 Task: Look for space in Luchingu, Tanzania from 24th August, 2023 to 10th September, 2023 for 8 adults in price range Rs.12000 to Rs.15000. Place can be entire place or shared room with 4 bedrooms having 8 beds and 4 bathrooms. Property type can be house, flat, guest house. Amenities needed are: wifi, TV, free parkinig on premises, gym, breakfast. Booking option can be shelf check-in. Required host language is English.
Action: Mouse moved to (460, 87)
Screenshot: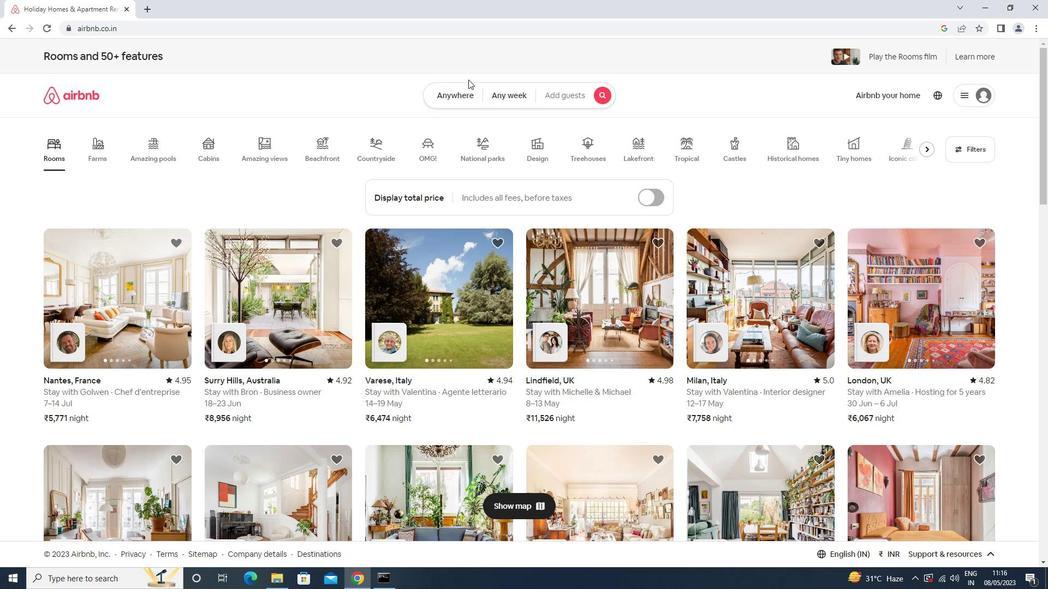
Action: Mouse pressed left at (460, 87)
Screenshot: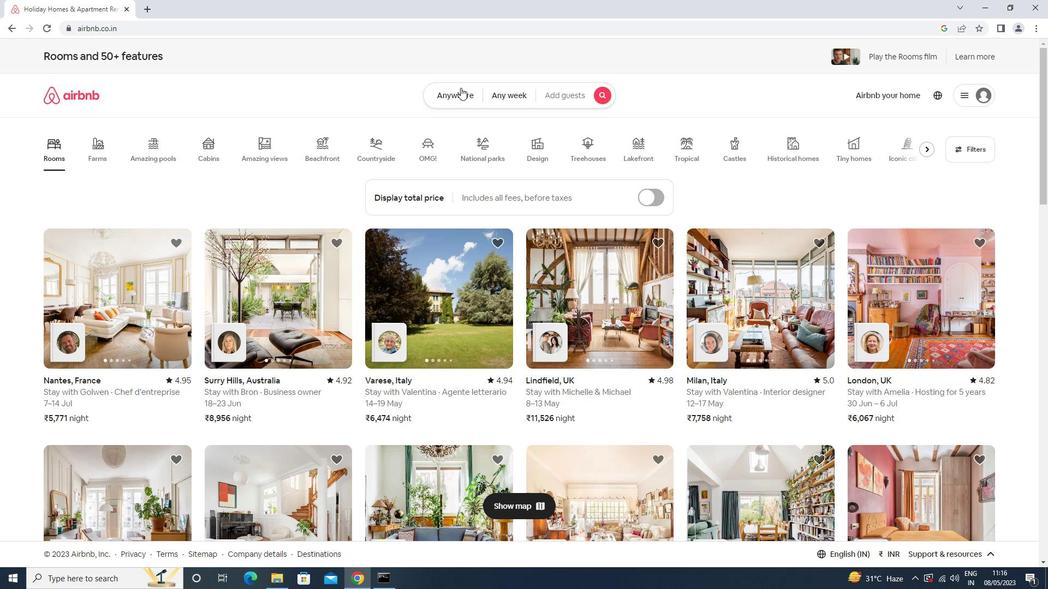 
Action: Mouse moved to (422, 135)
Screenshot: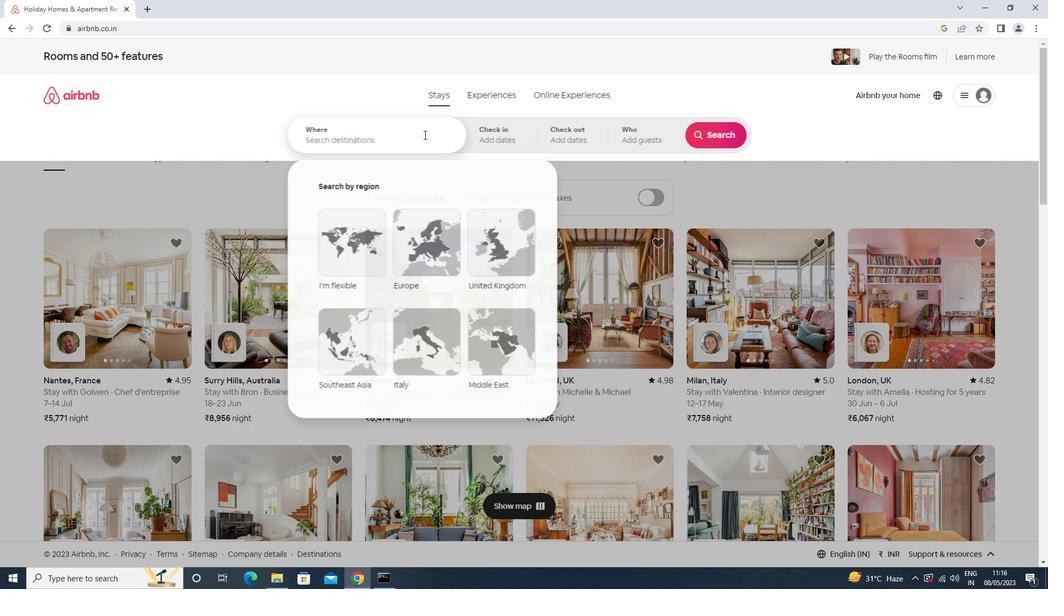 
Action: Mouse pressed left at (422, 135)
Screenshot: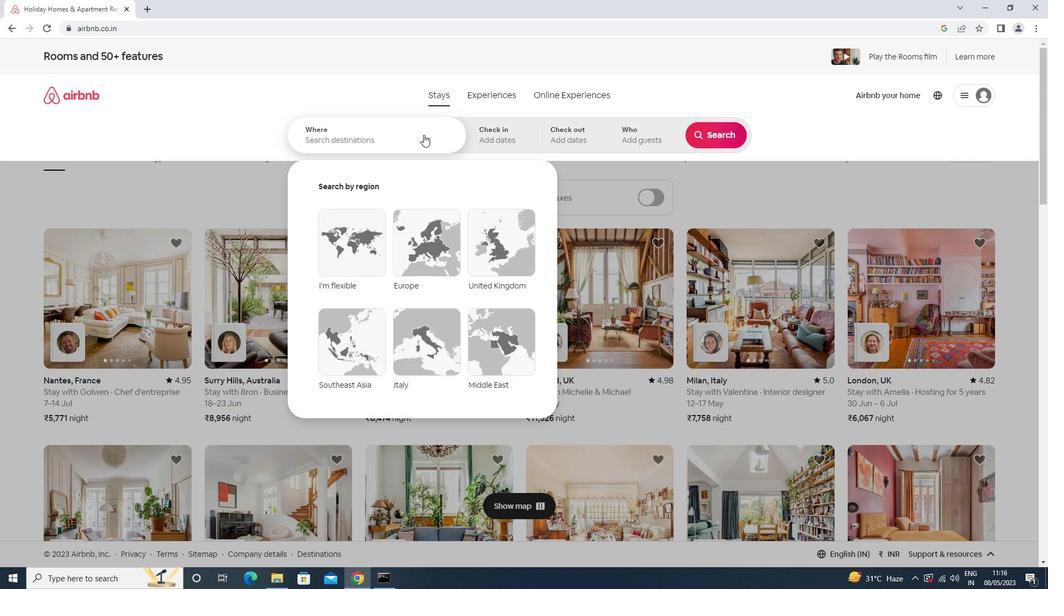 
Action: Mouse moved to (421, 135)
Screenshot: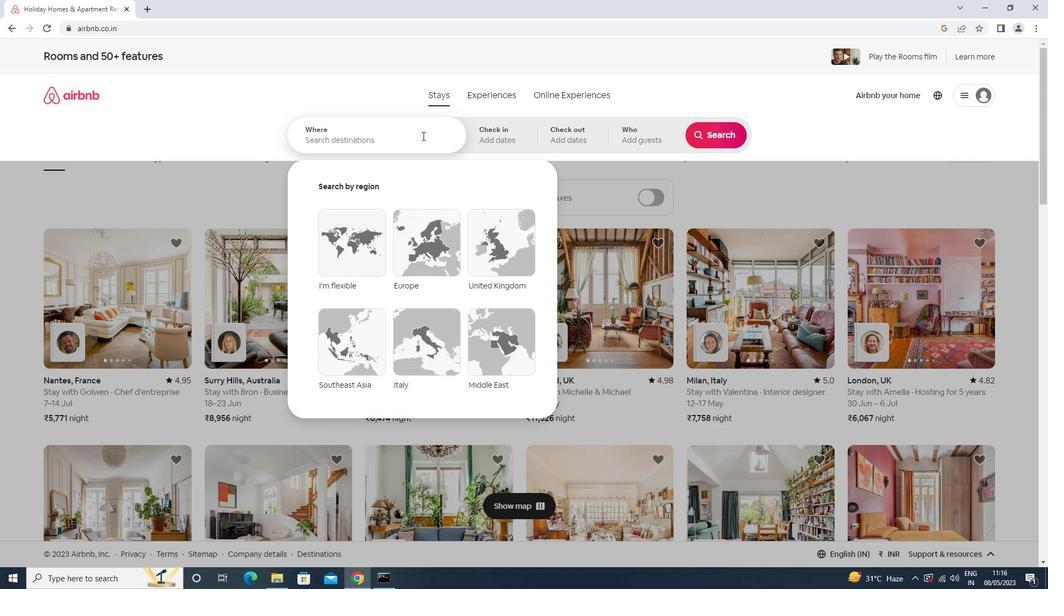 
Action: Key pressed <Key.shift><Key.shift>LUCHINGU,<Key.space><Key.shift>TANZANIA<Key.enter>
Screenshot: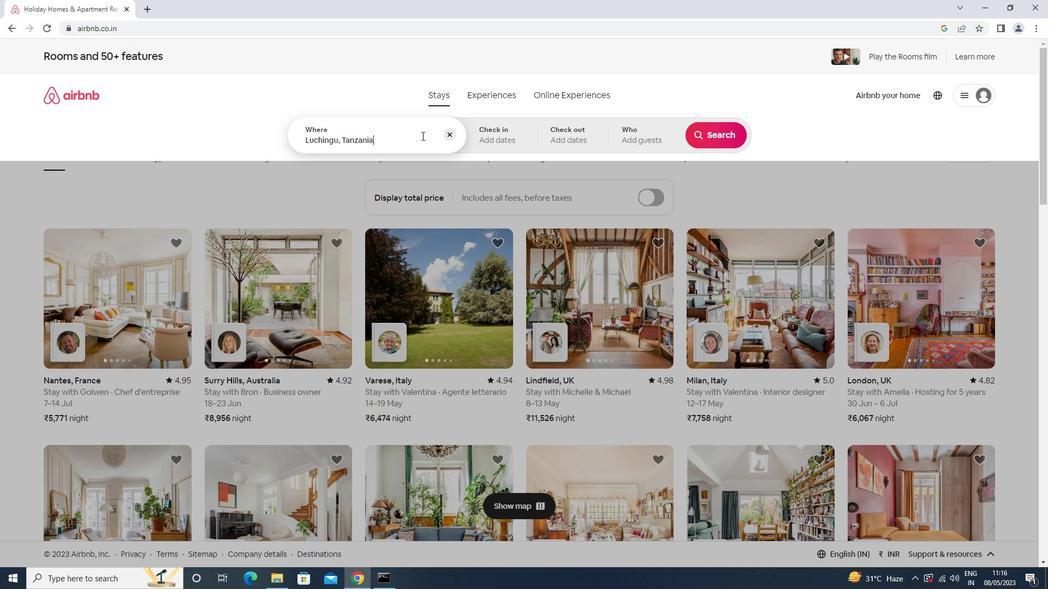 
Action: Mouse moved to (709, 222)
Screenshot: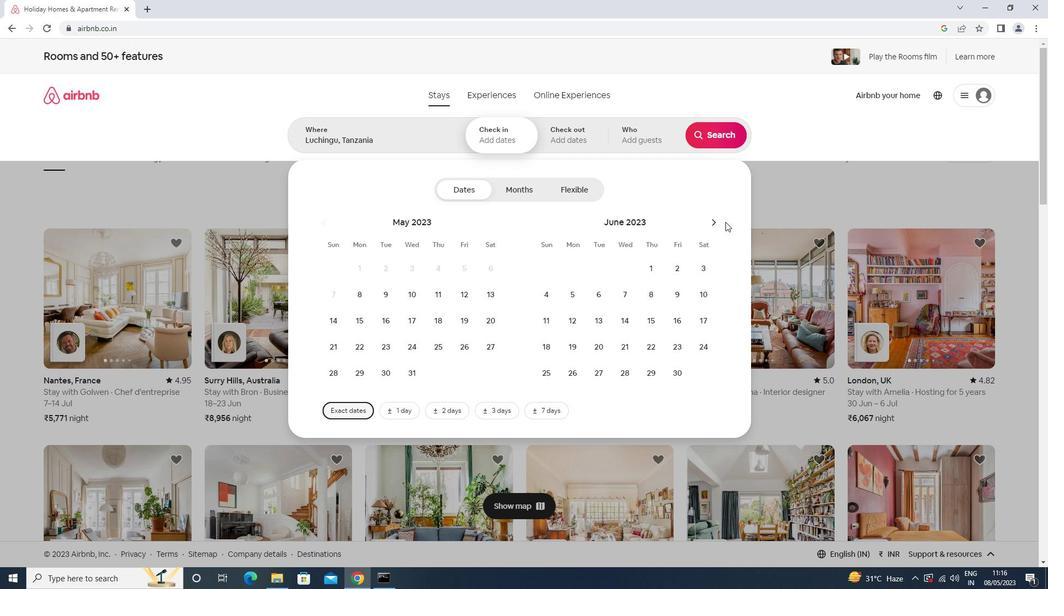 
Action: Mouse pressed left at (709, 222)
Screenshot: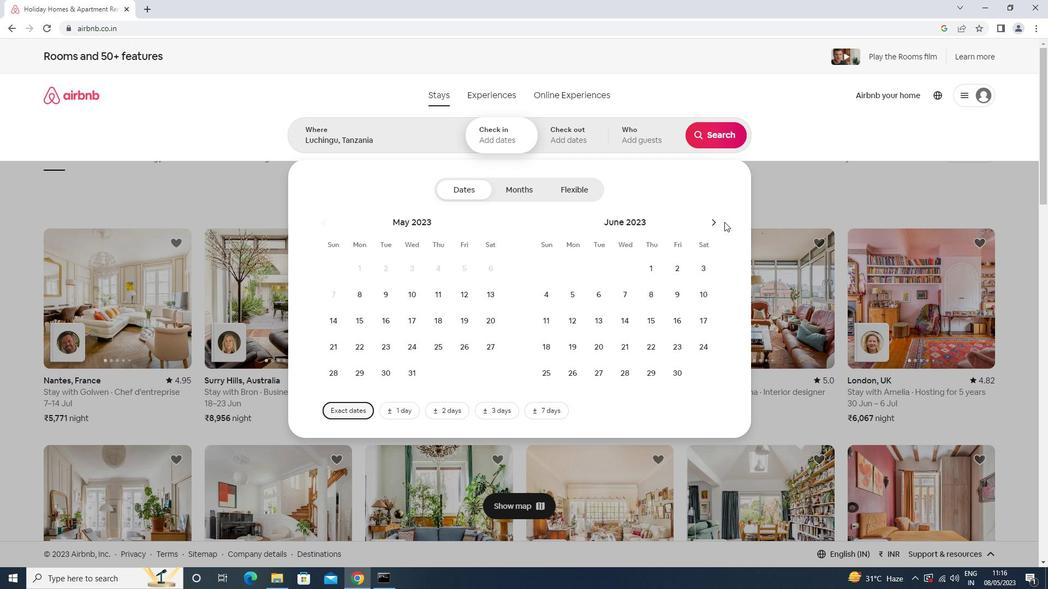
Action: Mouse moved to (711, 220)
Screenshot: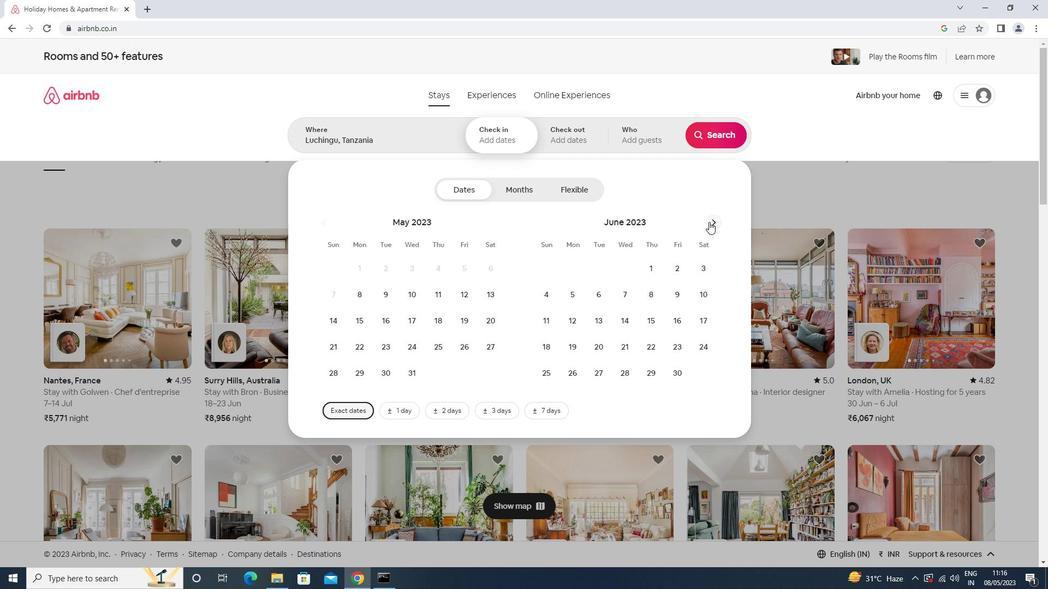 
Action: Mouse pressed left at (711, 220)
Screenshot: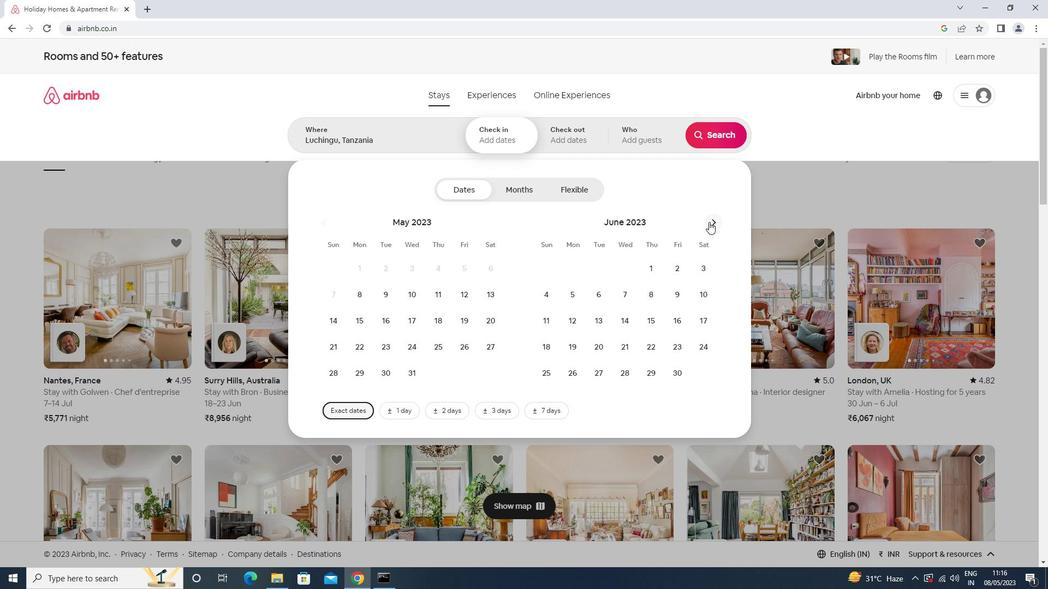 
Action: Mouse pressed left at (711, 220)
Screenshot: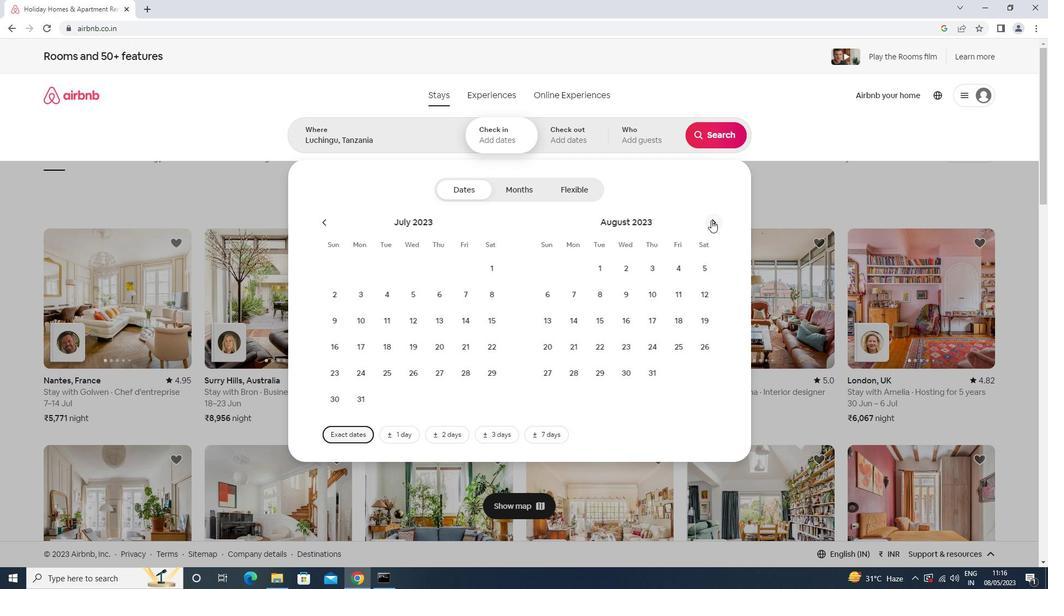 
Action: Mouse moved to (434, 346)
Screenshot: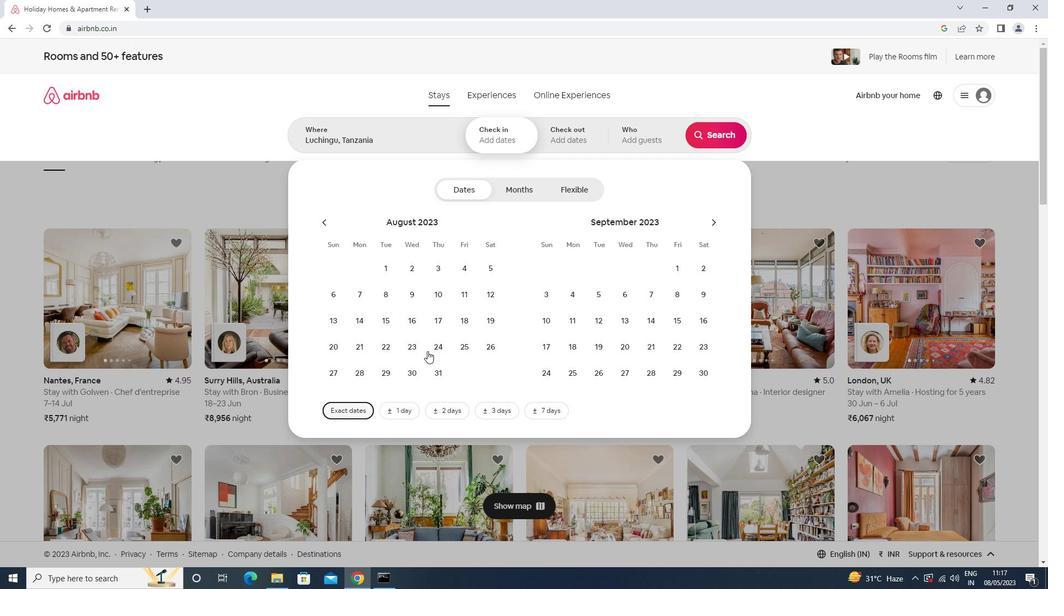 
Action: Mouse pressed left at (434, 346)
Screenshot: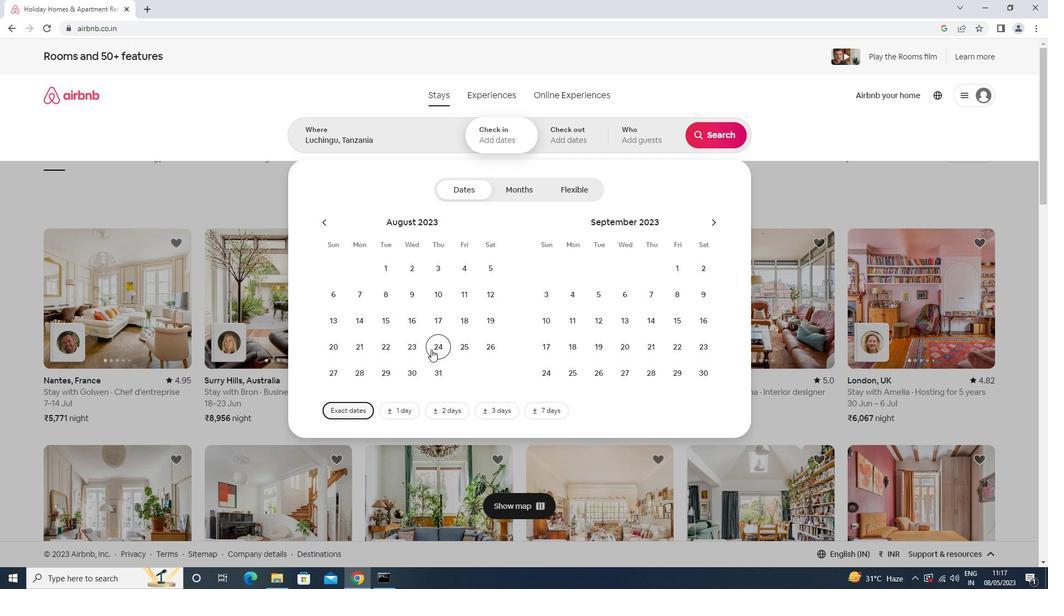 
Action: Mouse moved to (548, 320)
Screenshot: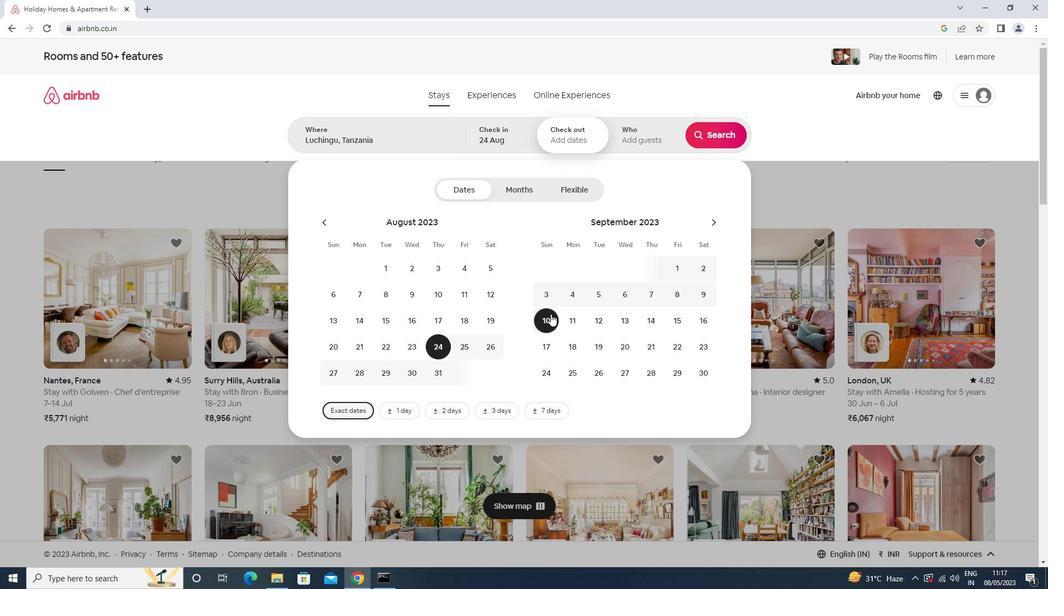 
Action: Mouse pressed left at (548, 320)
Screenshot: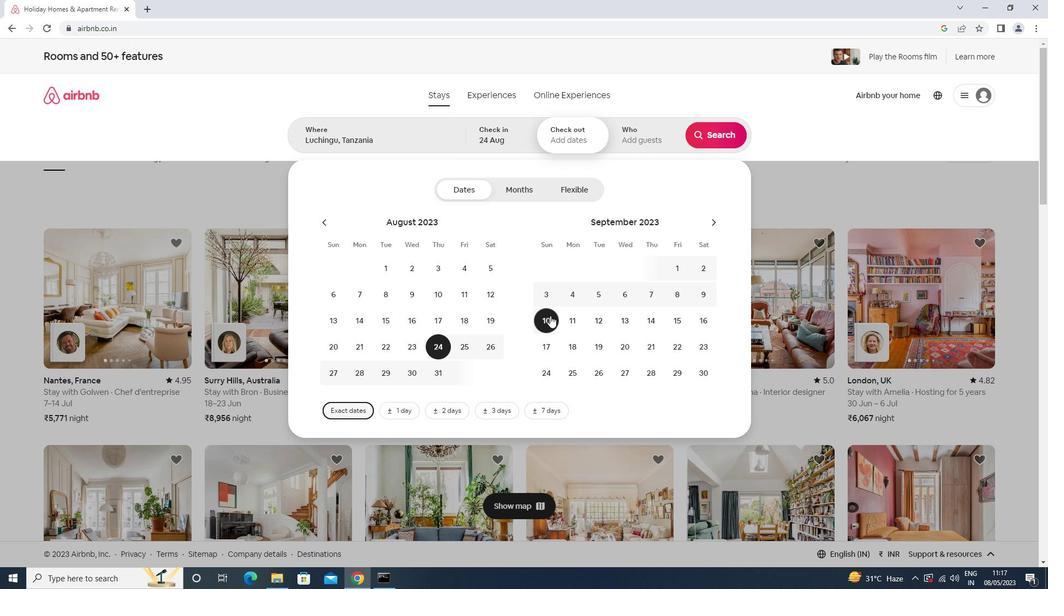
Action: Mouse moved to (644, 143)
Screenshot: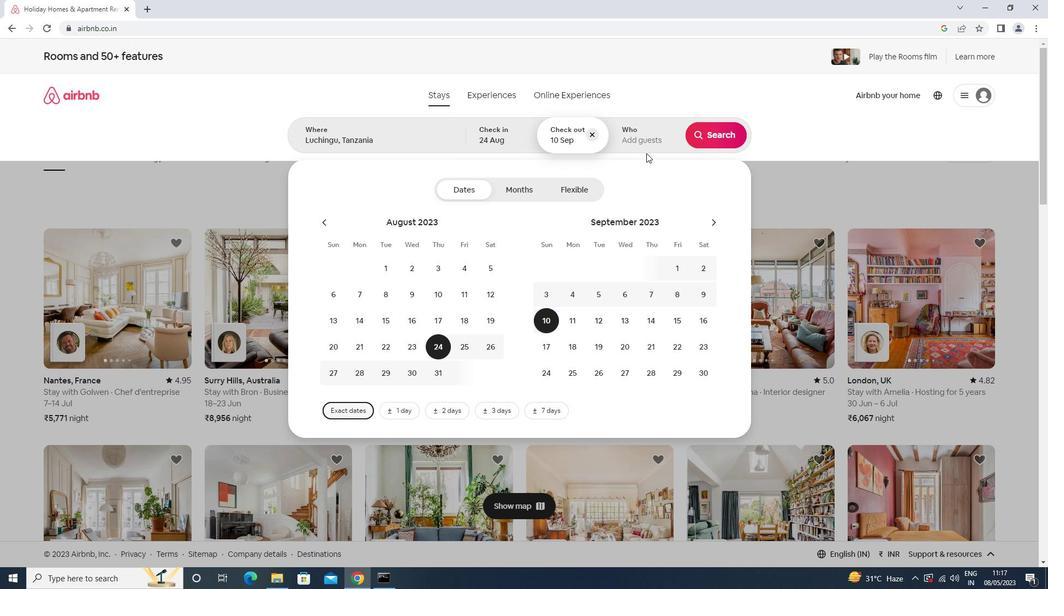 
Action: Mouse pressed left at (644, 143)
Screenshot: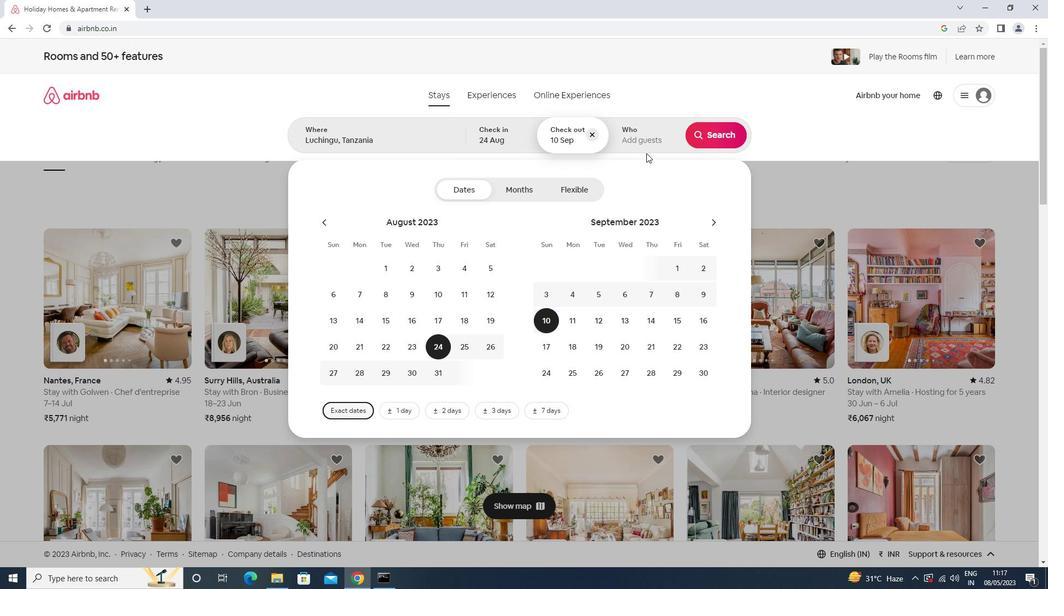
Action: Mouse moved to (721, 195)
Screenshot: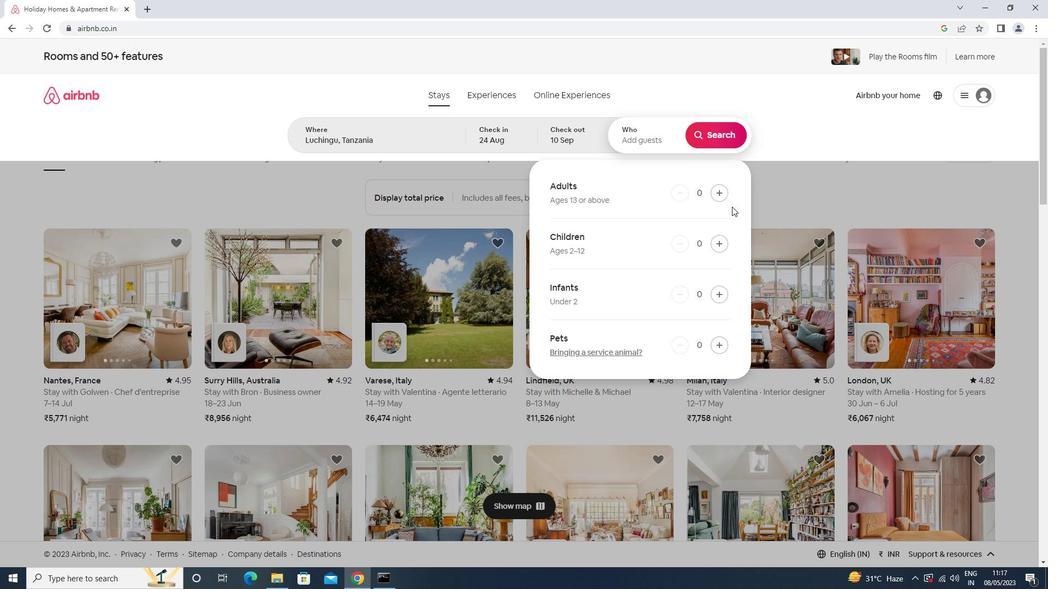 
Action: Mouse pressed left at (721, 195)
Screenshot: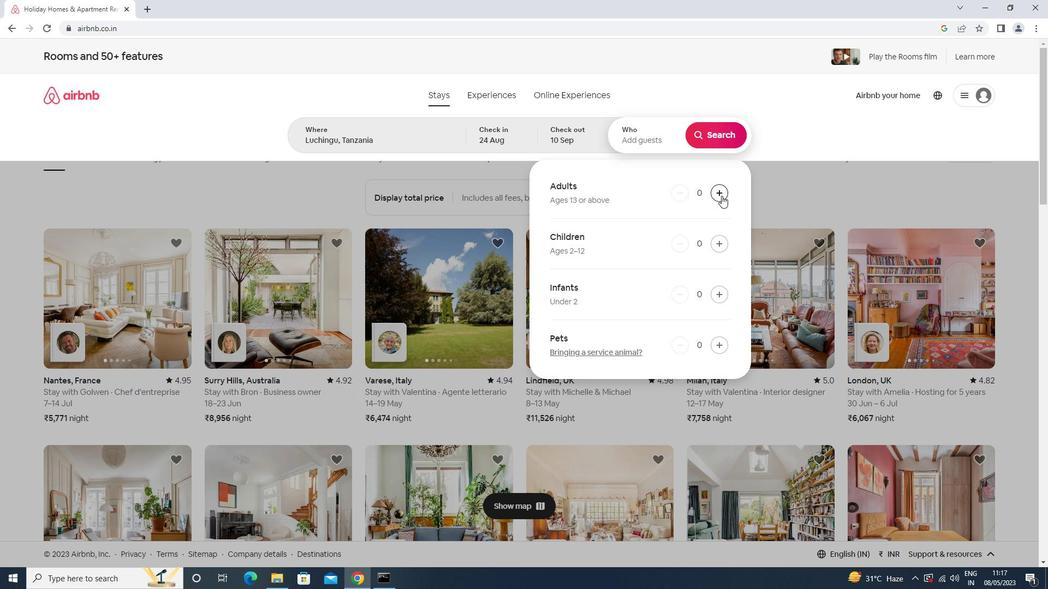 
Action: Mouse pressed left at (721, 195)
Screenshot: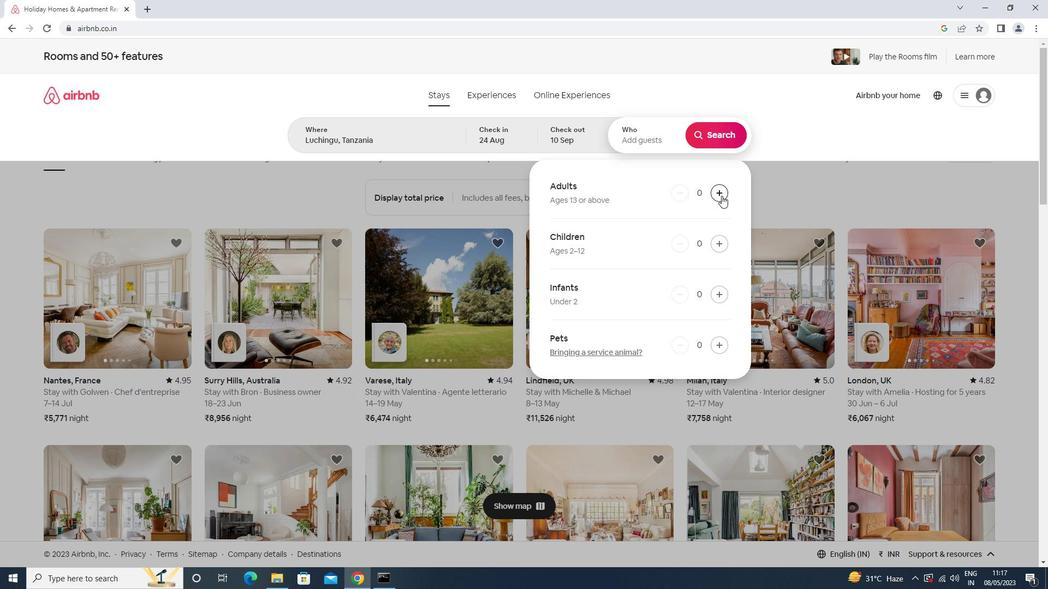 
Action: Mouse pressed left at (721, 195)
Screenshot: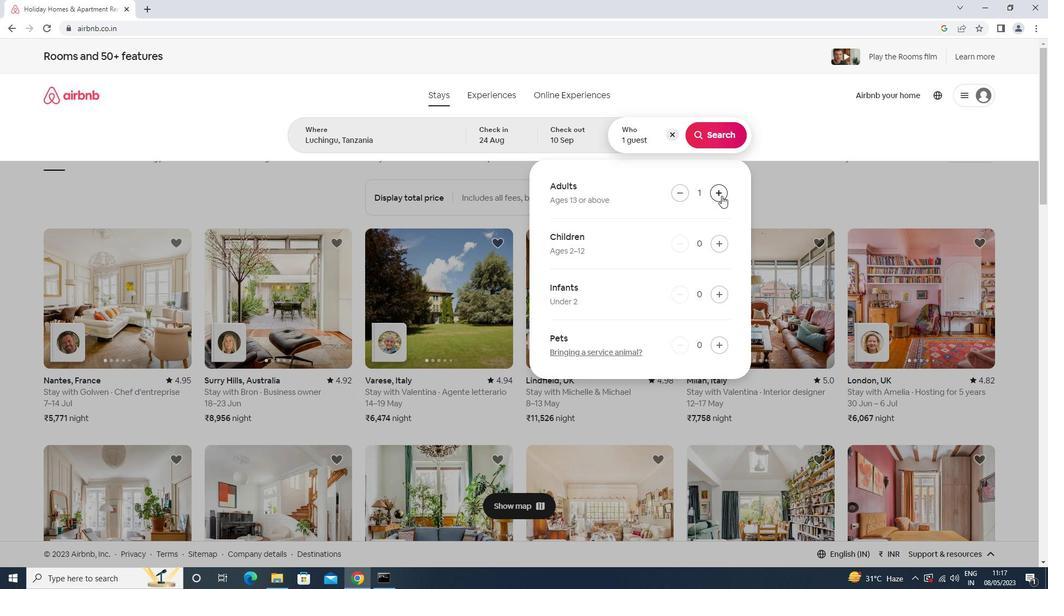 
Action: Mouse pressed left at (721, 195)
Screenshot: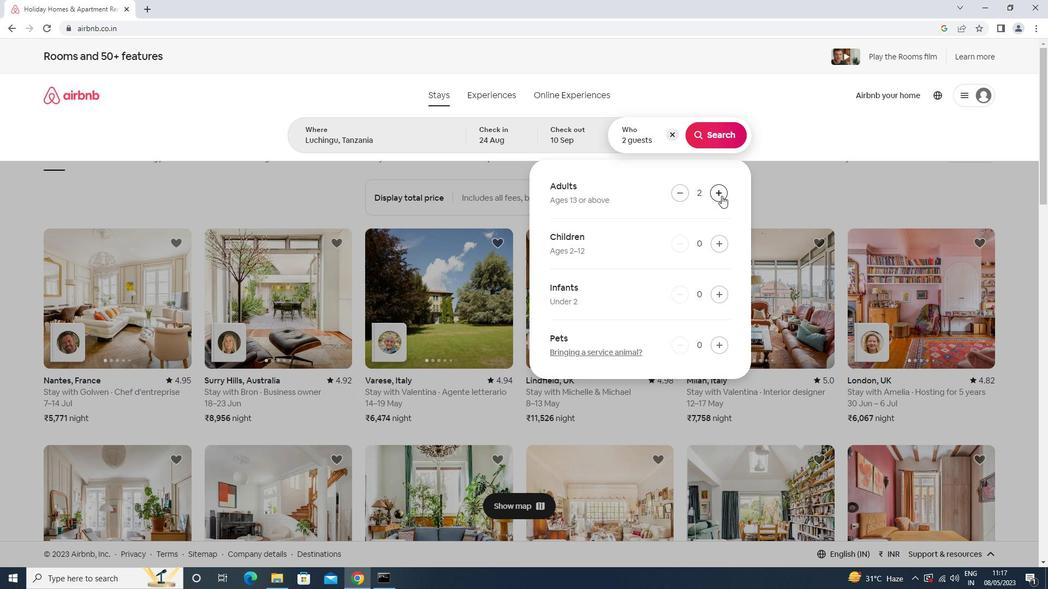 
Action: Mouse pressed left at (721, 195)
Screenshot: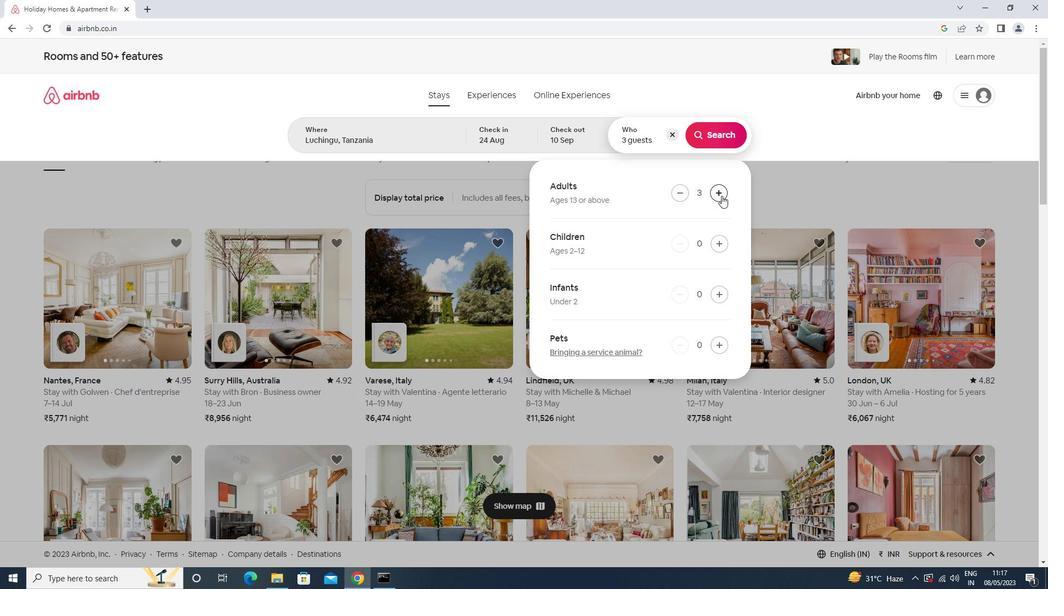 
Action: Mouse pressed left at (721, 195)
Screenshot: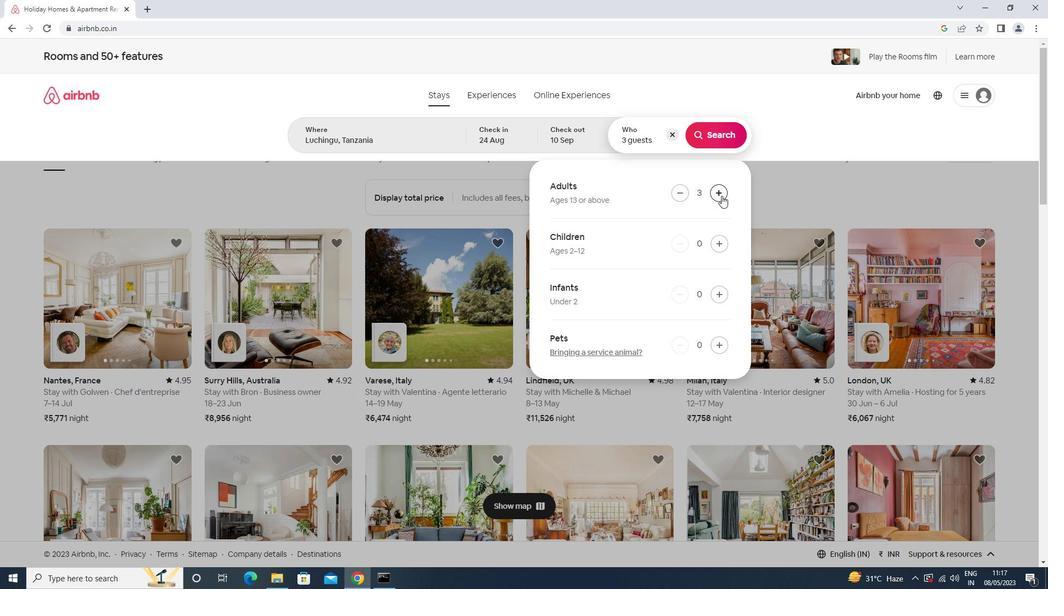 
Action: Mouse pressed left at (721, 195)
Screenshot: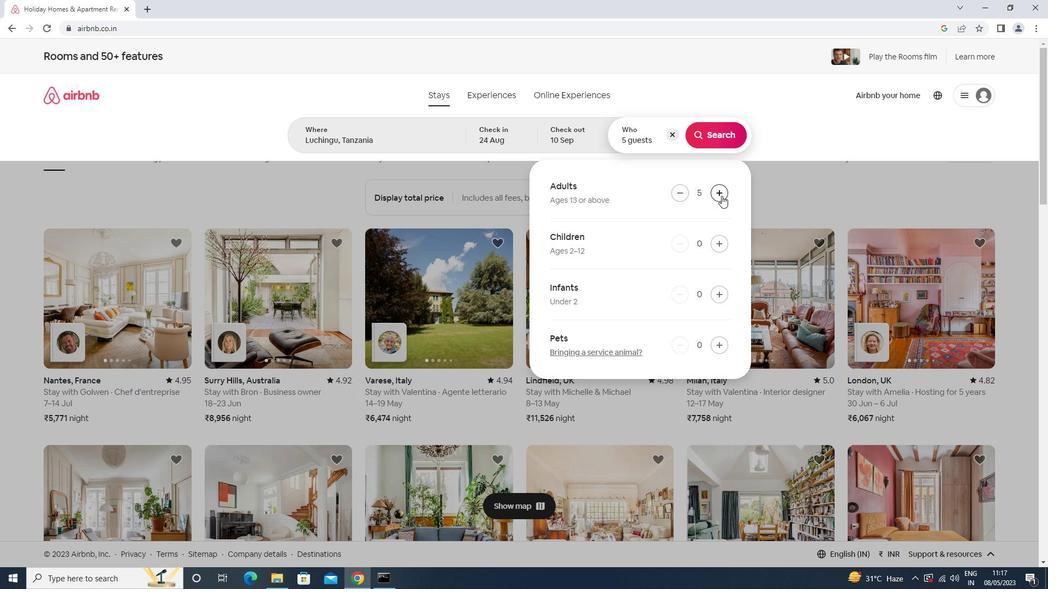 
Action: Mouse pressed left at (721, 195)
Screenshot: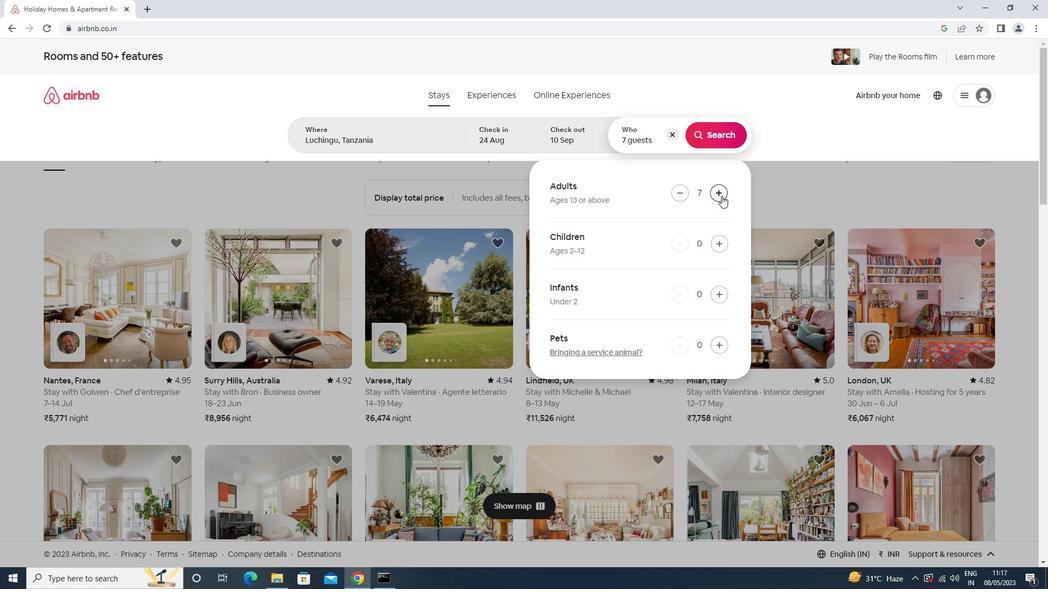
Action: Mouse moved to (700, 141)
Screenshot: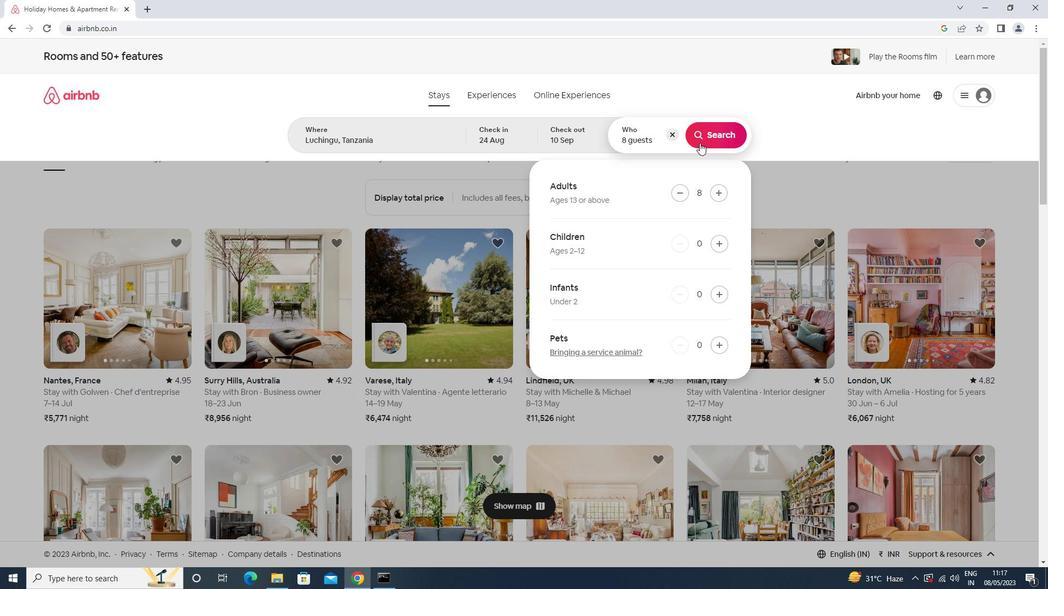 
Action: Mouse pressed left at (700, 141)
Screenshot: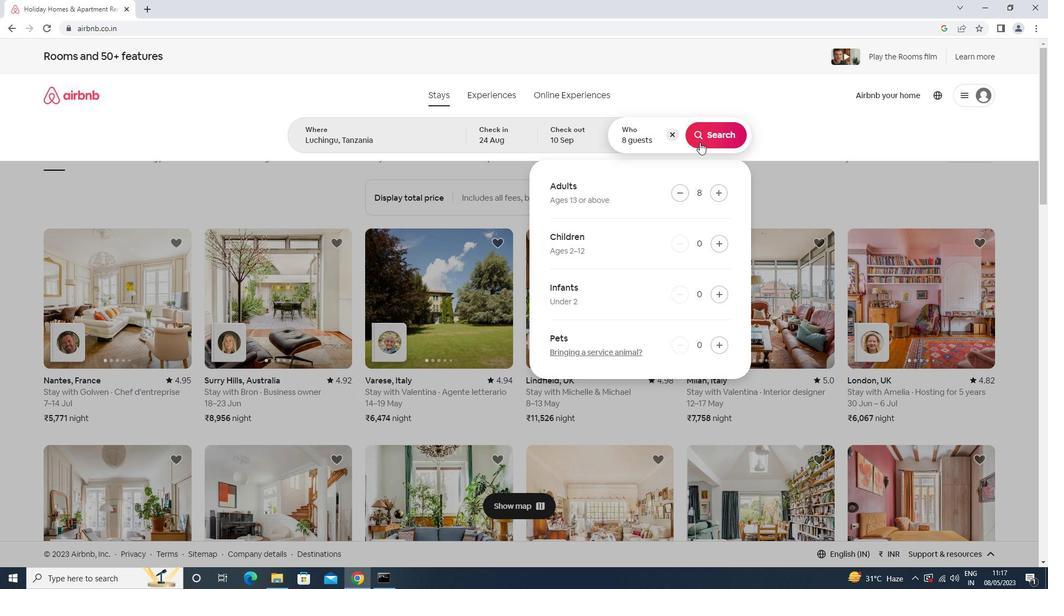 
Action: Mouse moved to (1006, 105)
Screenshot: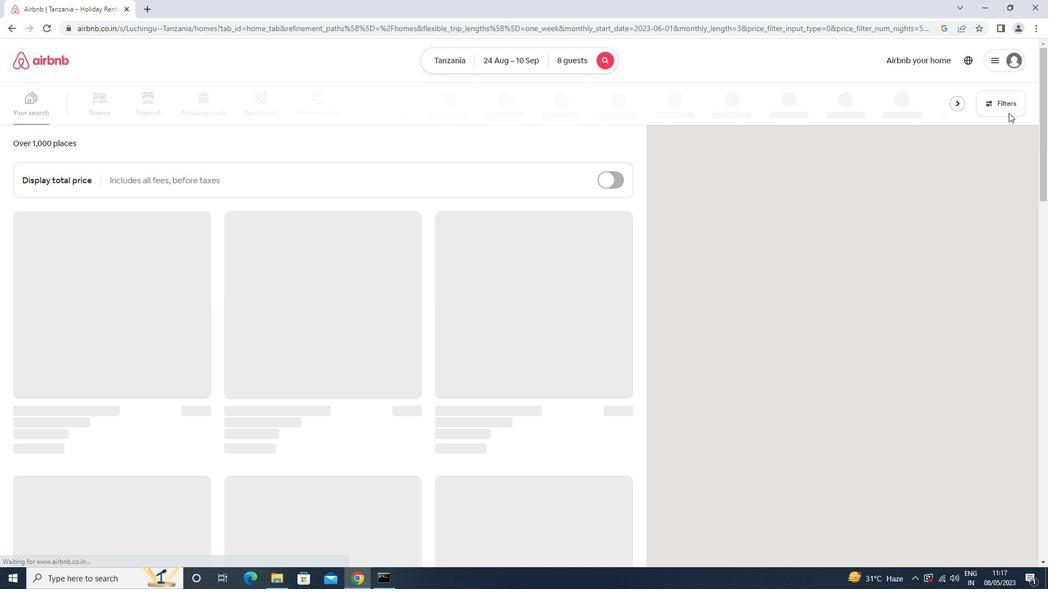 
Action: Mouse pressed left at (1006, 105)
Screenshot: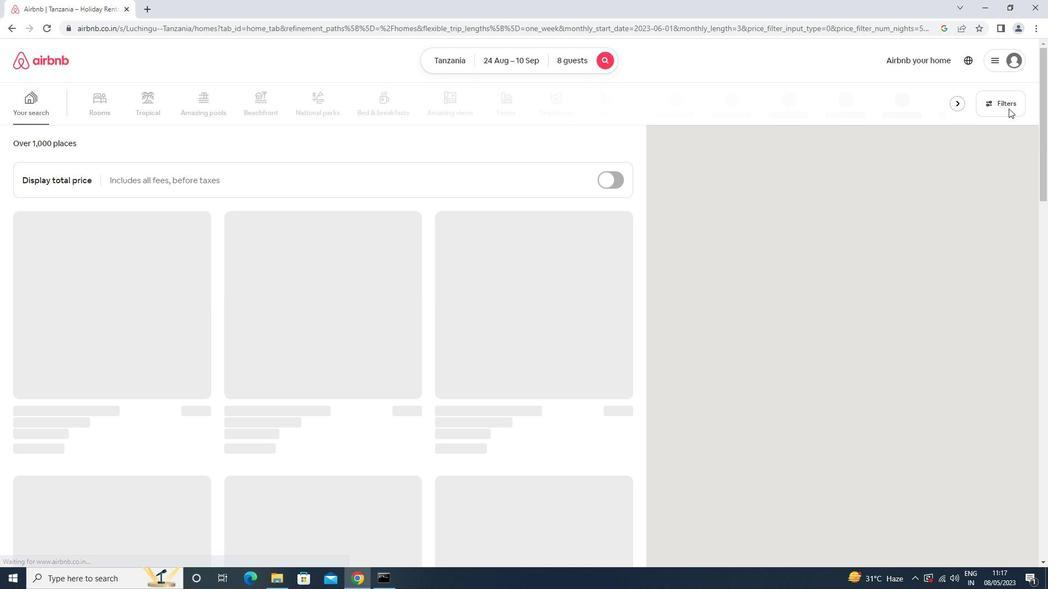 
Action: Mouse moved to (431, 371)
Screenshot: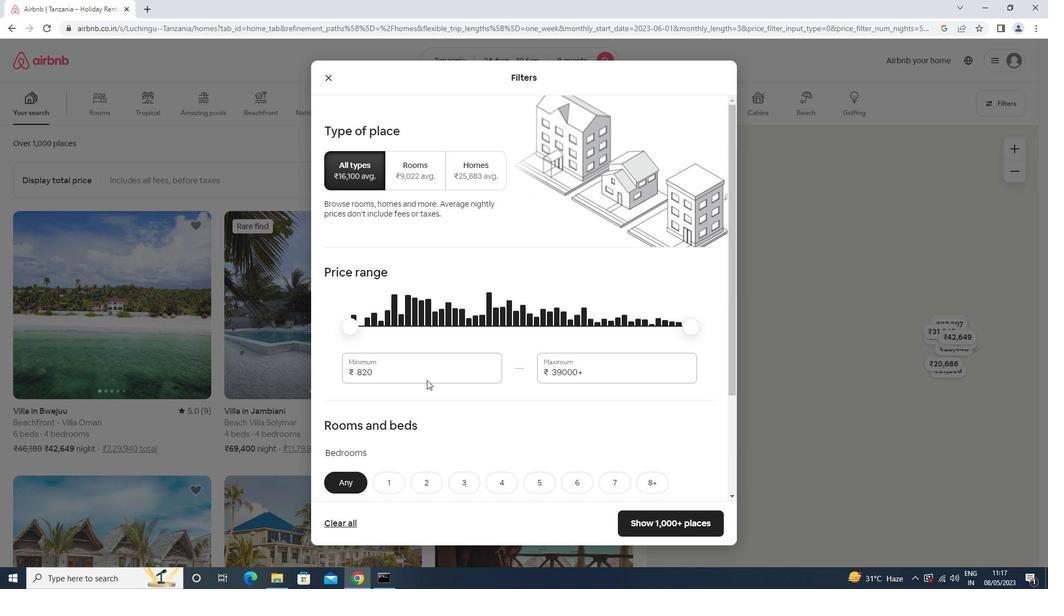 
Action: Mouse pressed left at (431, 371)
Screenshot: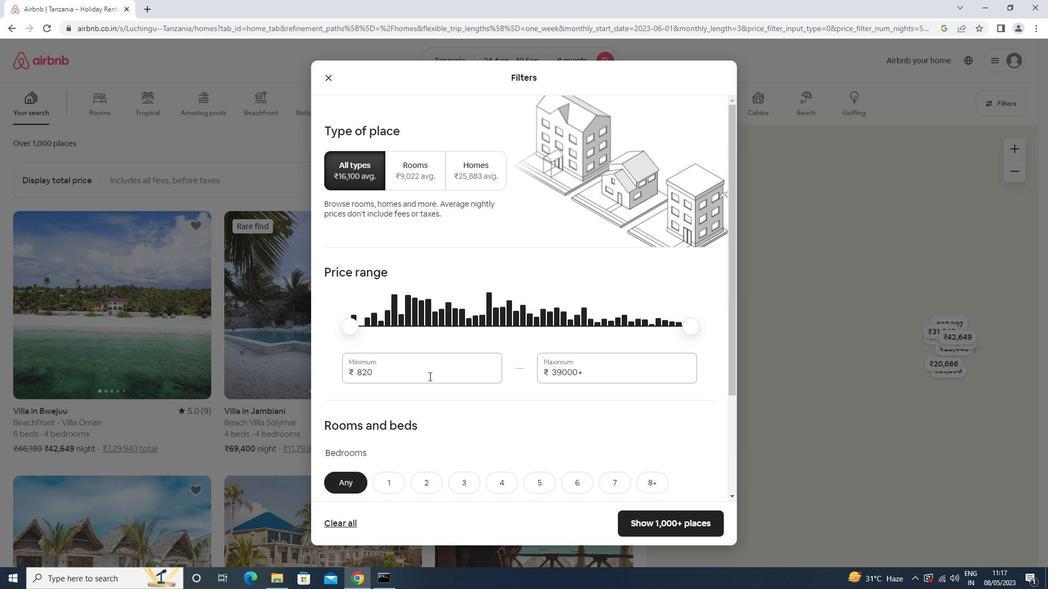 
Action: Key pressed <Key.backspace><Key.backspace><Key.backspace>12000<Key.tab>15000
Screenshot: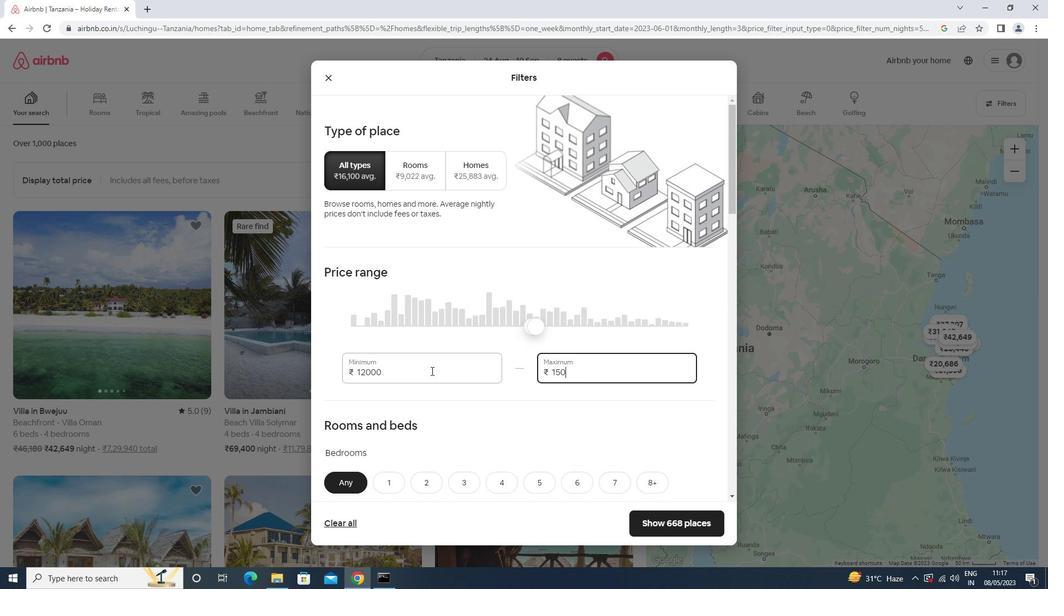 
Action: Mouse moved to (431, 372)
Screenshot: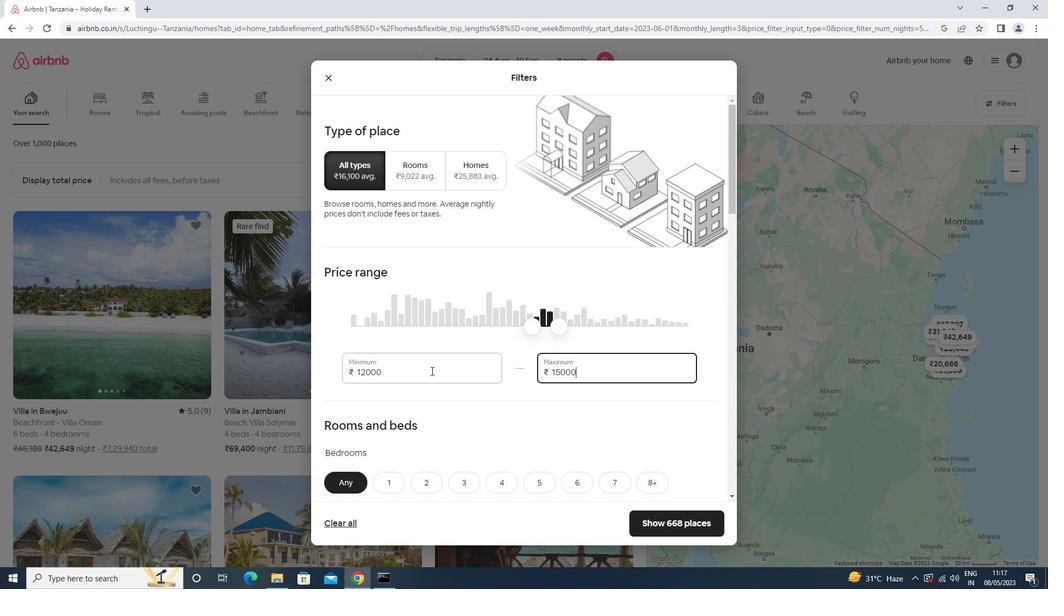 
Action: Mouse scrolled (431, 371) with delta (0, 0)
Screenshot: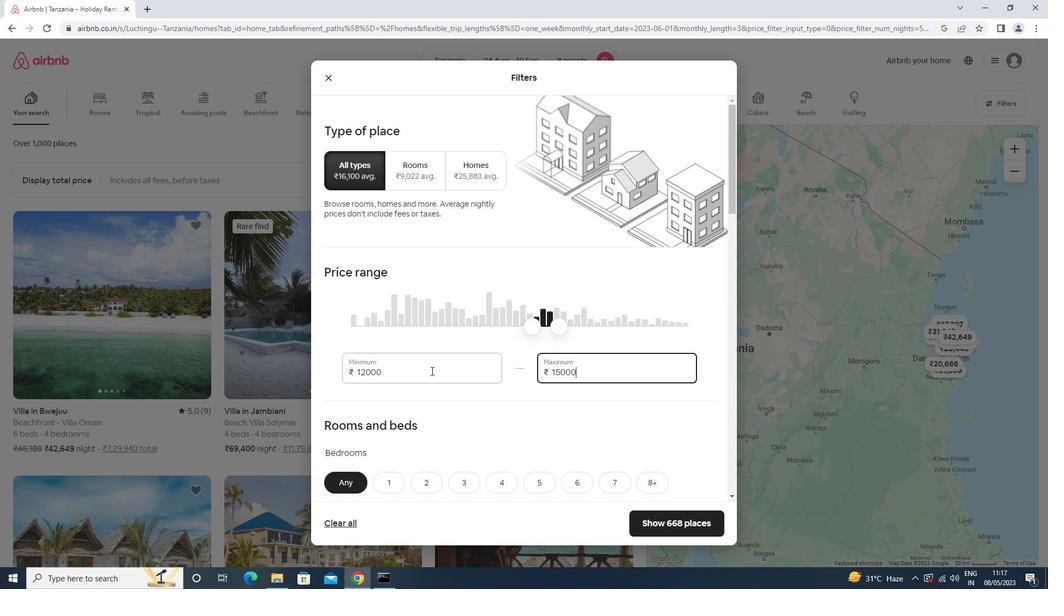 
Action: Mouse moved to (431, 372)
Screenshot: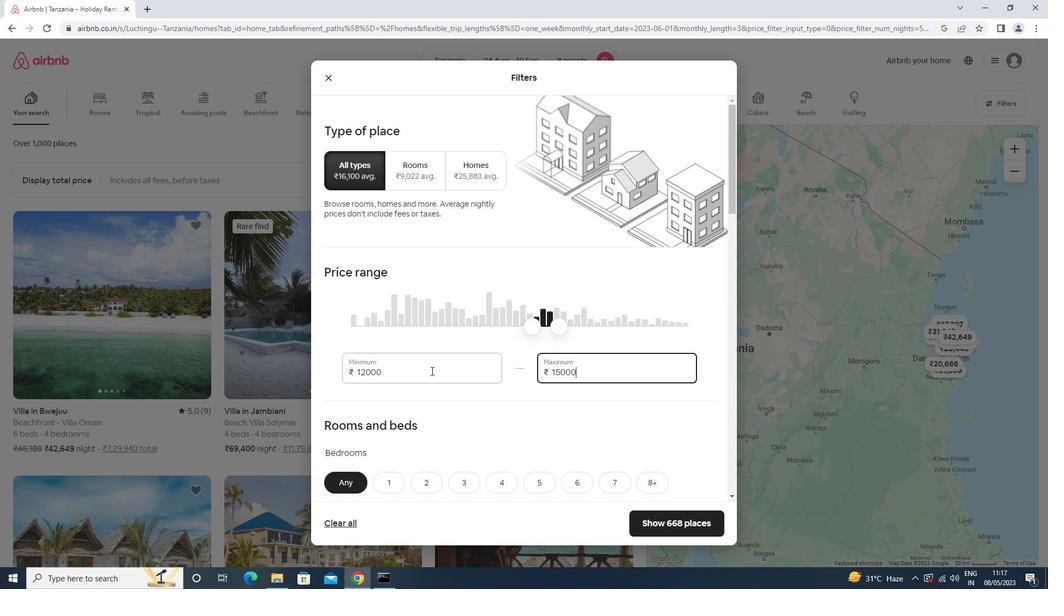 
Action: Mouse scrolled (431, 372) with delta (0, 0)
Screenshot: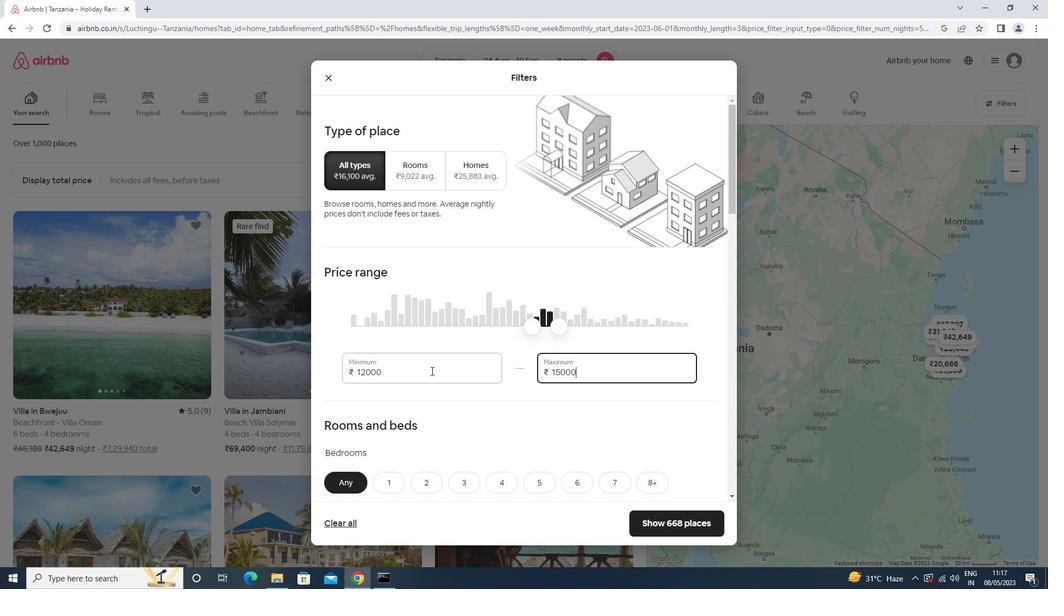 
Action: Mouse moved to (431, 373)
Screenshot: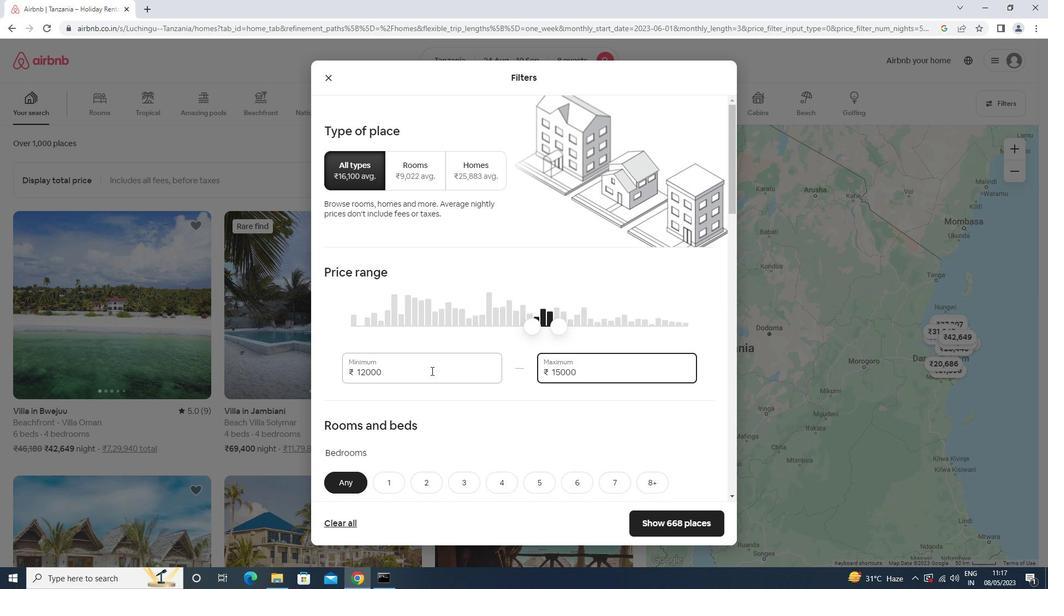 
Action: Mouse scrolled (431, 372) with delta (0, 0)
Screenshot: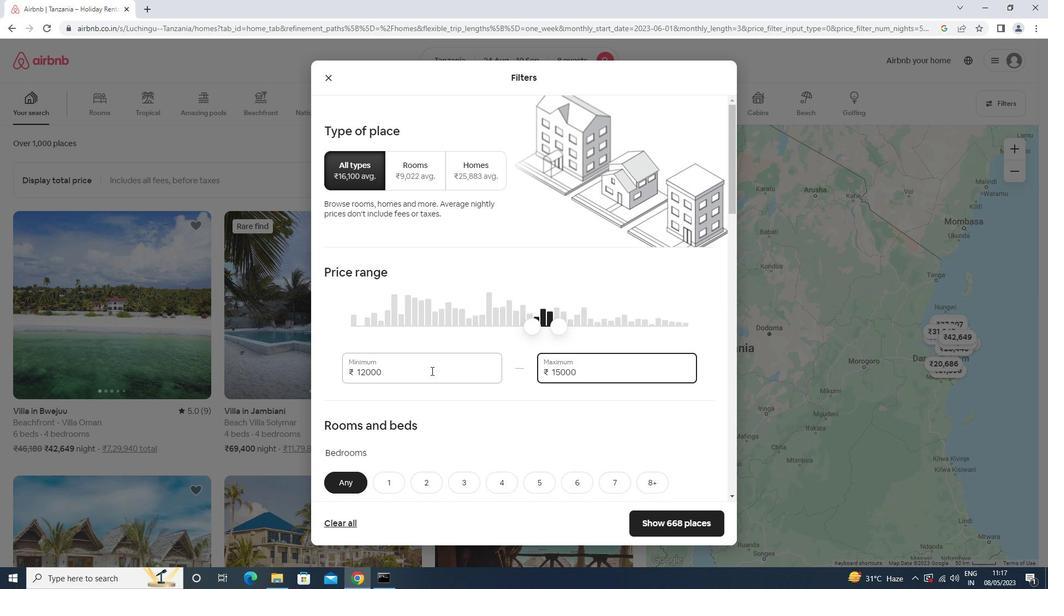 
Action: Mouse moved to (500, 321)
Screenshot: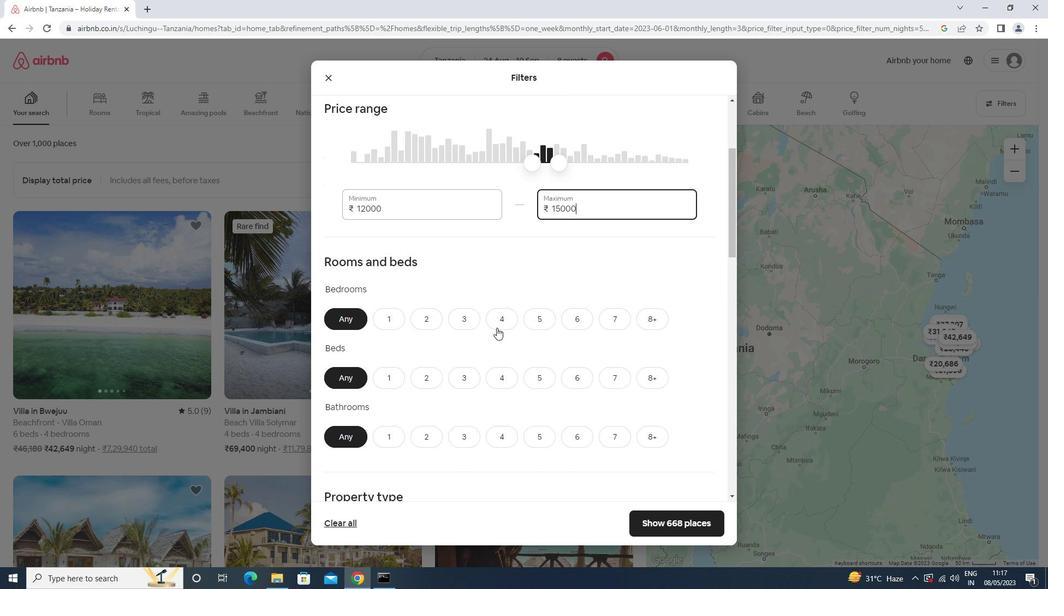 
Action: Mouse pressed left at (500, 321)
Screenshot: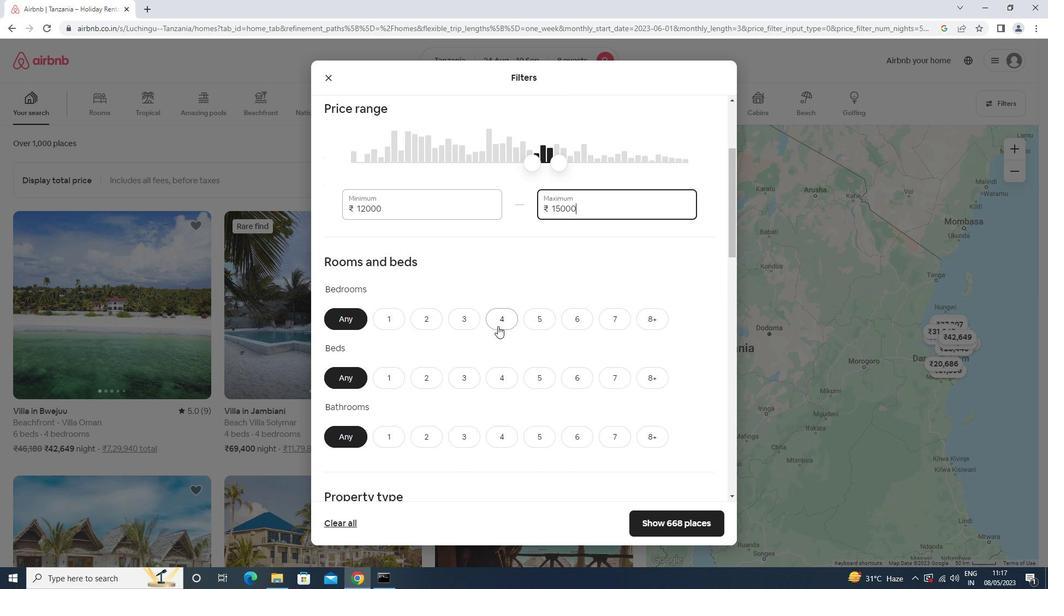 
Action: Mouse moved to (654, 375)
Screenshot: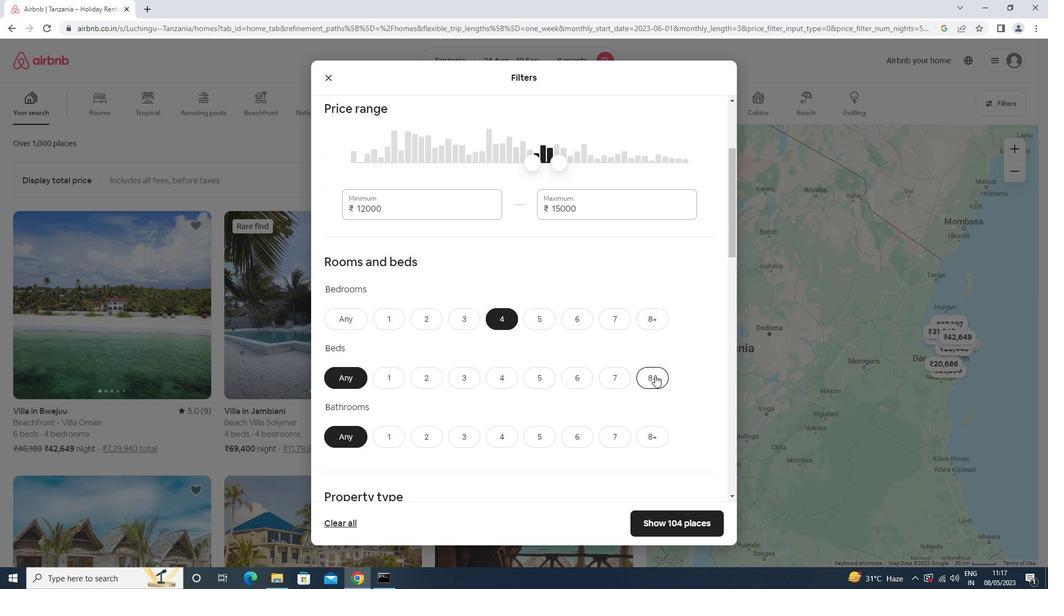 
Action: Mouse pressed left at (654, 375)
Screenshot: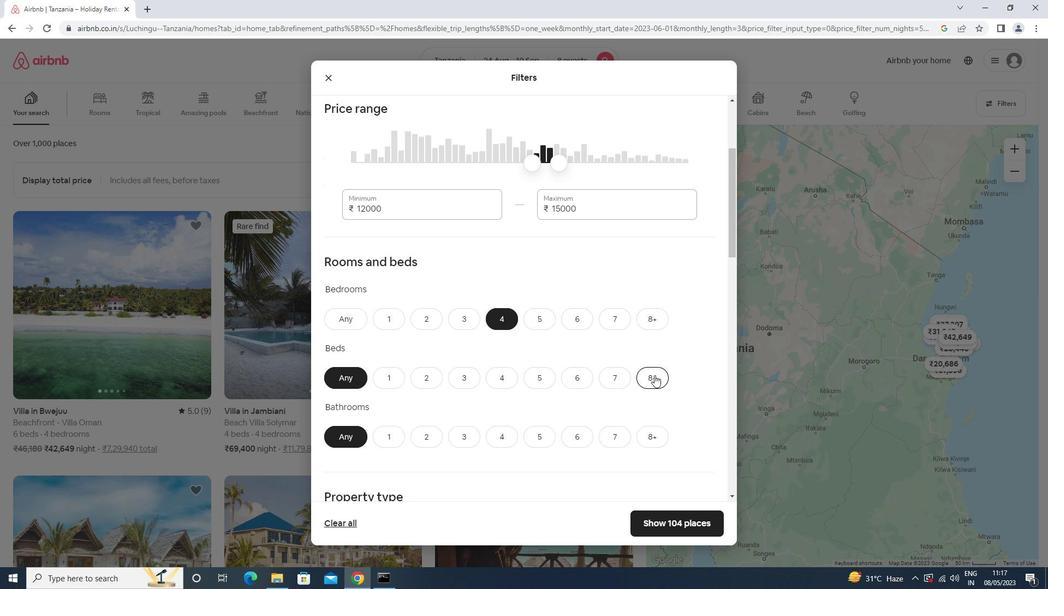 
Action: Mouse moved to (501, 438)
Screenshot: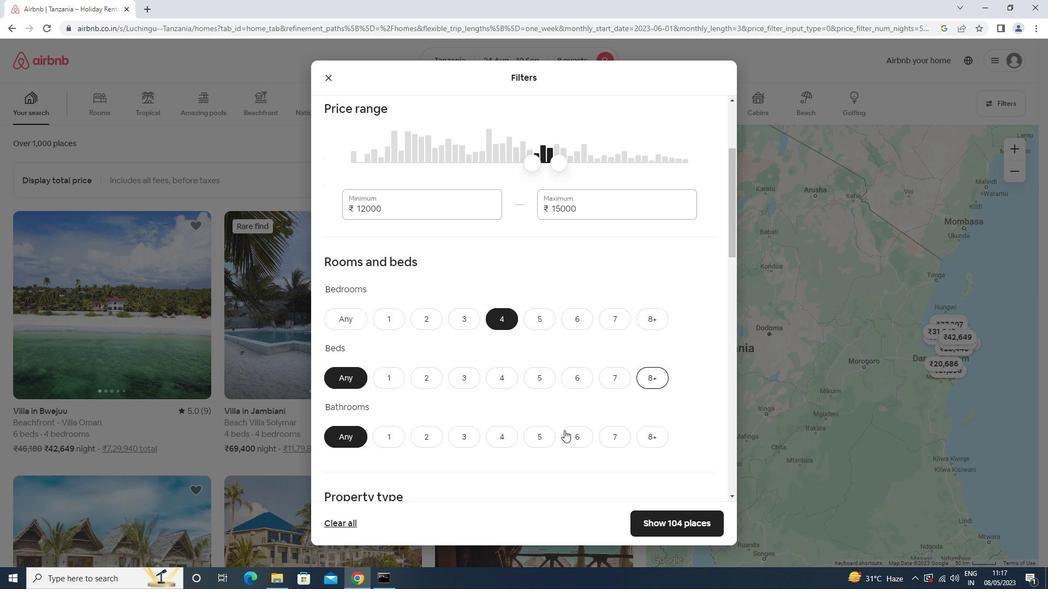 
Action: Mouse pressed left at (501, 438)
Screenshot: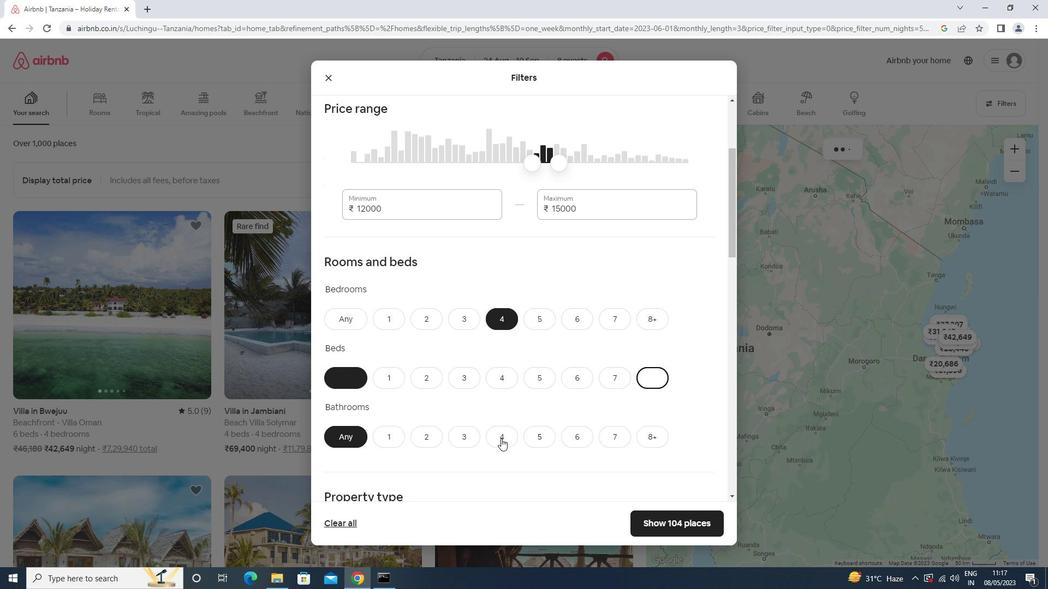 
Action: Mouse moved to (465, 354)
Screenshot: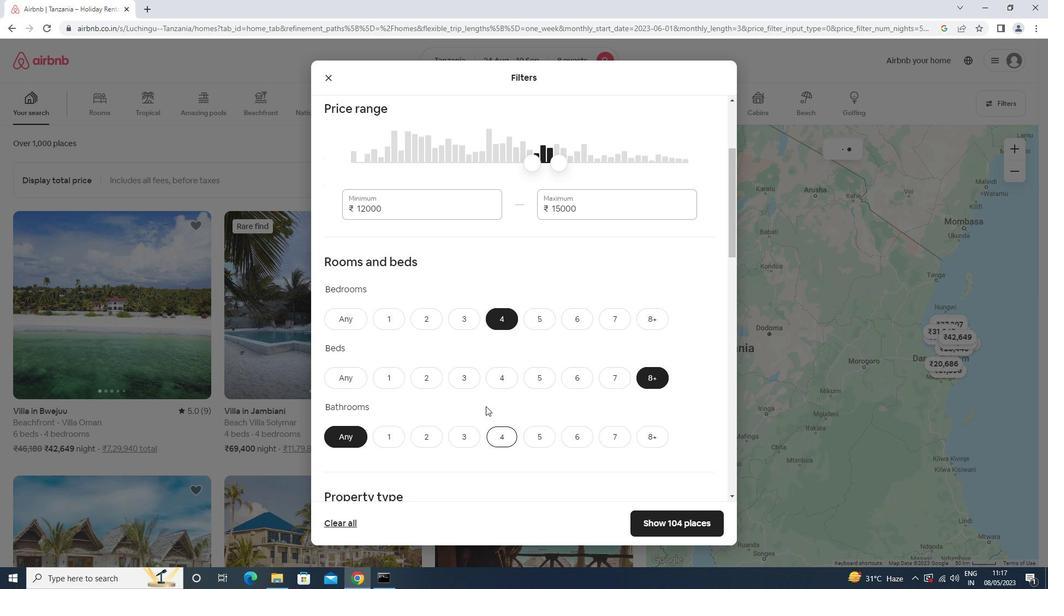 
Action: Mouse scrolled (465, 353) with delta (0, 0)
Screenshot: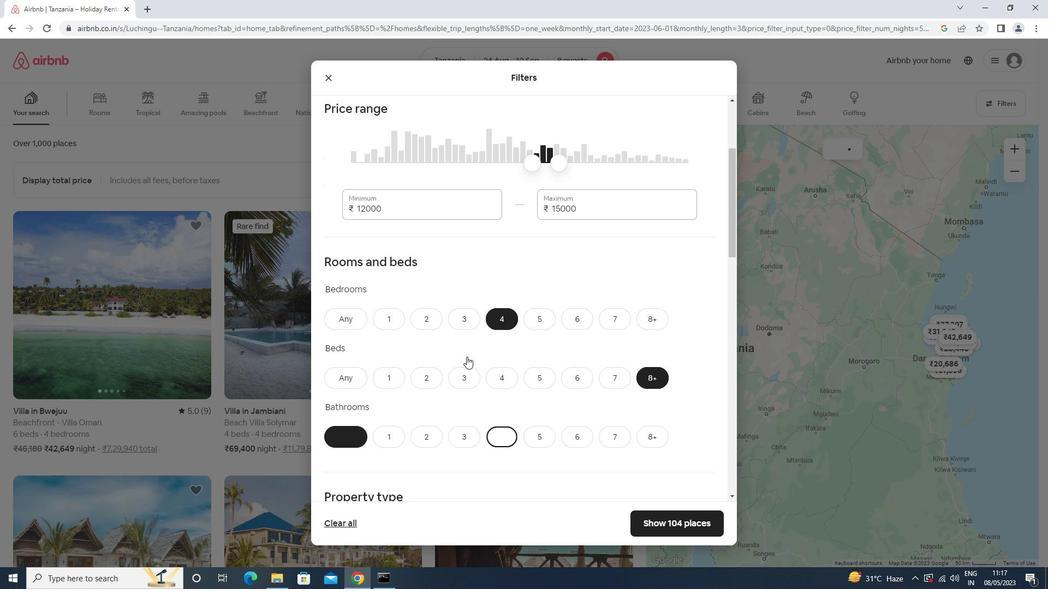 
Action: Mouse scrolled (465, 353) with delta (0, 0)
Screenshot: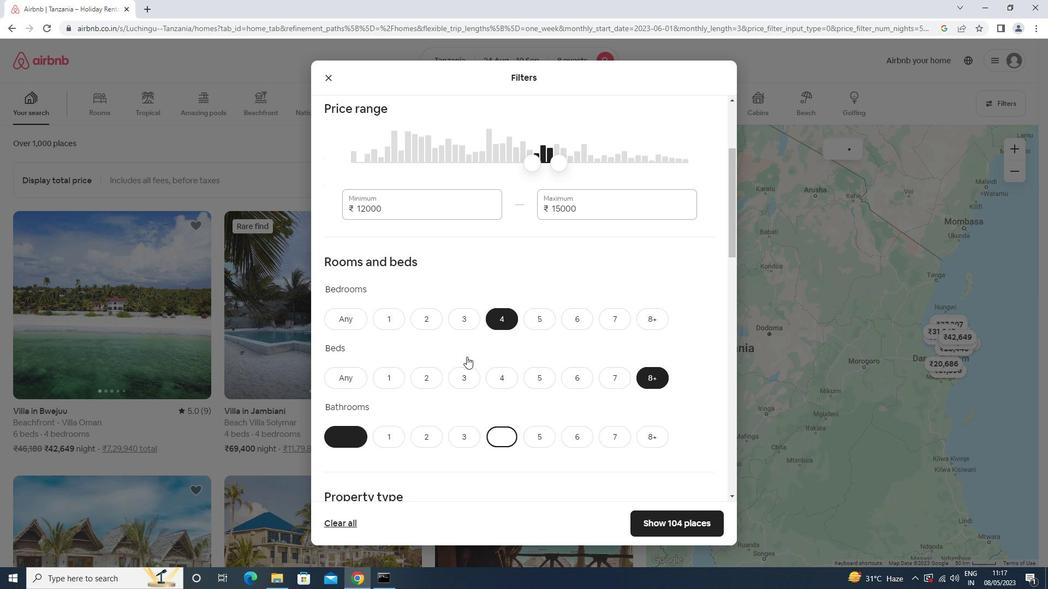 
Action: Mouse moved to (465, 354)
Screenshot: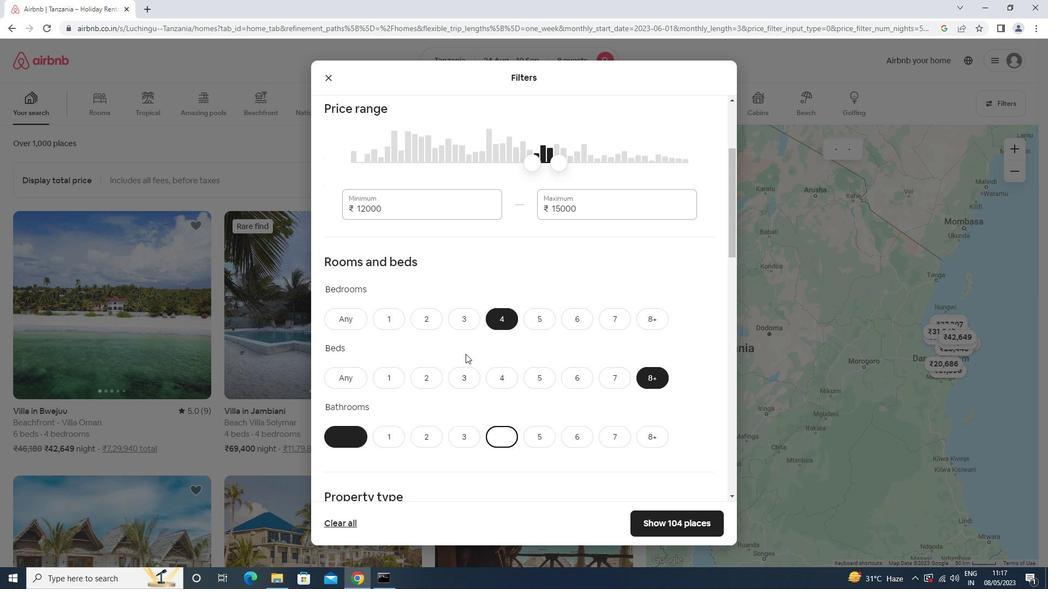 
Action: Mouse scrolled (465, 353) with delta (0, 0)
Screenshot: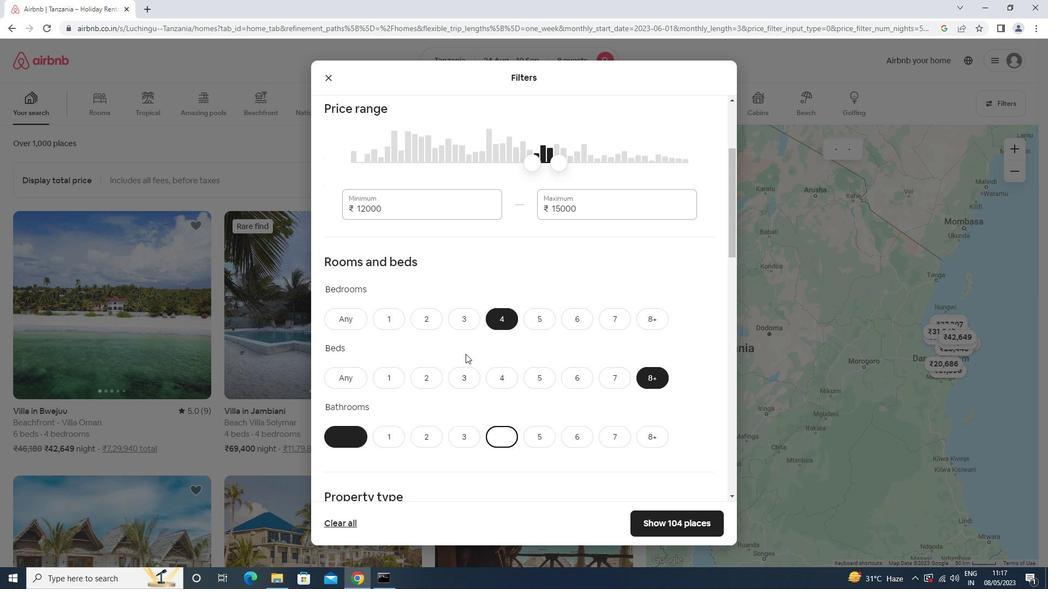 
Action: Mouse moved to (464, 356)
Screenshot: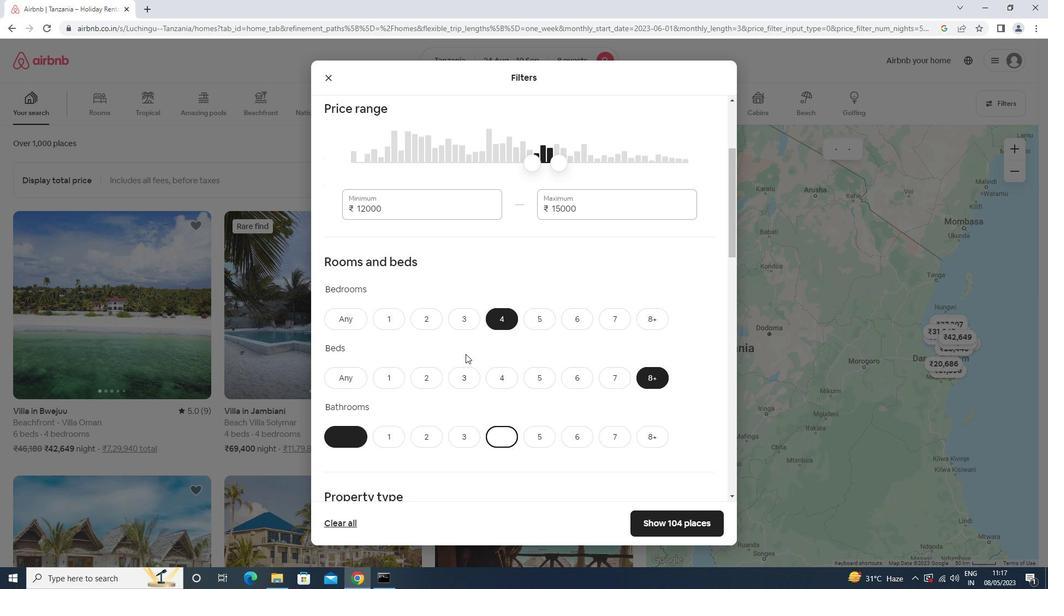 
Action: Mouse scrolled (464, 355) with delta (0, 0)
Screenshot: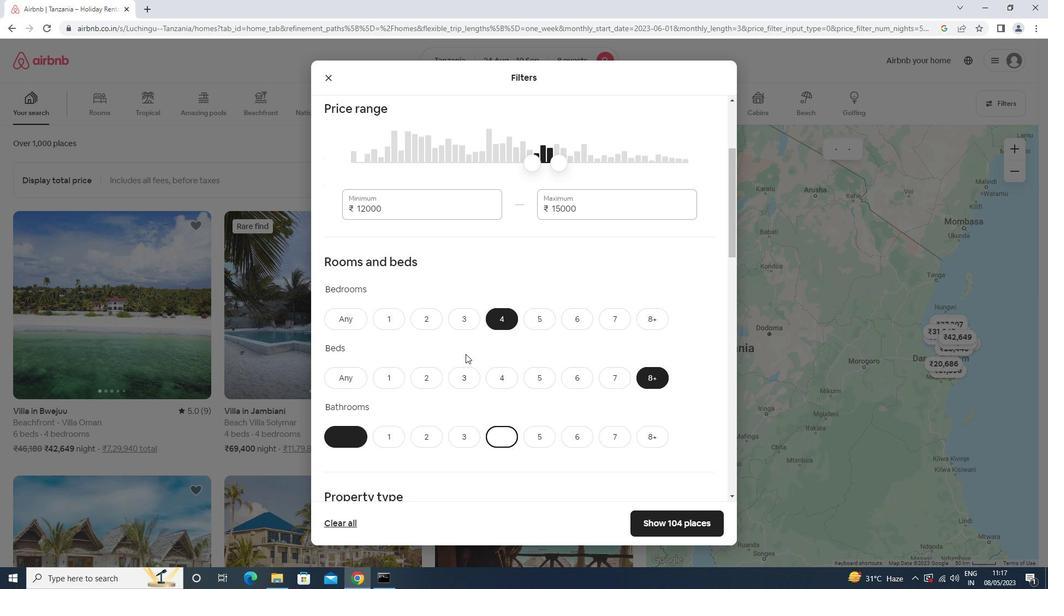 
Action: Mouse moved to (385, 342)
Screenshot: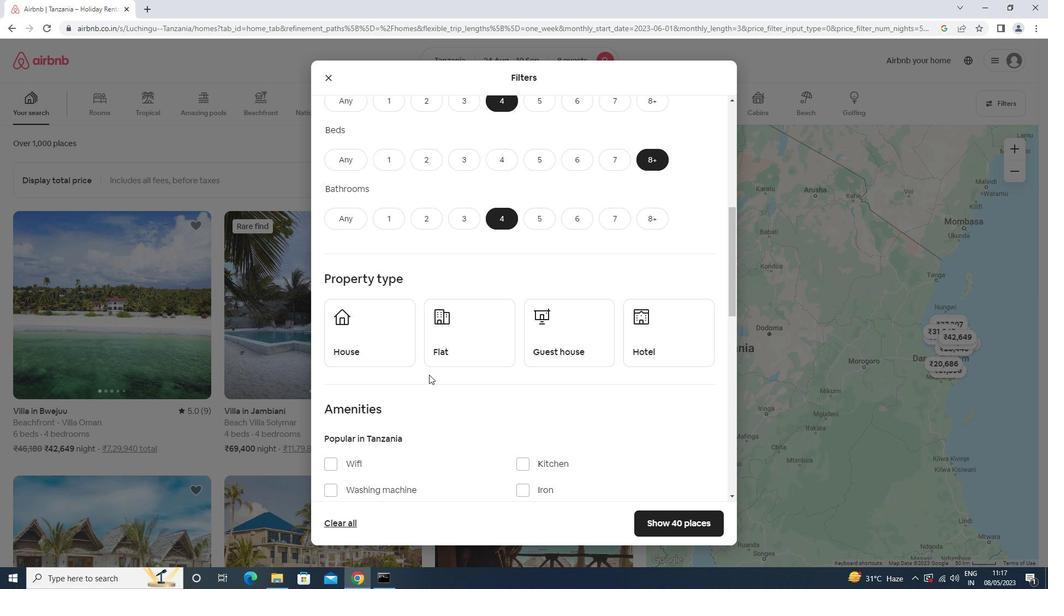 
Action: Mouse pressed left at (385, 342)
Screenshot: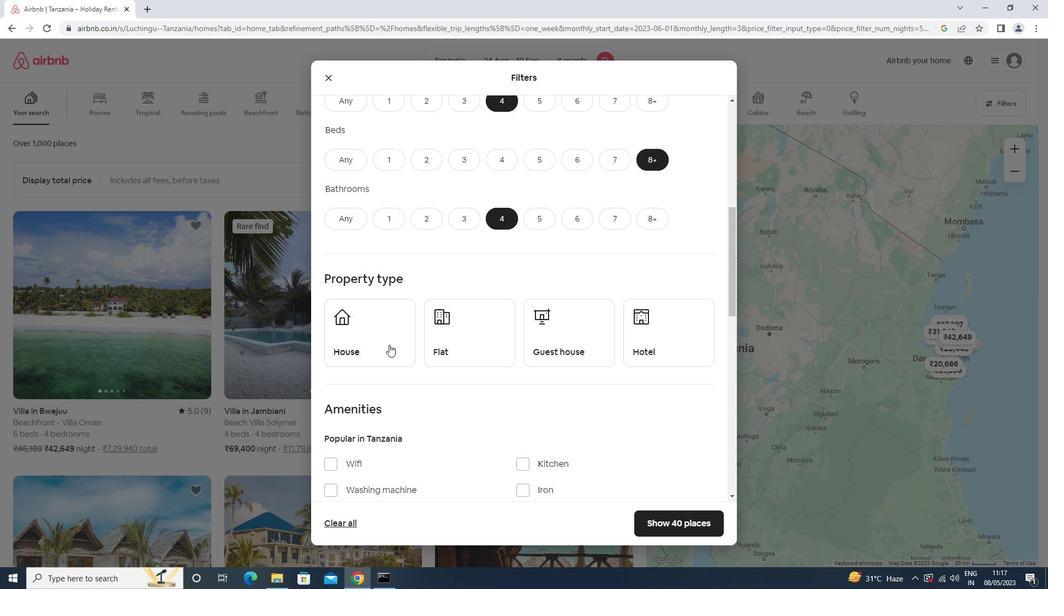 
Action: Mouse moved to (469, 352)
Screenshot: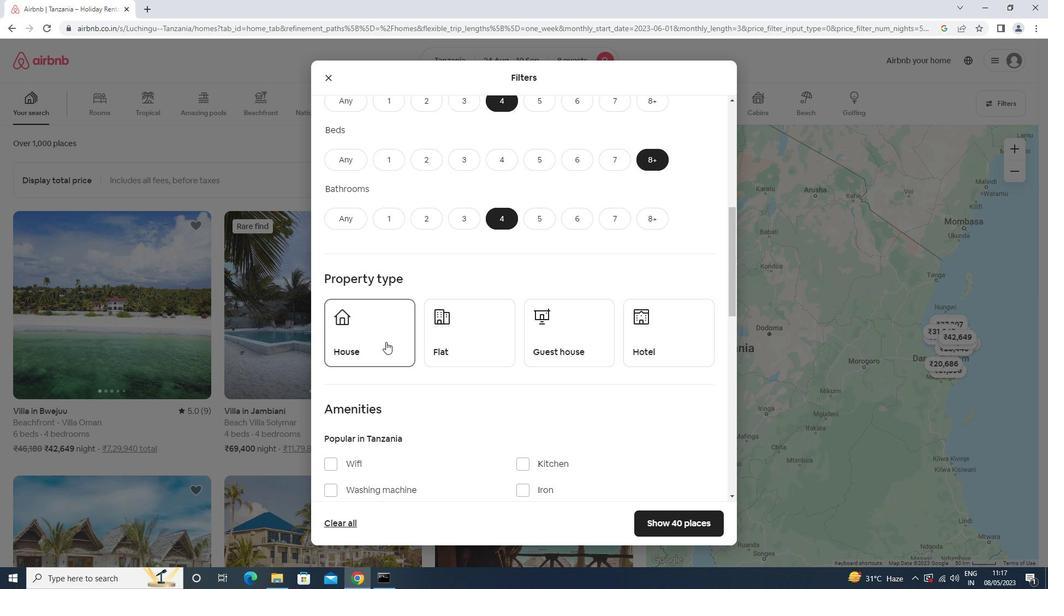 
Action: Mouse pressed left at (469, 352)
Screenshot: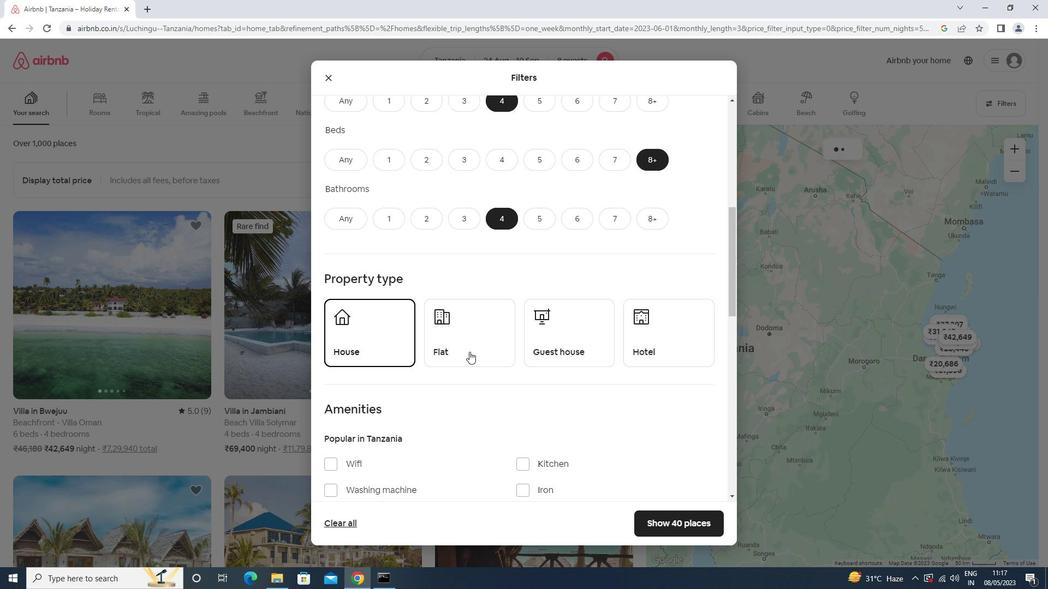
Action: Mouse moved to (557, 350)
Screenshot: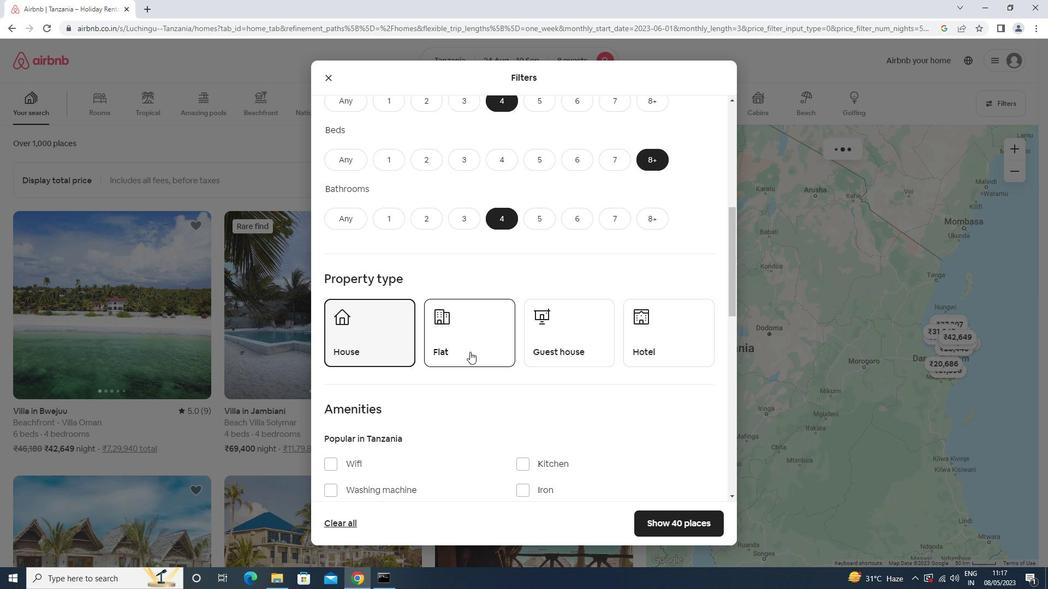 
Action: Mouse pressed left at (557, 350)
Screenshot: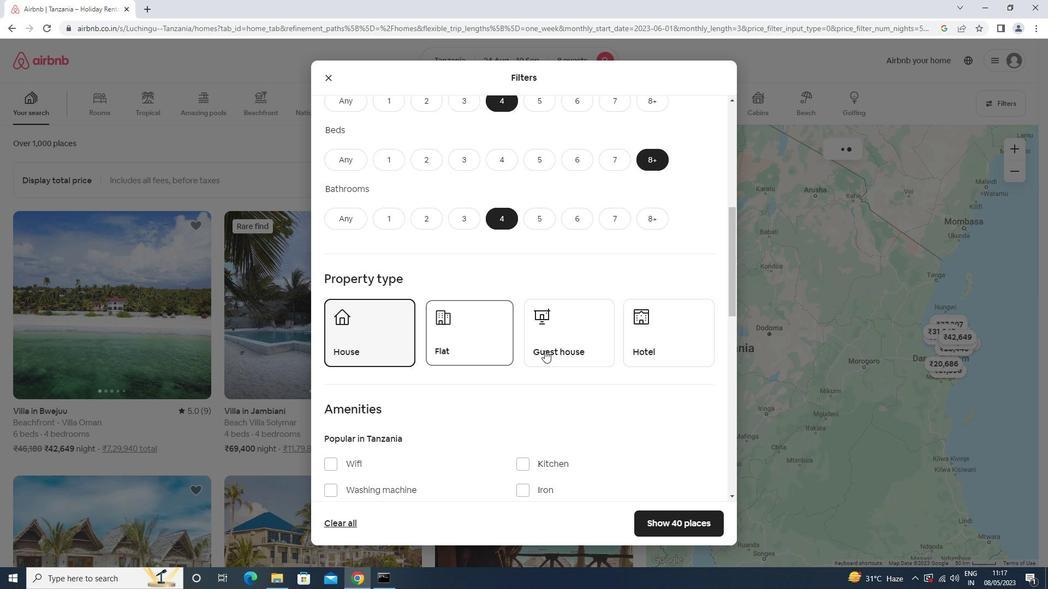 
Action: Mouse moved to (560, 348)
Screenshot: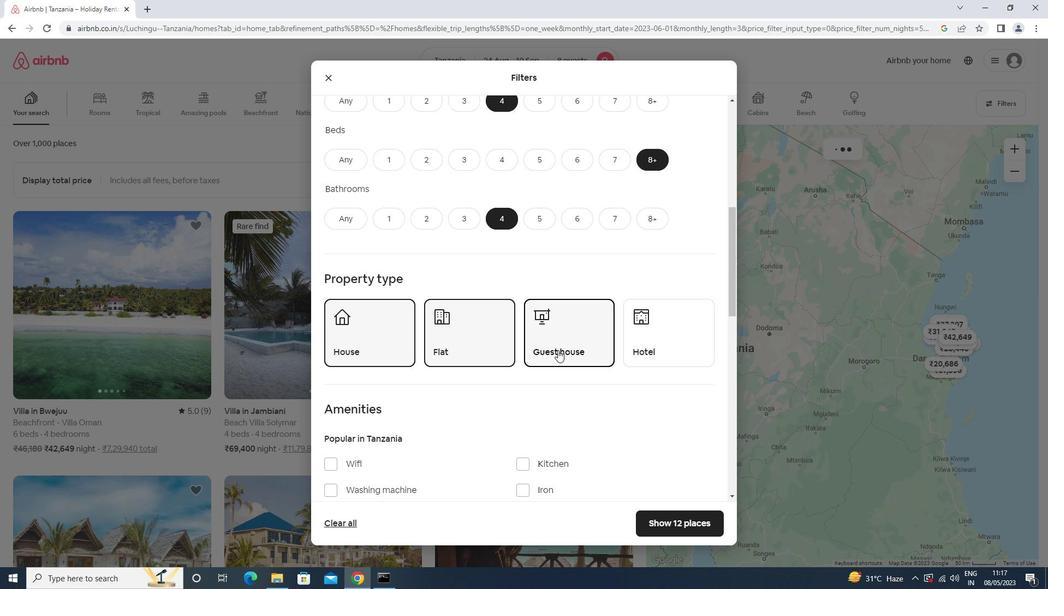 
Action: Mouse scrolled (560, 348) with delta (0, 0)
Screenshot: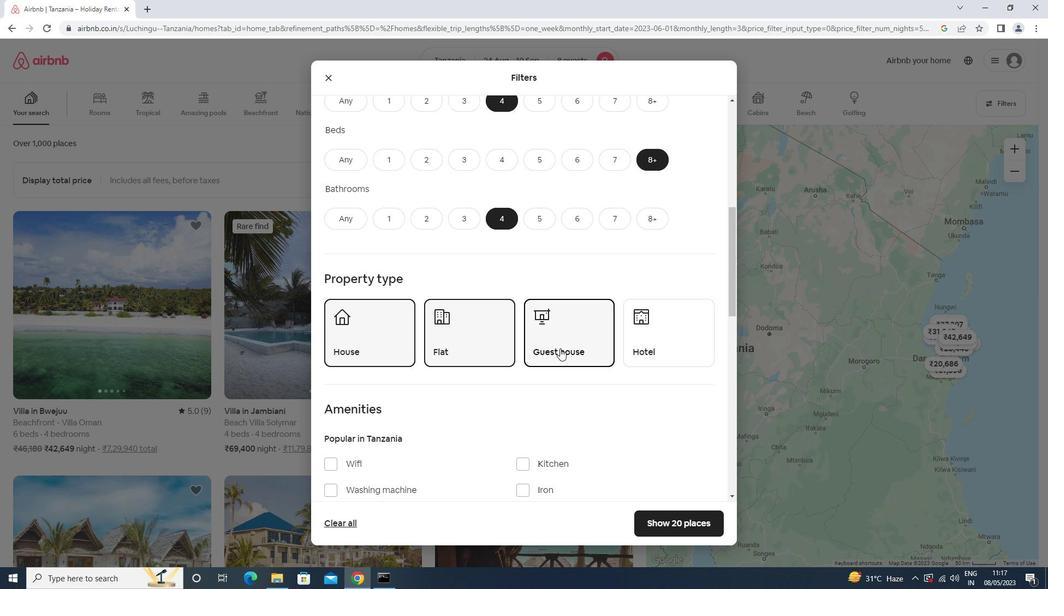
Action: Mouse moved to (560, 349)
Screenshot: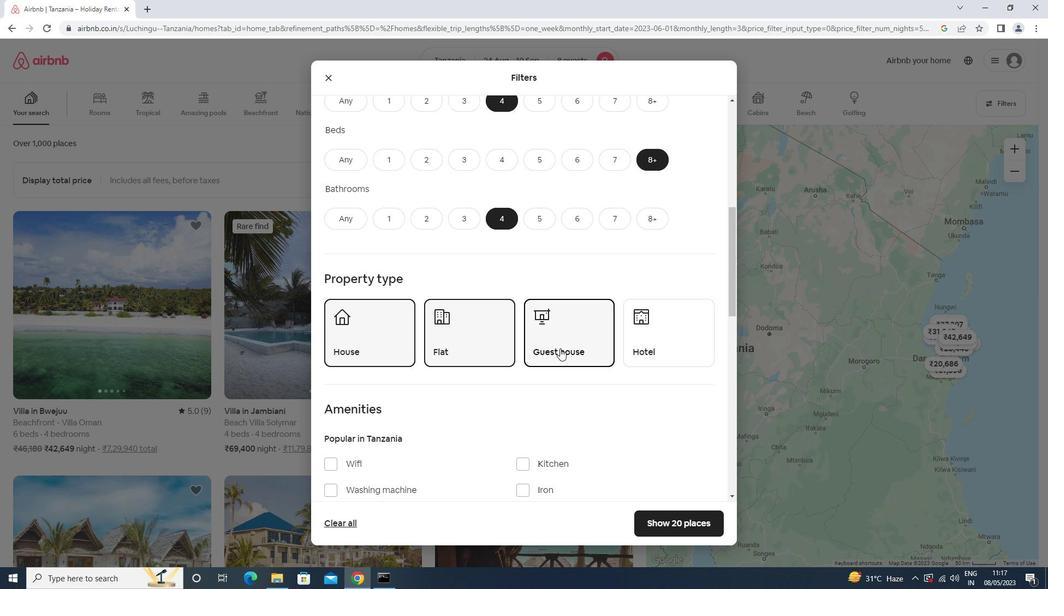 
Action: Mouse scrolled (560, 349) with delta (0, 0)
Screenshot: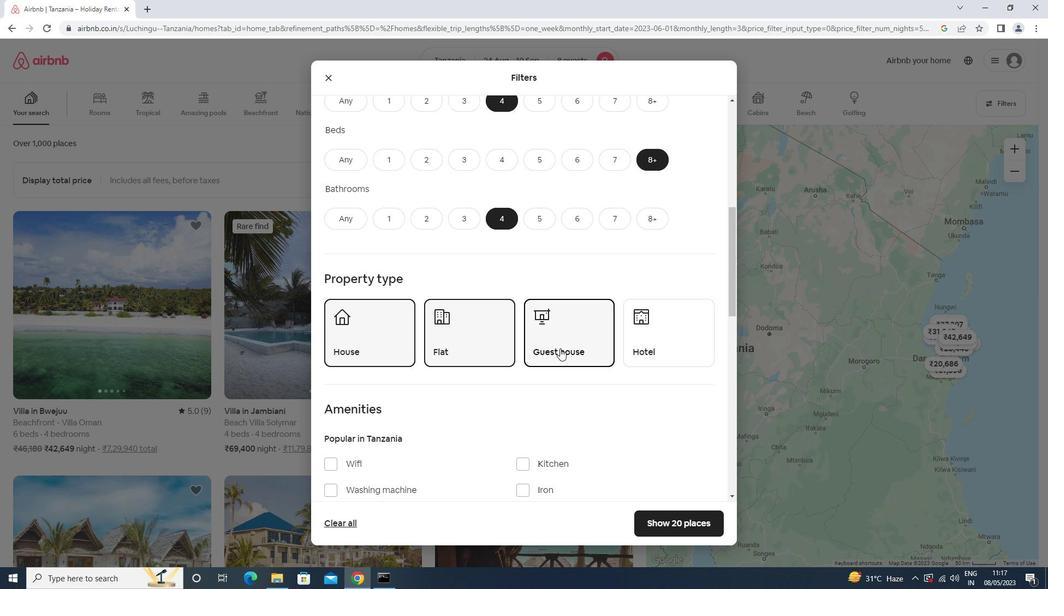 
Action: Mouse moved to (558, 350)
Screenshot: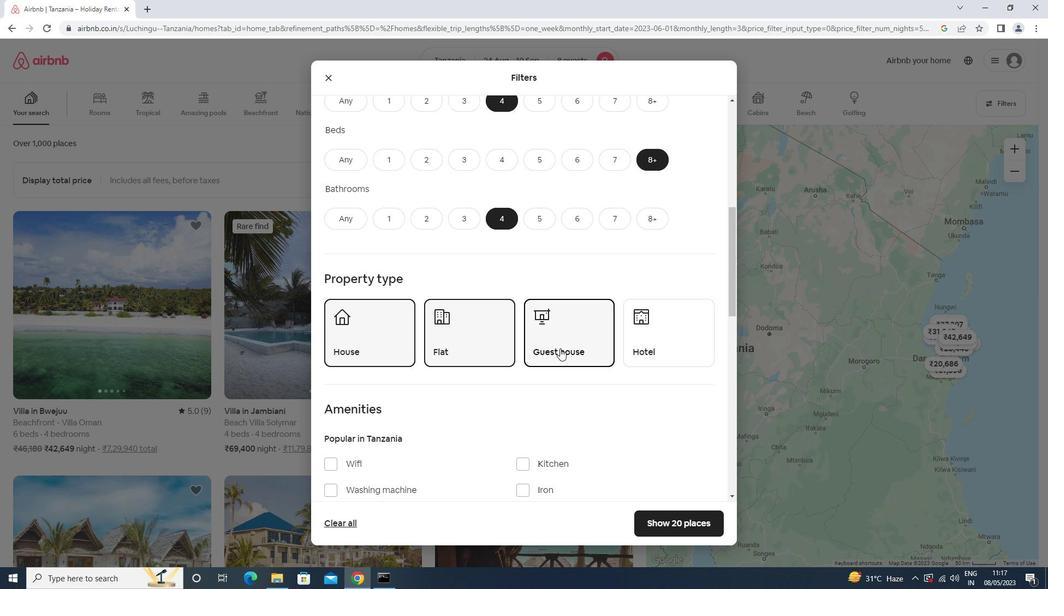 
Action: Mouse scrolled (558, 350) with delta (0, 0)
Screenshot: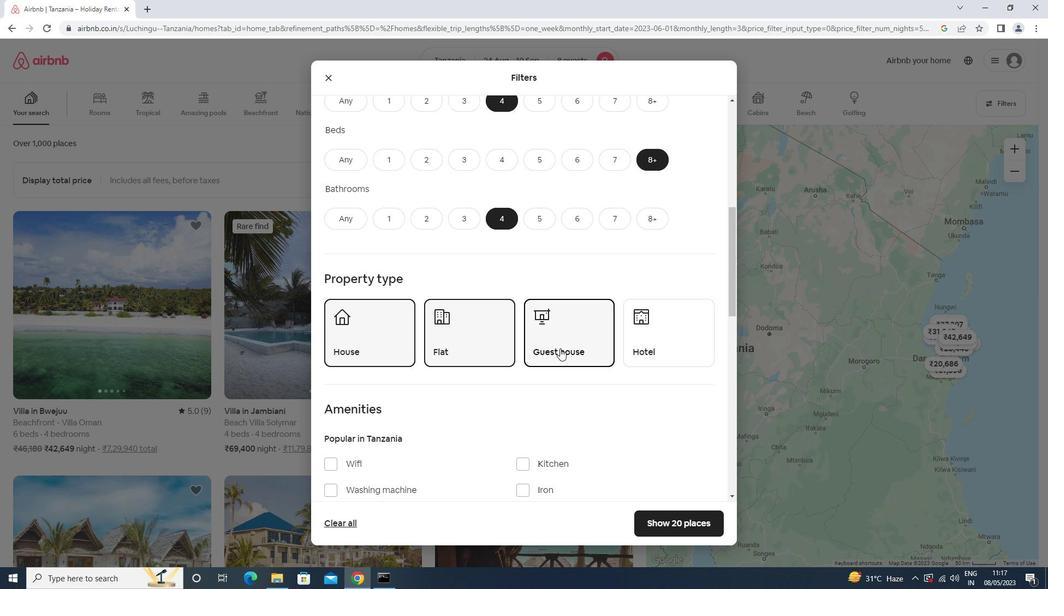 
Action: Mouse moved to (381, 295)
Screenshot: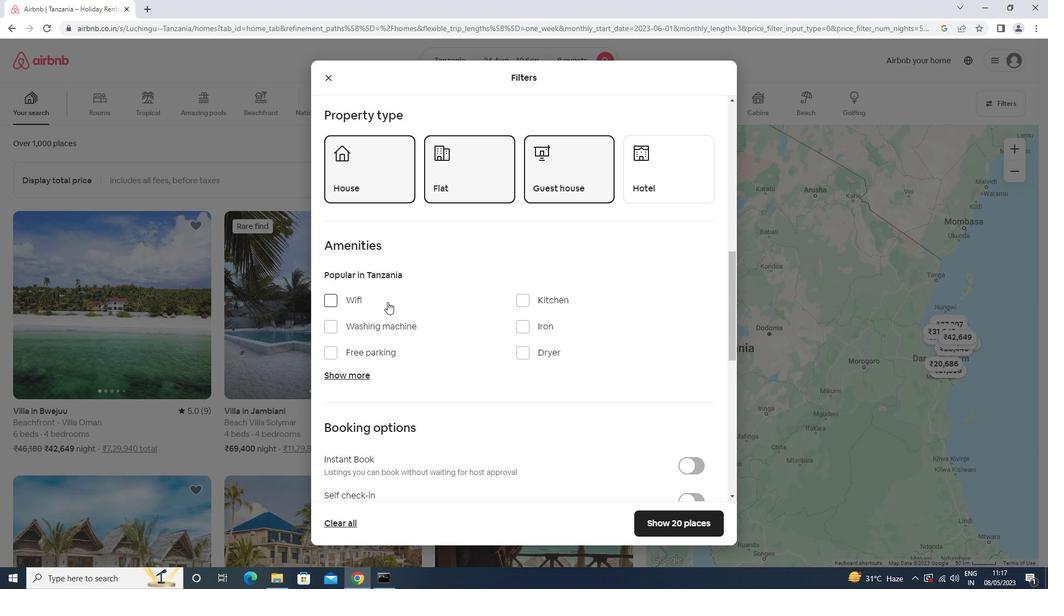
Action: Mouse pressed left at (381, 295)
Screenshot: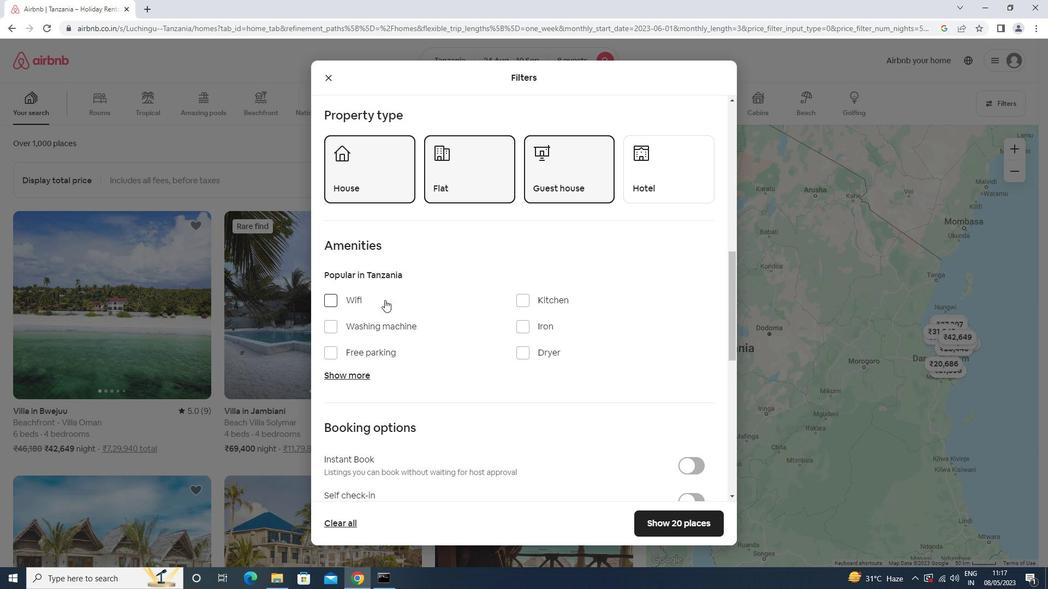 
Action: Mouse moved to (375, 348)
Screenshot: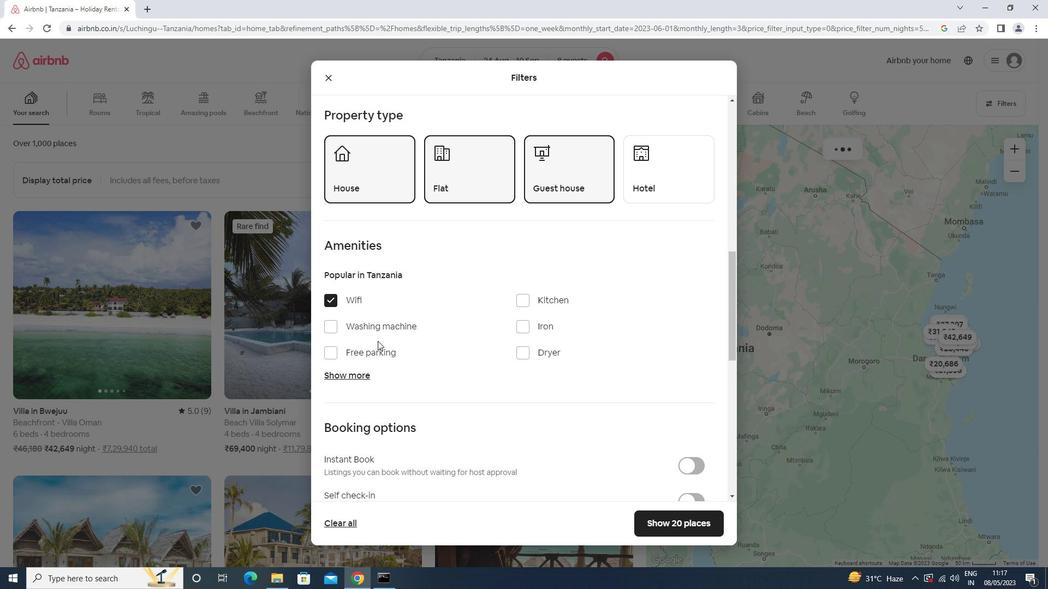 
Action: Mouse pressed left at (375, 348)
Screenshot: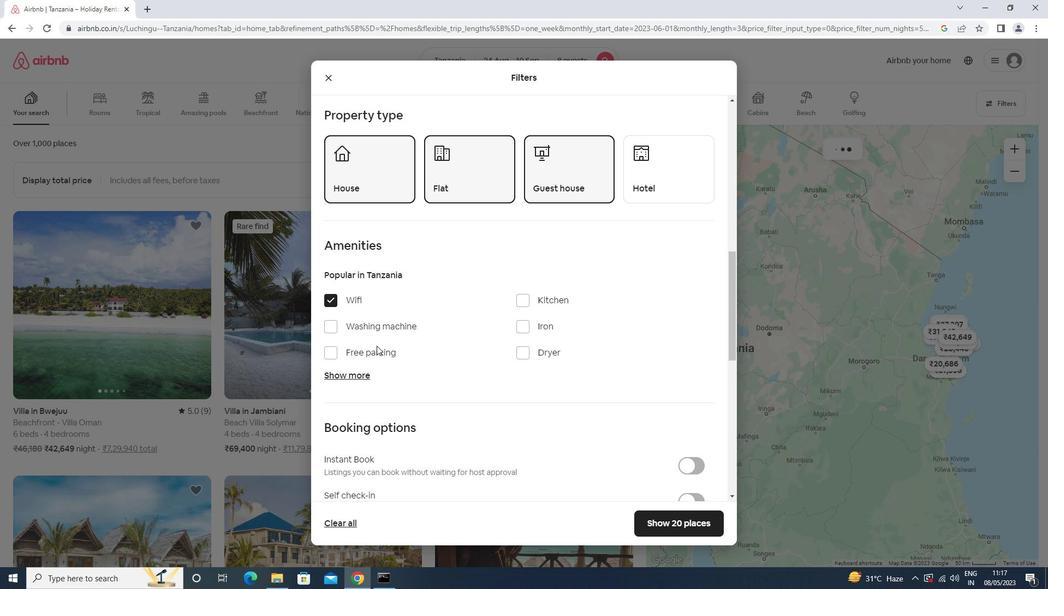 
Action: Mouse moved to (358, 375)
Screenshot: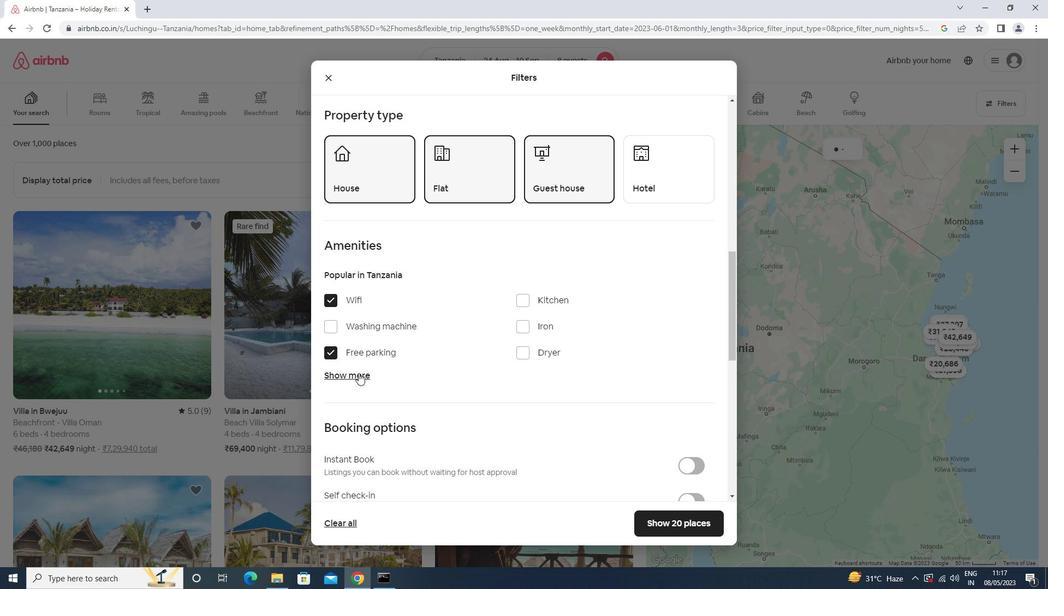 
Action: Mouse pressed left at (358, 375)
Screenshot: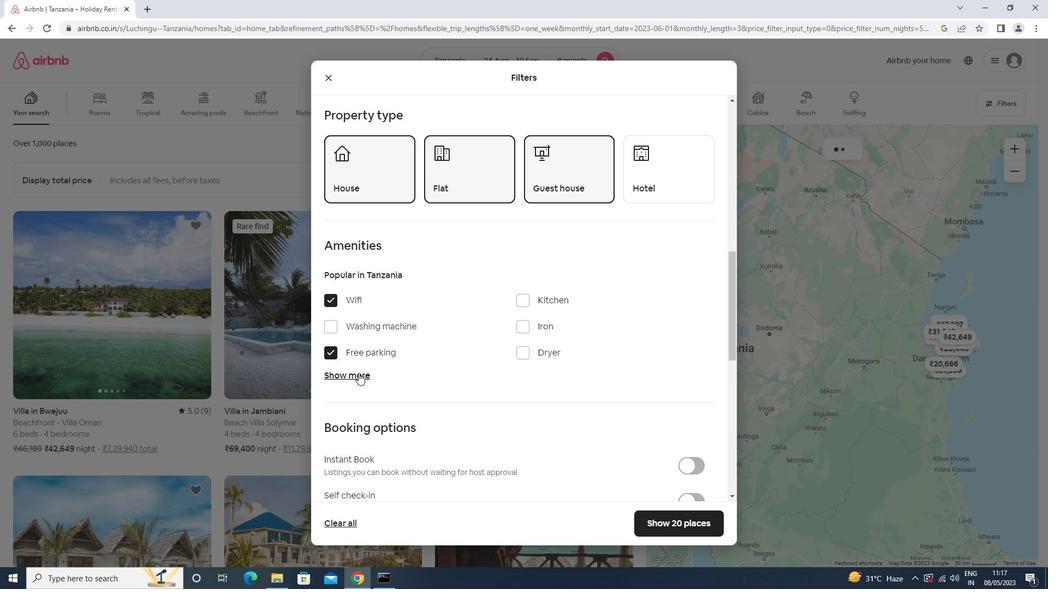 
Action: Mouse moved to (415, 342)
Screenshot: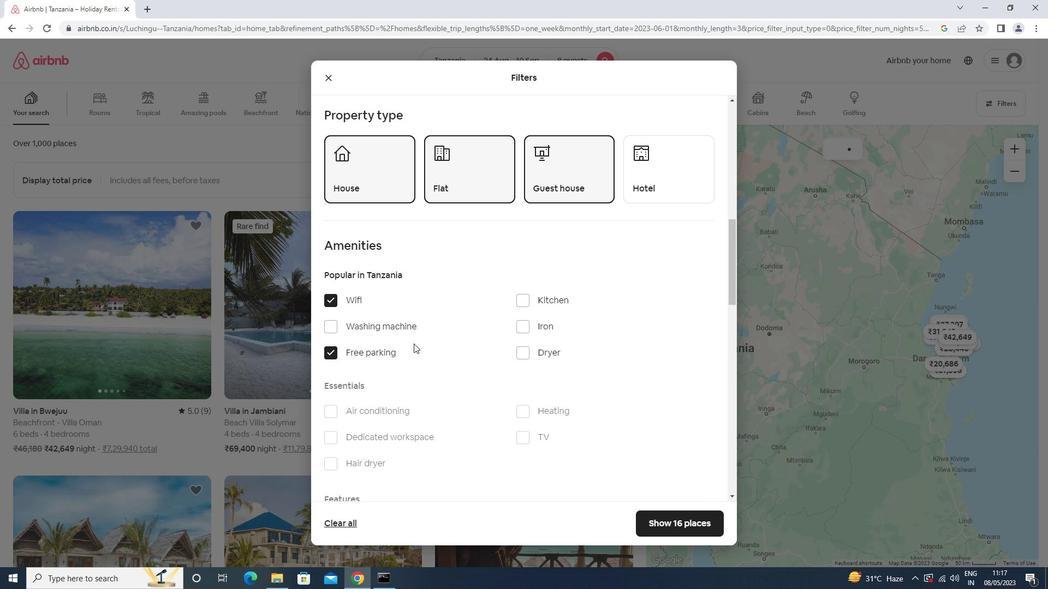 
Action: Mouse scrolled (415, 341) with delta (0, 0)
Screenshot: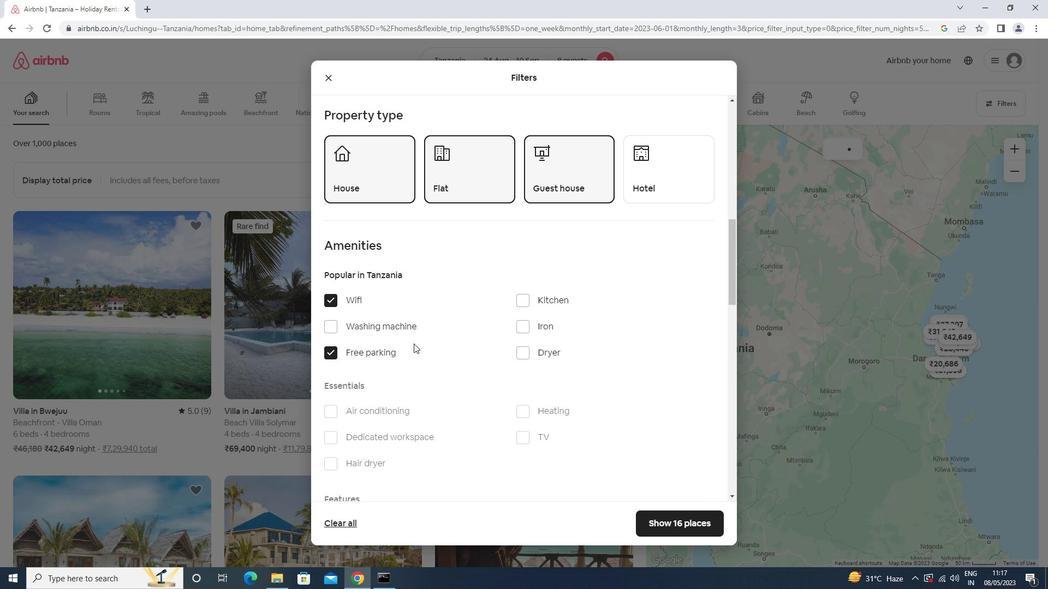 
Action: Mouse scrolled (415, 341) with delta (0, 0)
Screenshot: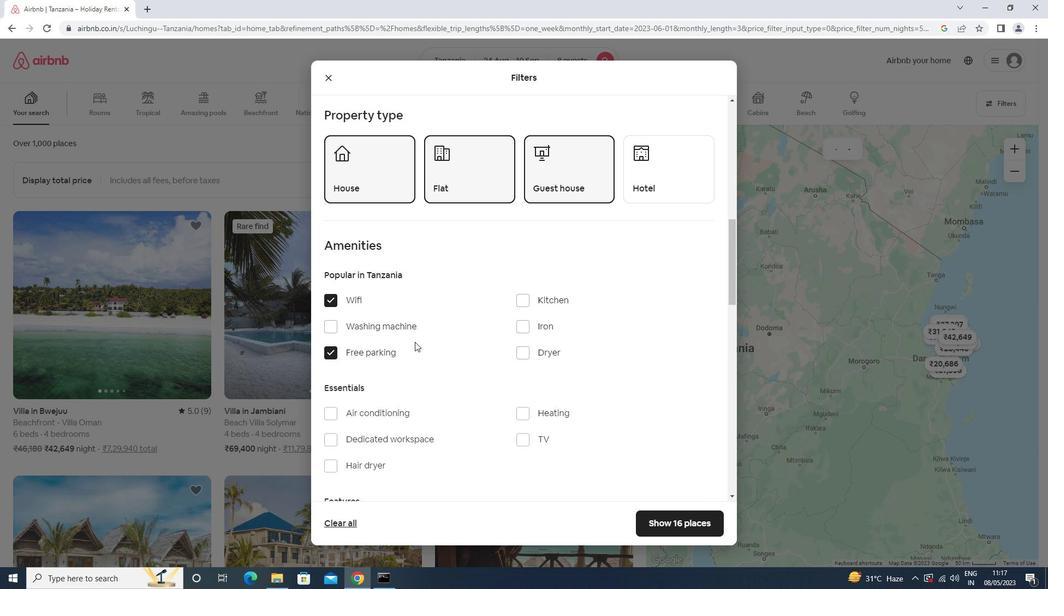 
Action: Mouse scrolled (415, 341) with delta (0, 0)
Screenshot: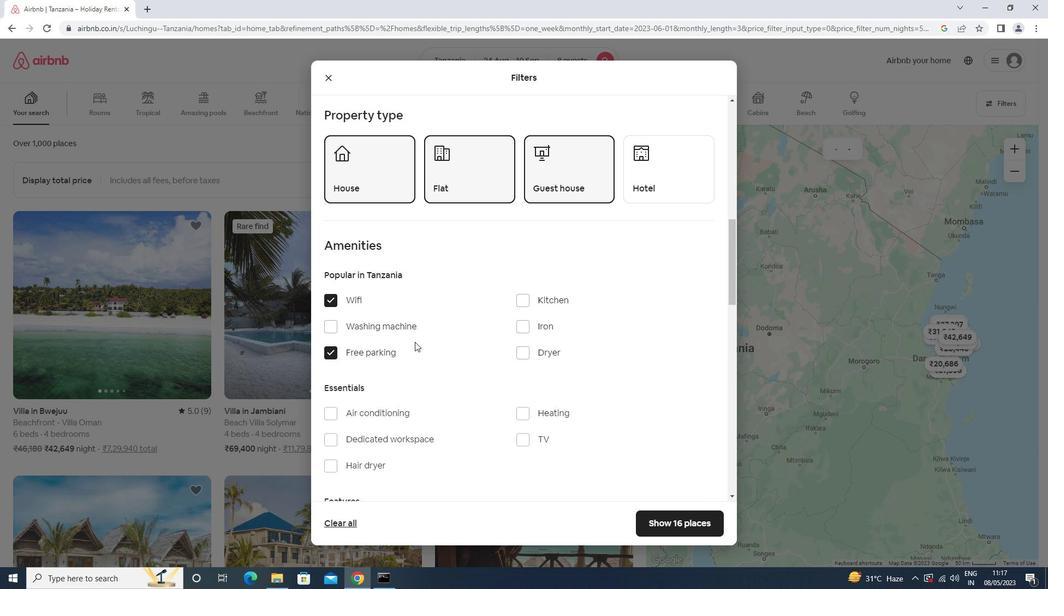 
Action: Mouse moved to (534, 275)
Screenshot: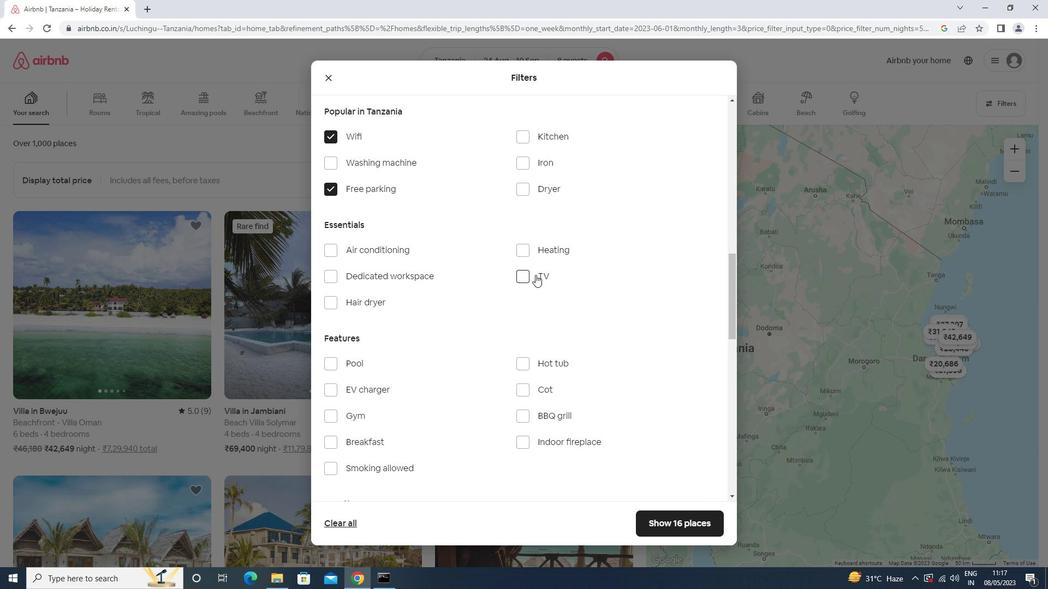 
Action: Mouse pressed left at (534, 275)
Screenshot: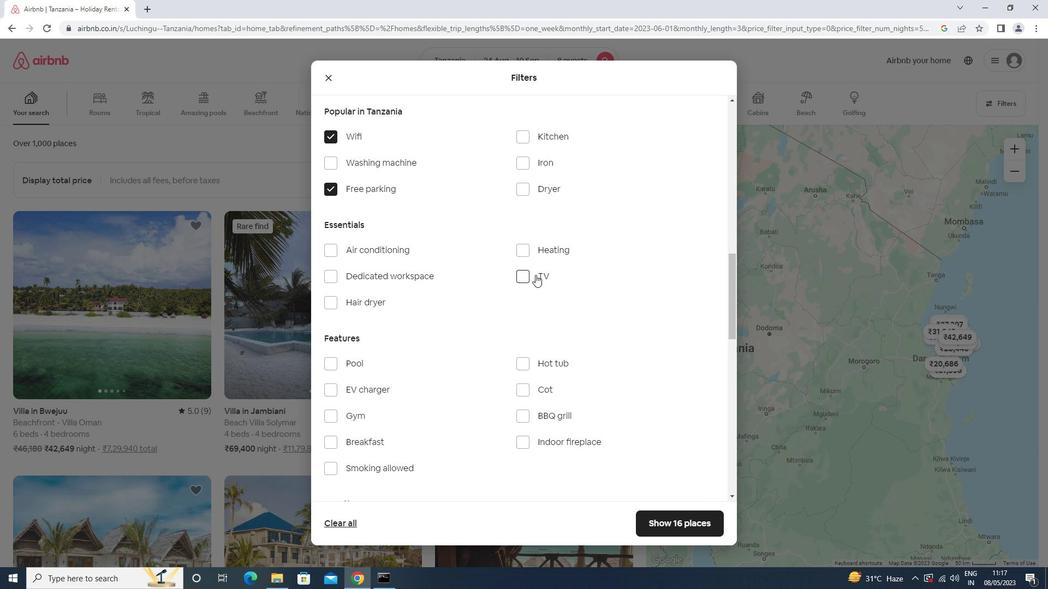 
Action: Mouse moved to (360, 413)
Screenshot: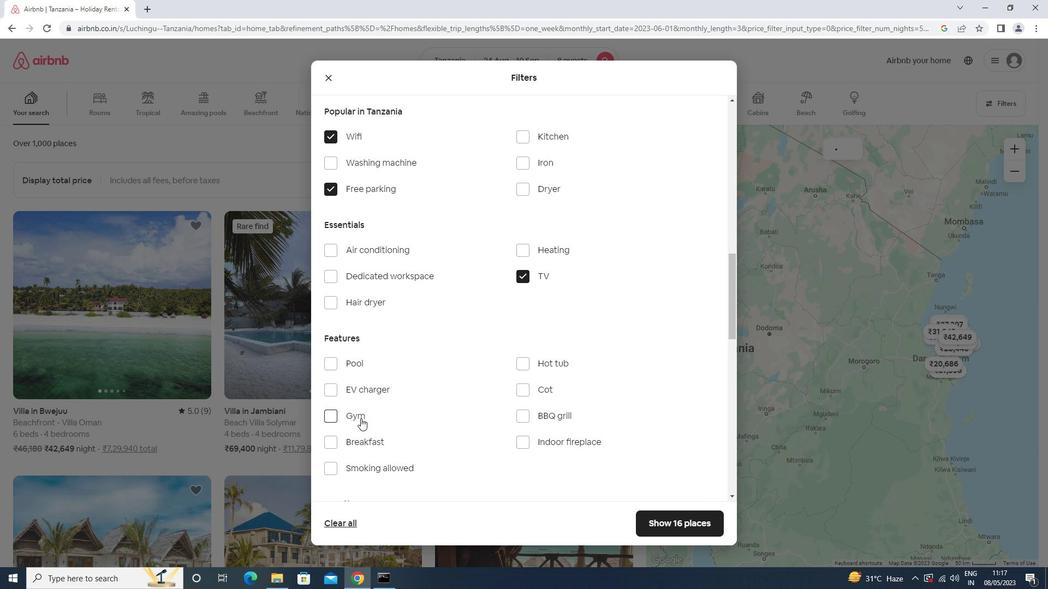 
Action: Mouse pressed left at (360, 413)
Screenshot: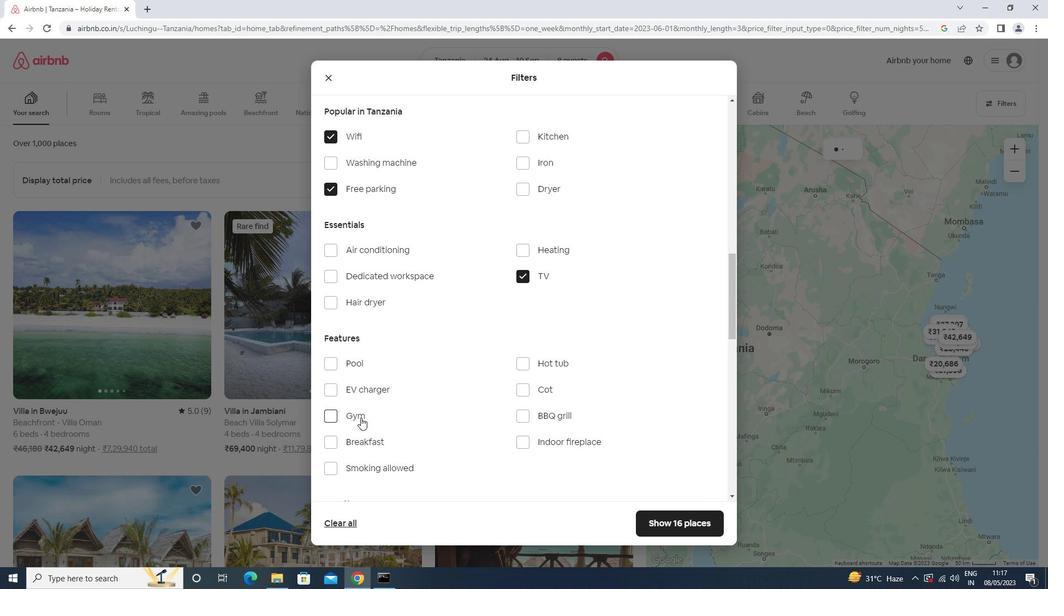 
Action: Mouse moved to (354, 438)
Screenshot: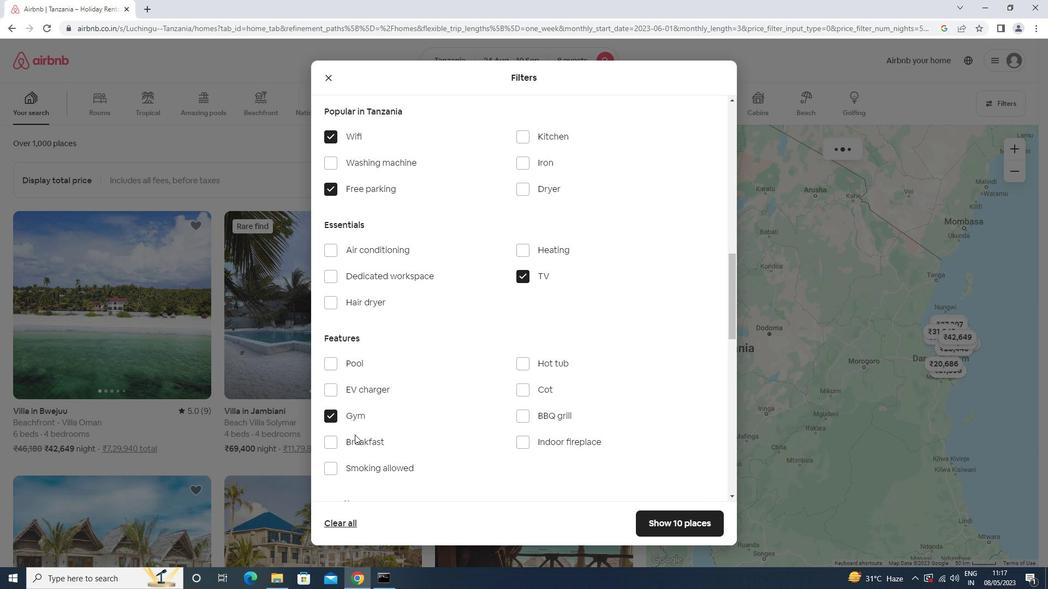 
Action: Mouse pressed left at (354, 438)
Screenshot: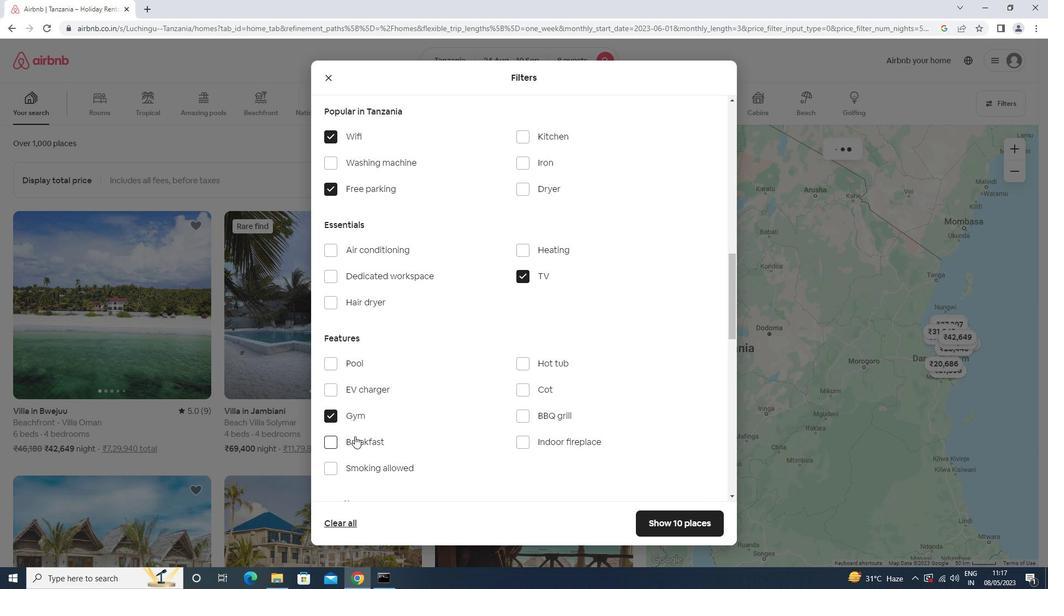 
Action: Mouse moved to (451, 319)
Screenshot: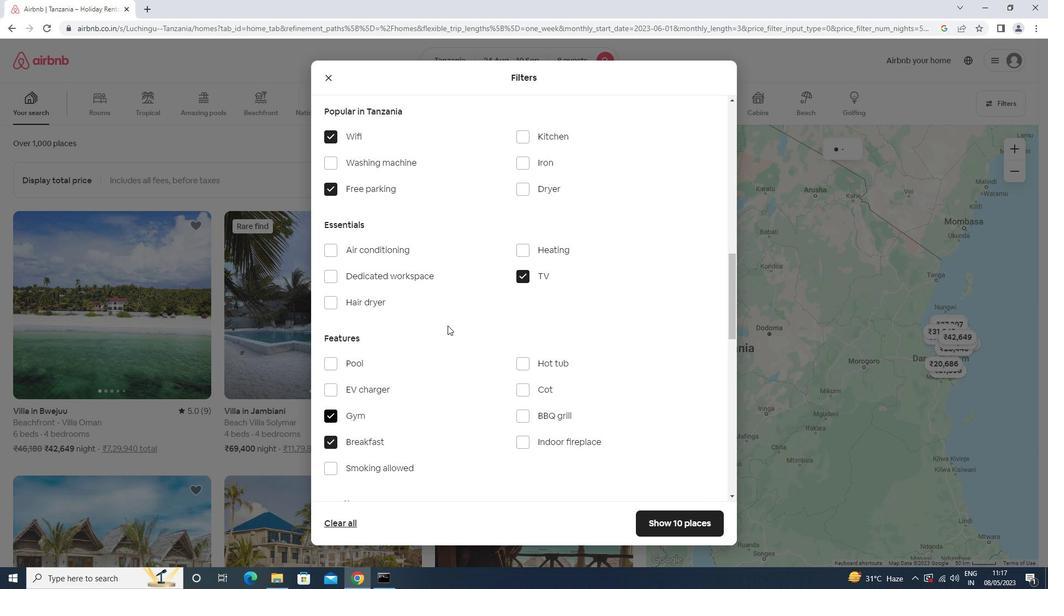
Action: Mouse scrolled (451, 318) with delta (0, 0)
Screenshot: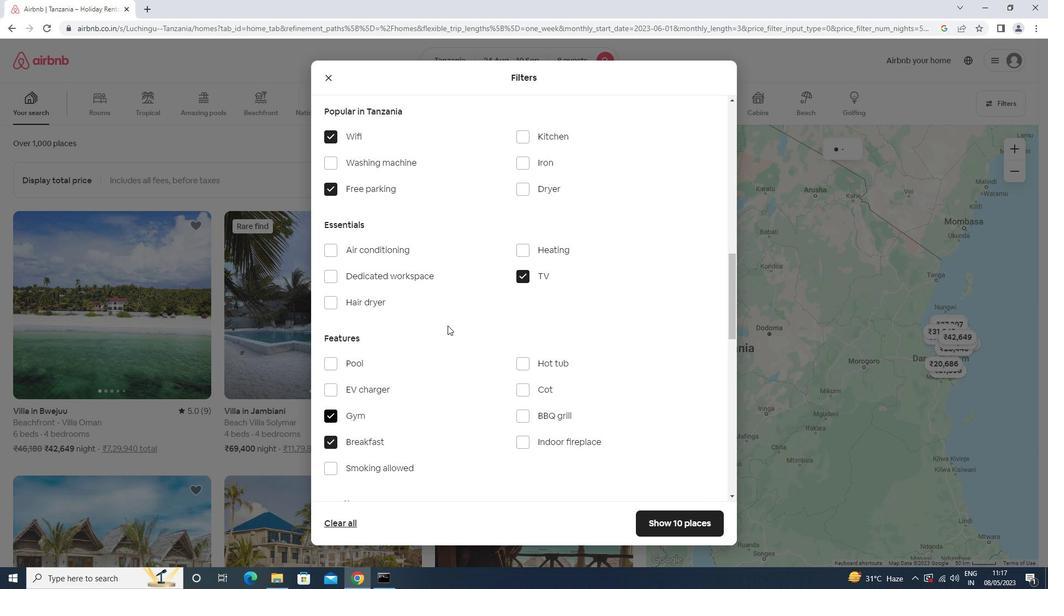 
Action: Mouse moved to (451, 320)
Screenshot: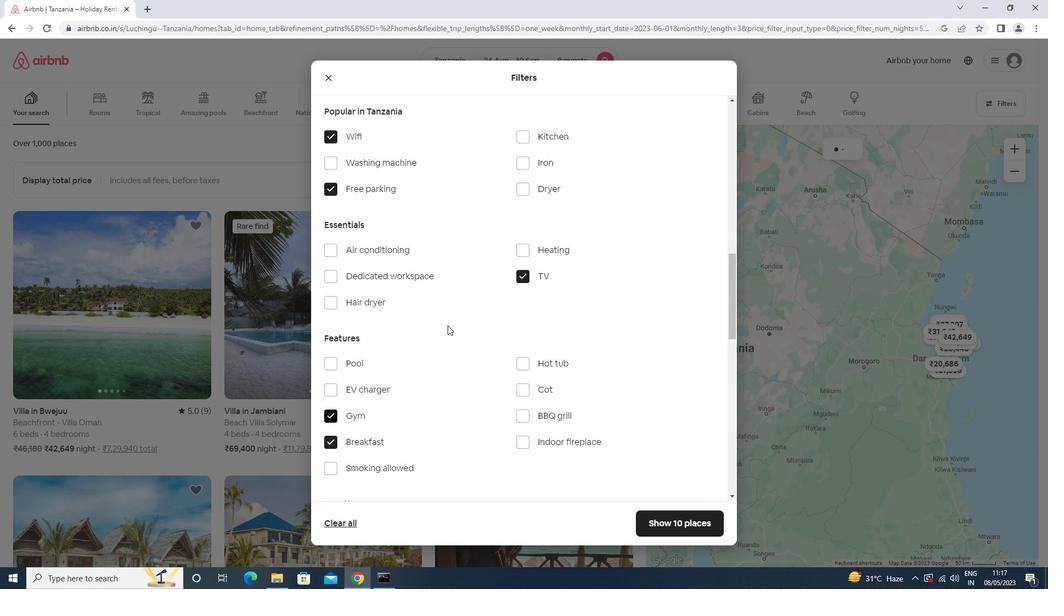
Action: Mouse scrolled (451, 319) with delta (0, 0)
Screenshot: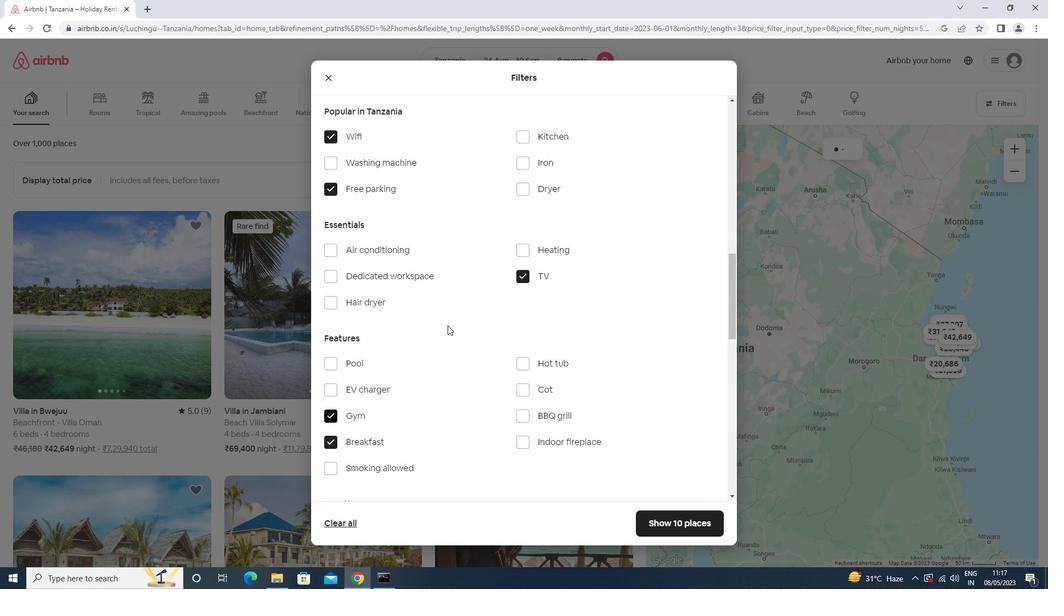 
Action: Mouse scrolled (451, 319) with delta (0, 0)
Screenshot: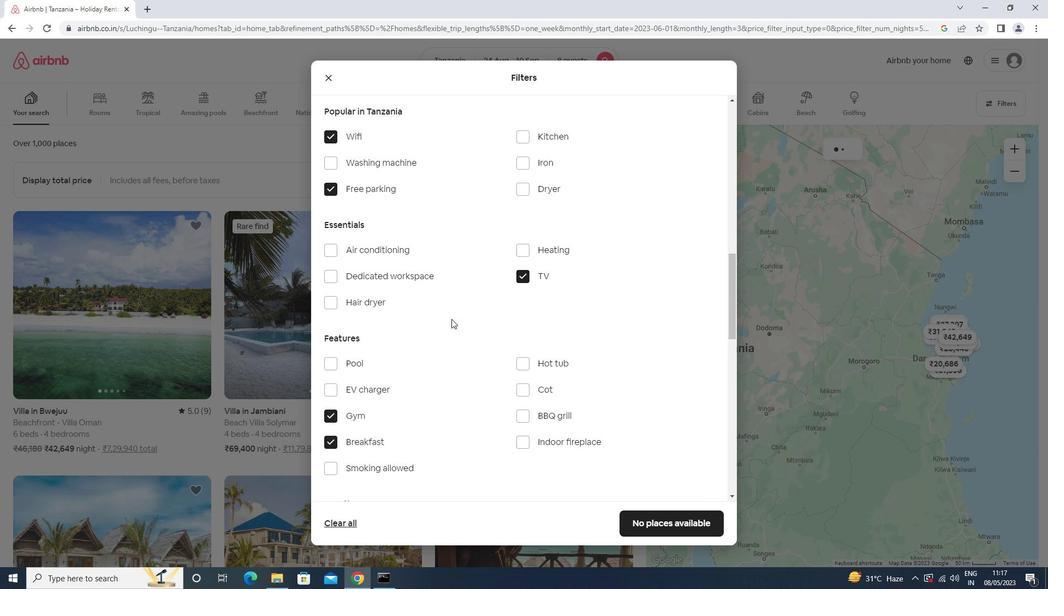 
Action: Mouse scrolled (451, 319) with delta (0, 0)
Screenshot: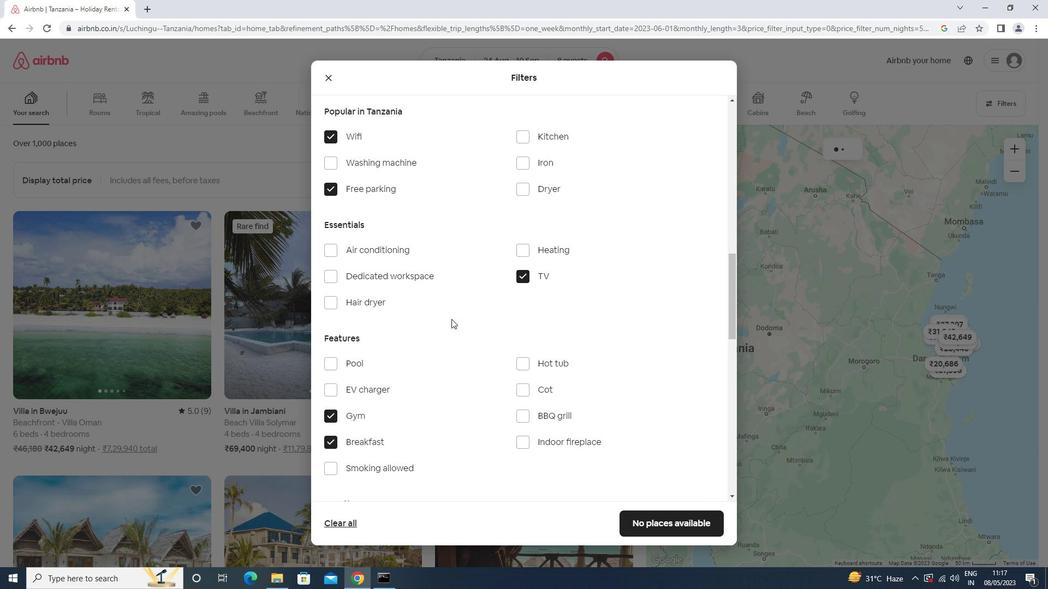 
Action: Mouse moved to (620, 422)
Screenshot: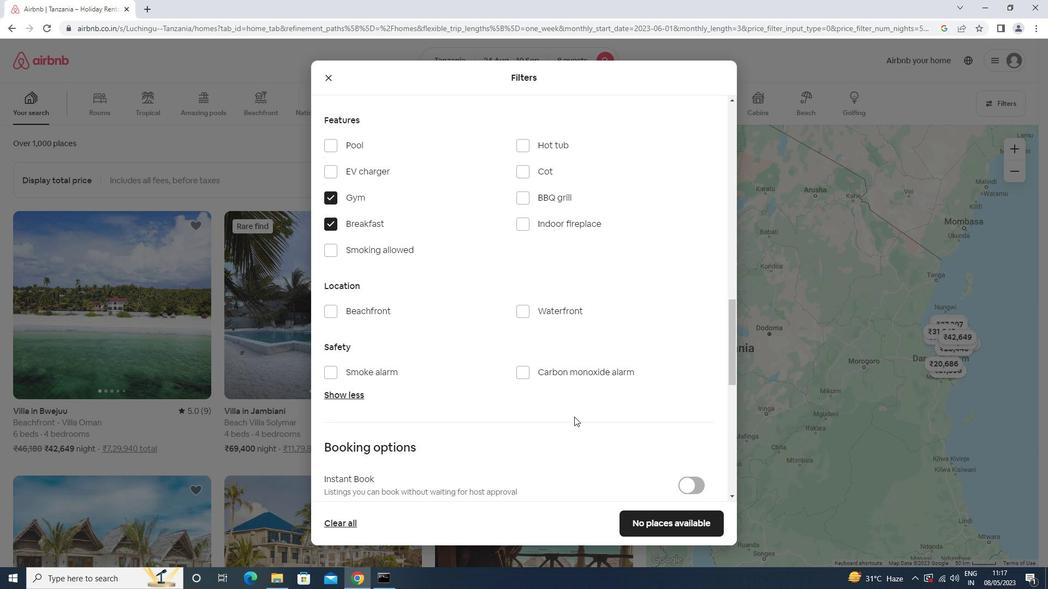 
Action: Mouse scrolled (620, 421) with delta (0, 0)
Screenshot: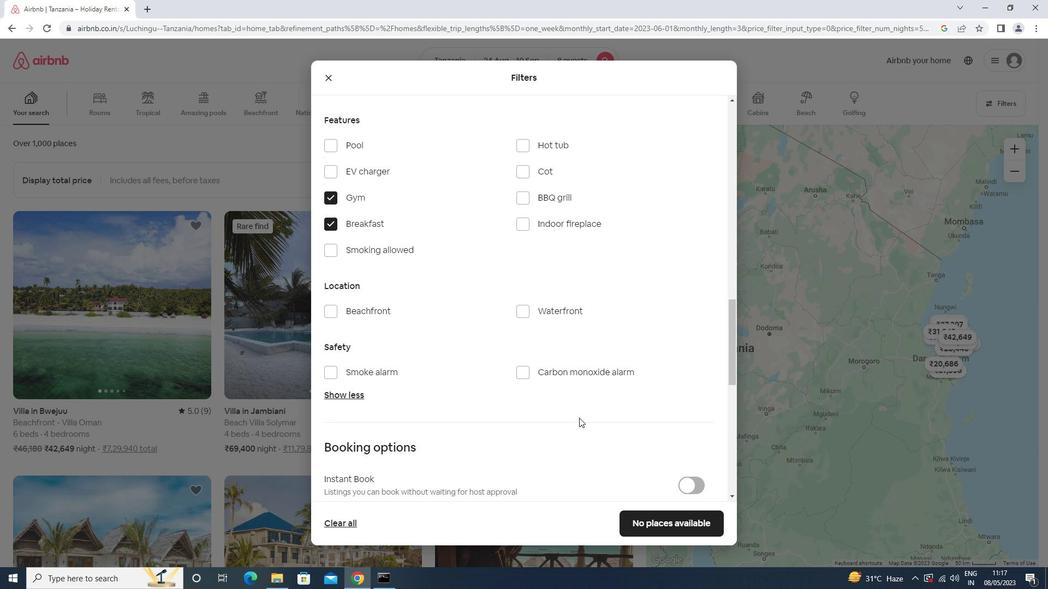 
Action: Mouse moved to (621, 423)
Screenshot: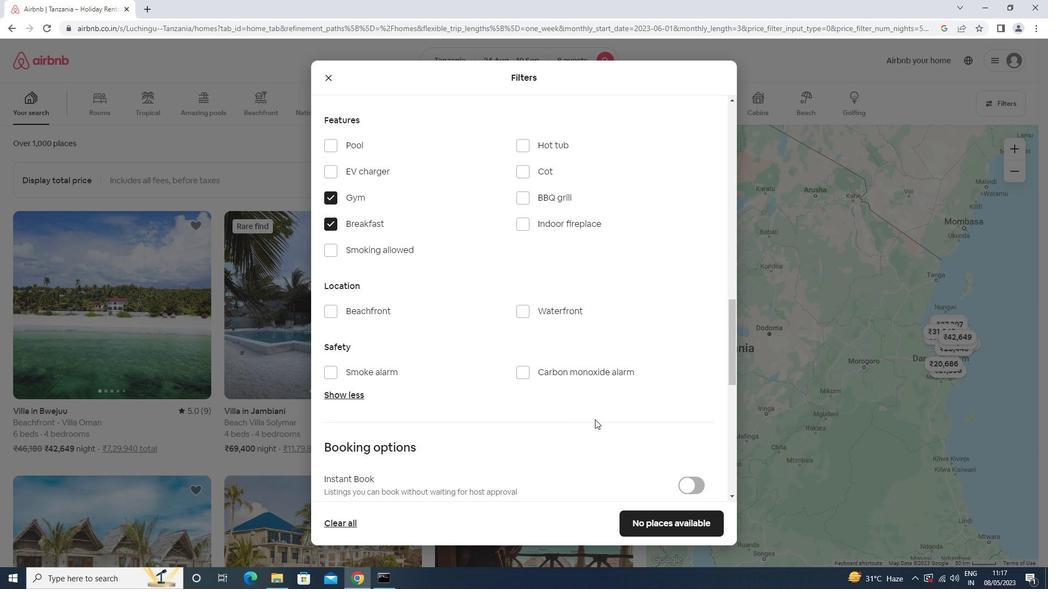 
Action: Mouse scrolled (621, 423) with delta (0, 0)
Screenshot: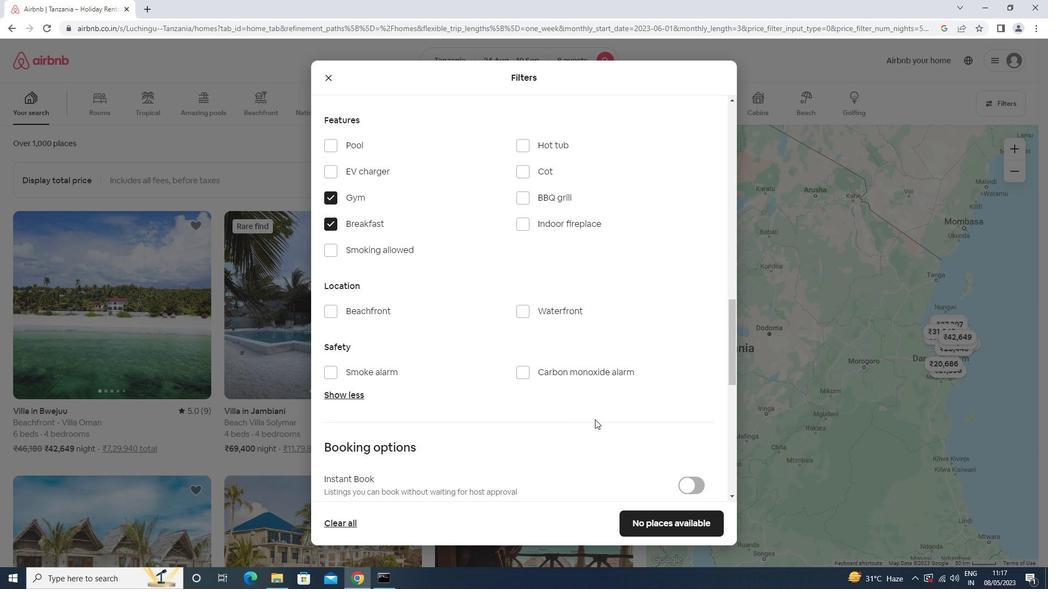
Action: Mouse scrolled (621, 423) with delta (0, 0)
Screenshot: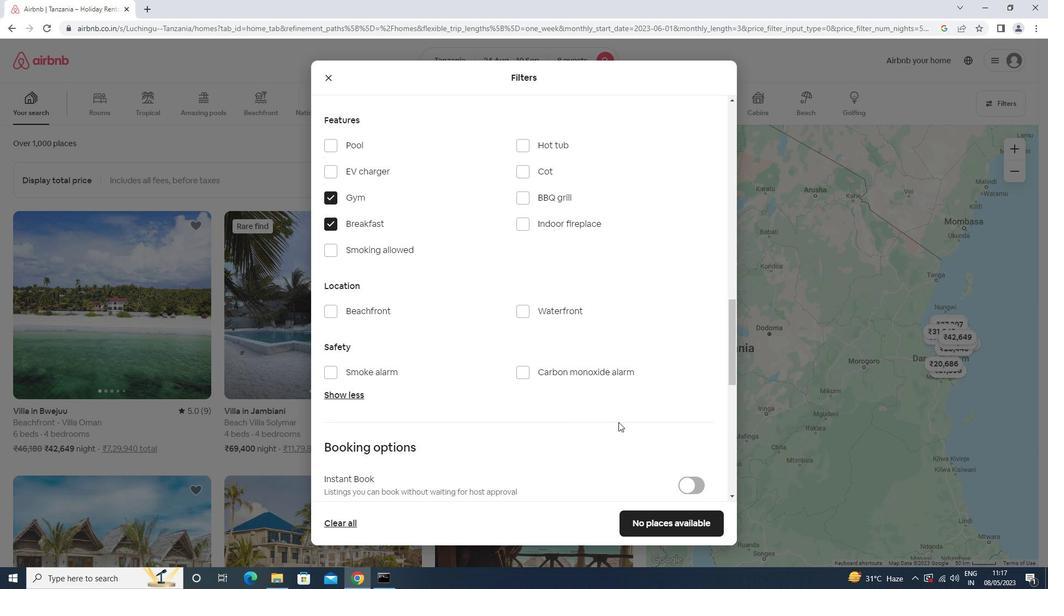 
Action: Mouse scrolled (621, 423) with delta (0, 0)
Screenshot: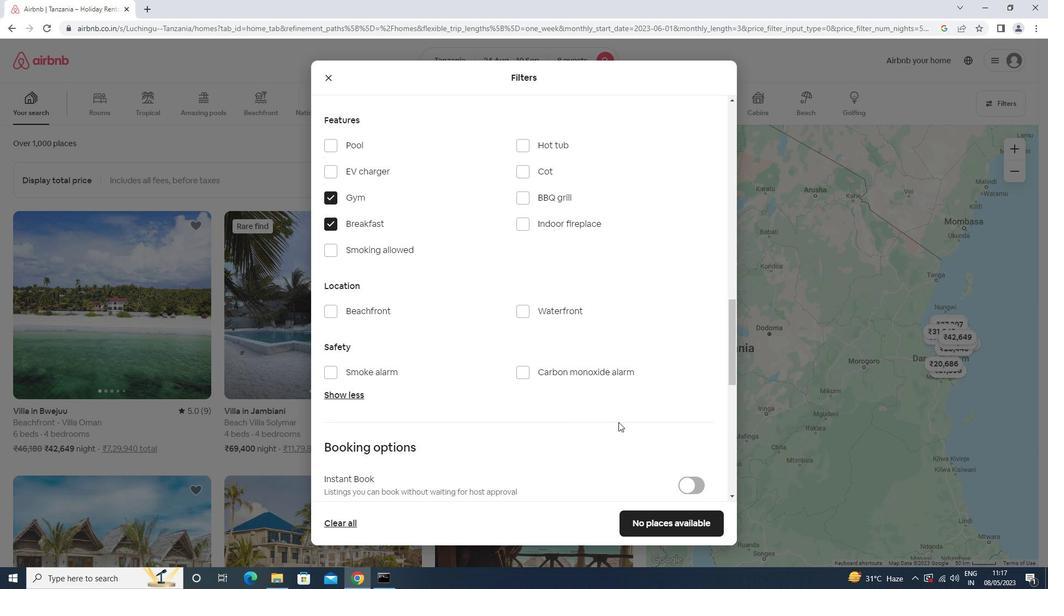
Action: Mouse moved to (696, 297)
Screenshot: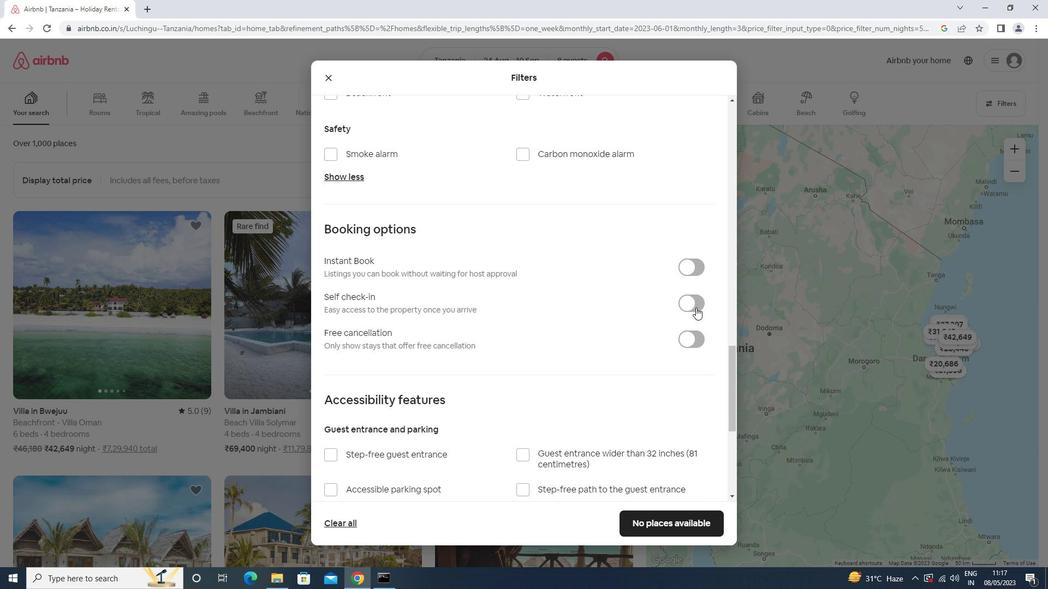 
Action: Mouse pressed left at (696, 297)
Screenshot: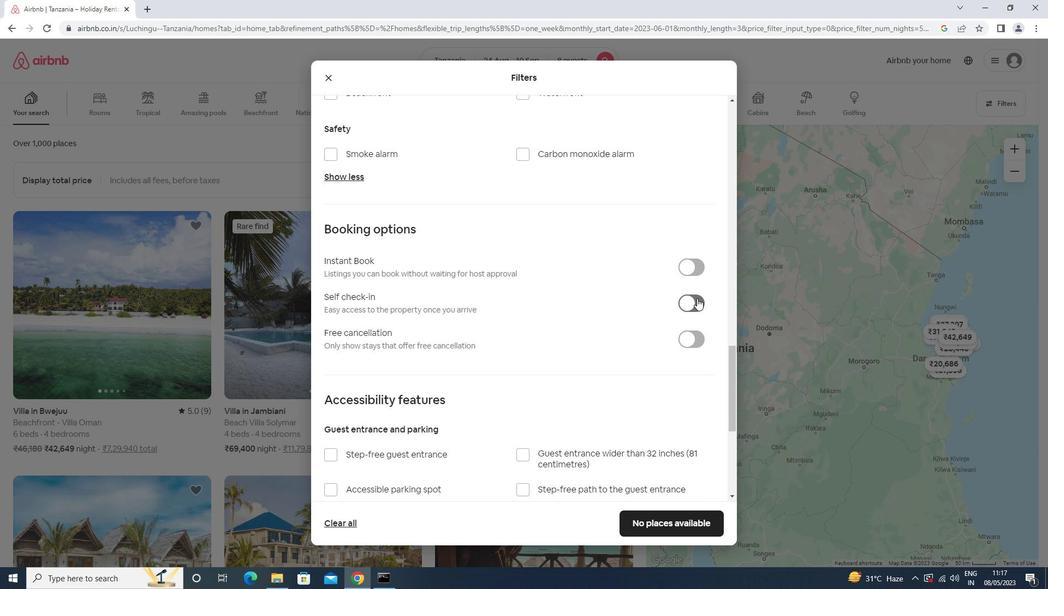 
Action: Mouse moved to (542, 320)
Screenshot: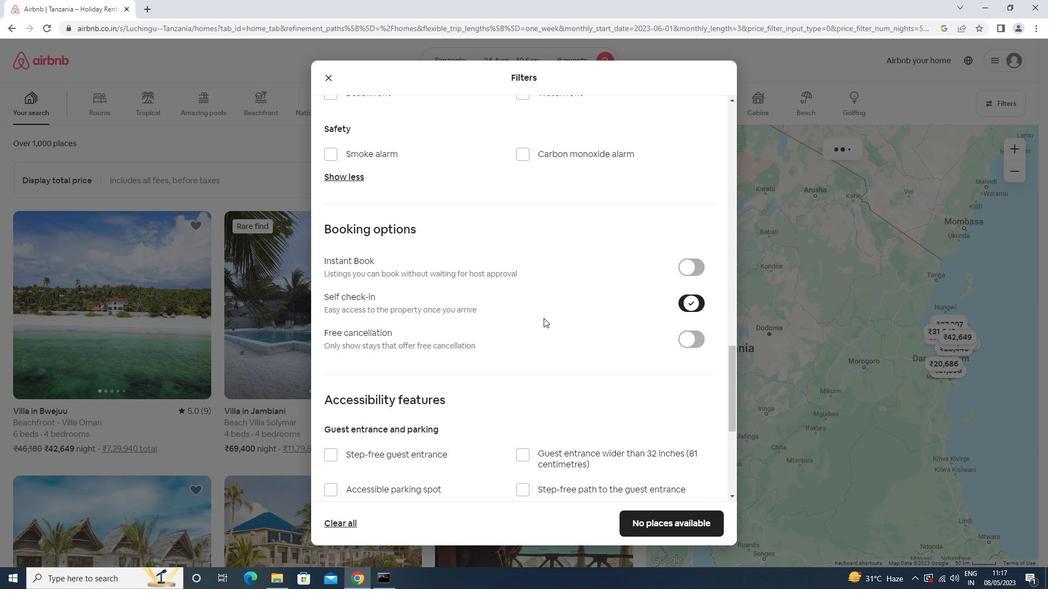 
Action: Mouse scrolled (542, 320) with delta (0, 0)
Screenshot: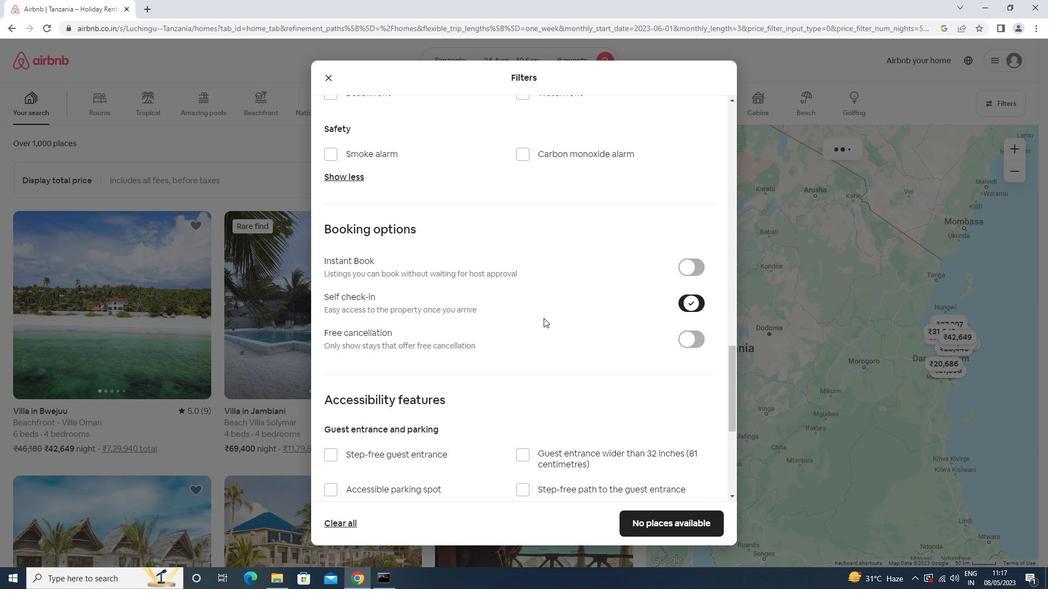 
Action: Mouse moved to (540, 324)
Screenshot: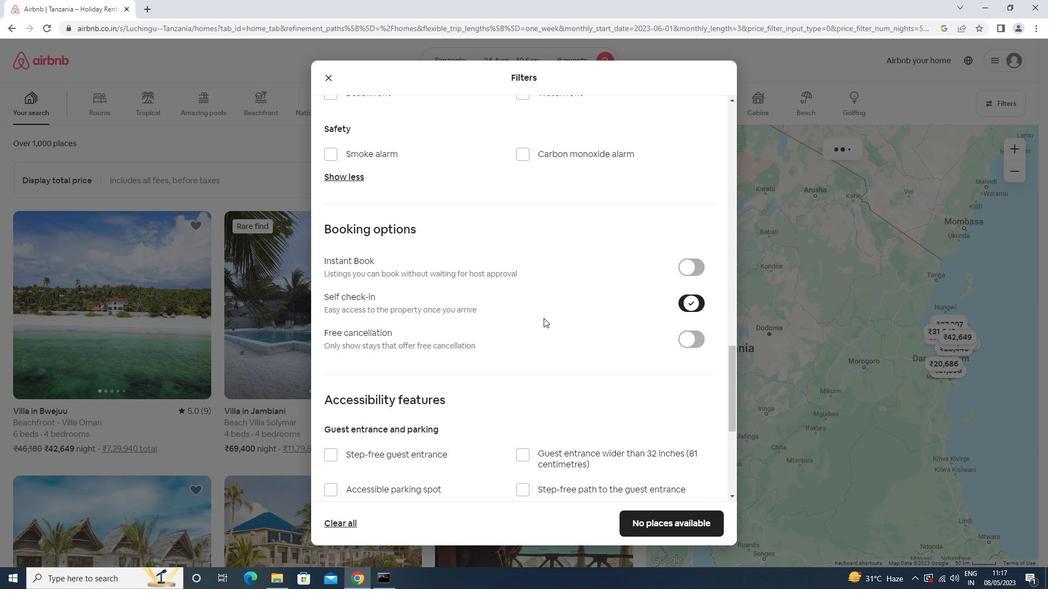 
Action: Mouse scrolled (540, 324) with delta (0, 0)
Screenshot: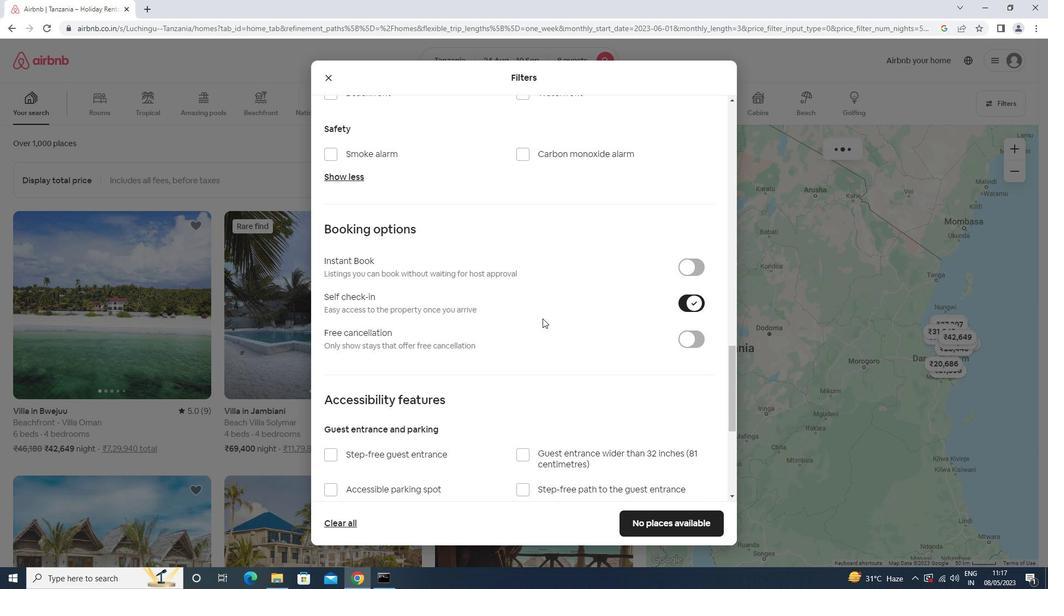 
Action: Mouse moved to (539, 325)
Screenshot: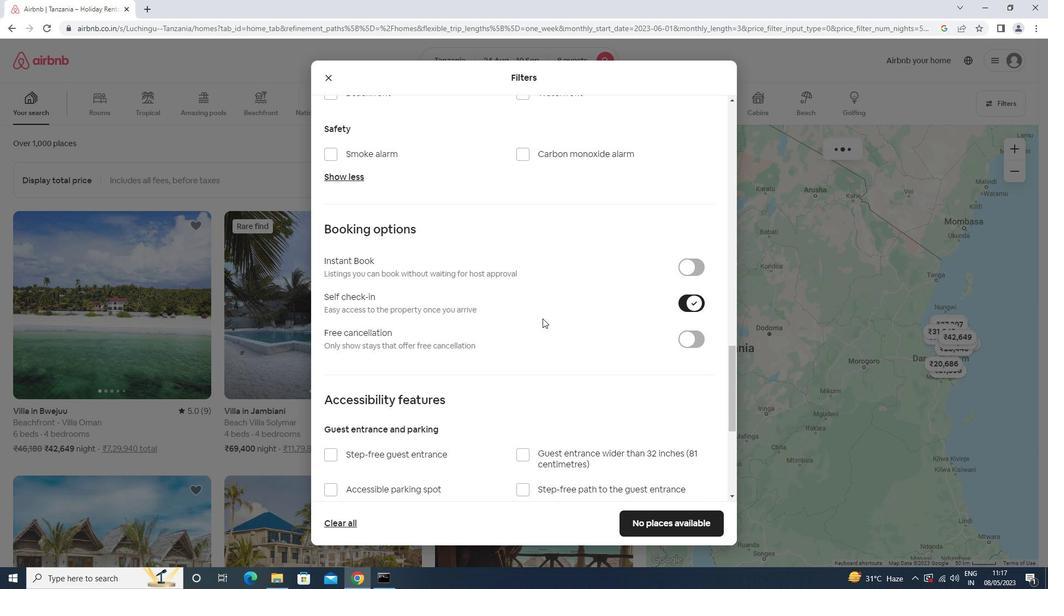 
Action: Mouse scrolled (539, 325) with delta (0, 0)
Screenshot: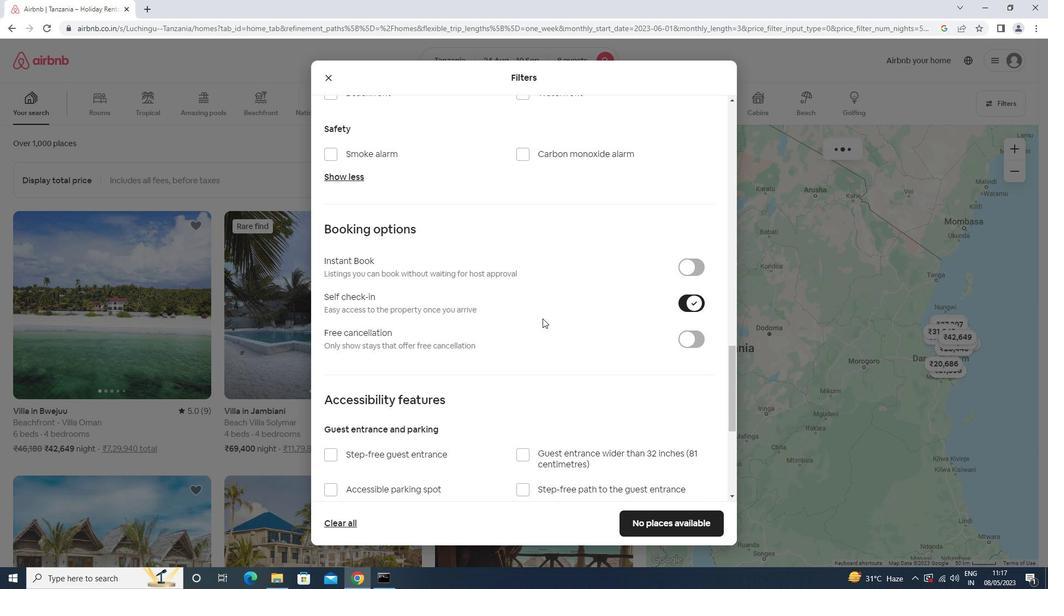 
Action: Mouse moved to (539, 326)
Screenshot: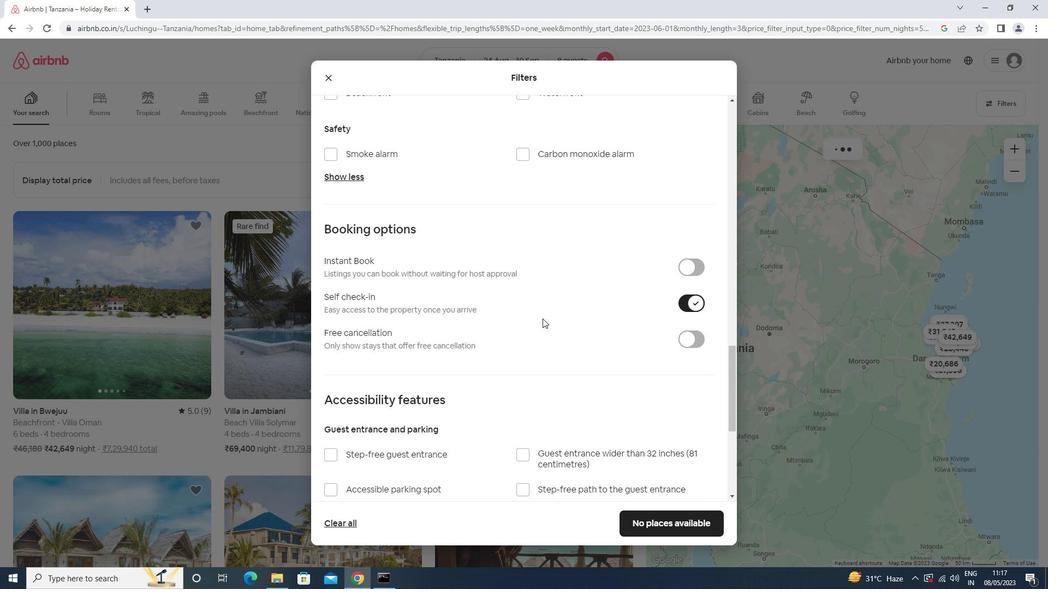 
Action: Mouse scrolled (539, 326) with delta (0, 0)
Screenshot: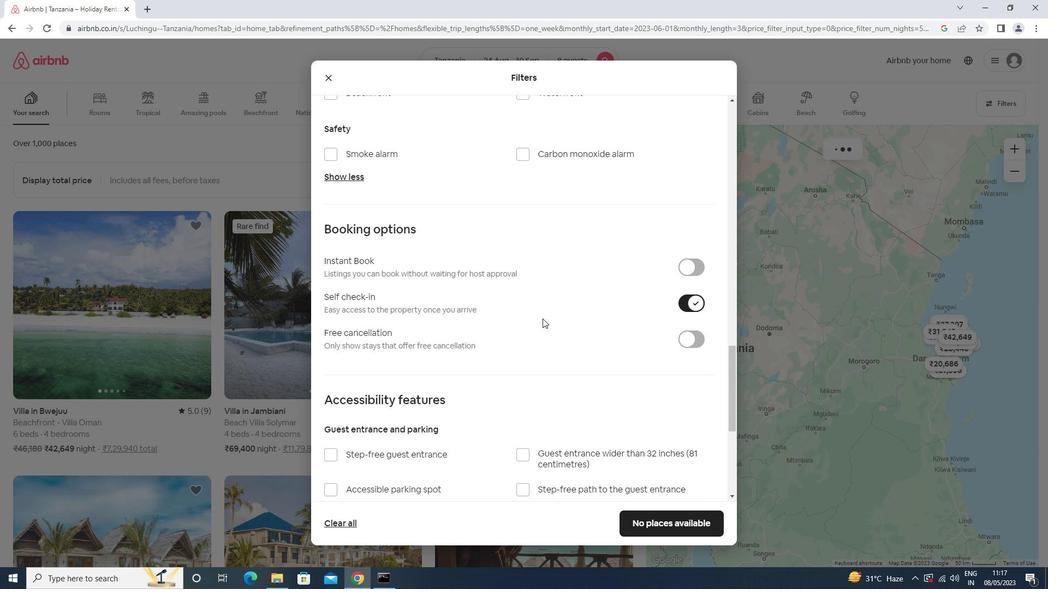 
Action: Mouse moved to (538, 328)
Screenshot: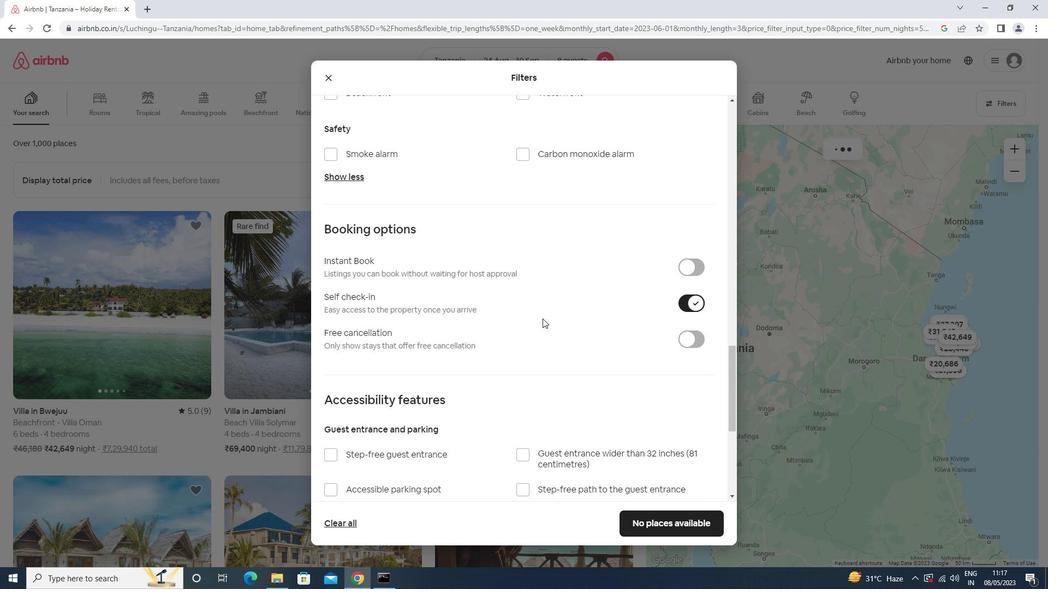 
Action: Mouse scrolled (538, 327) with delta (0, 0)
Screenshot: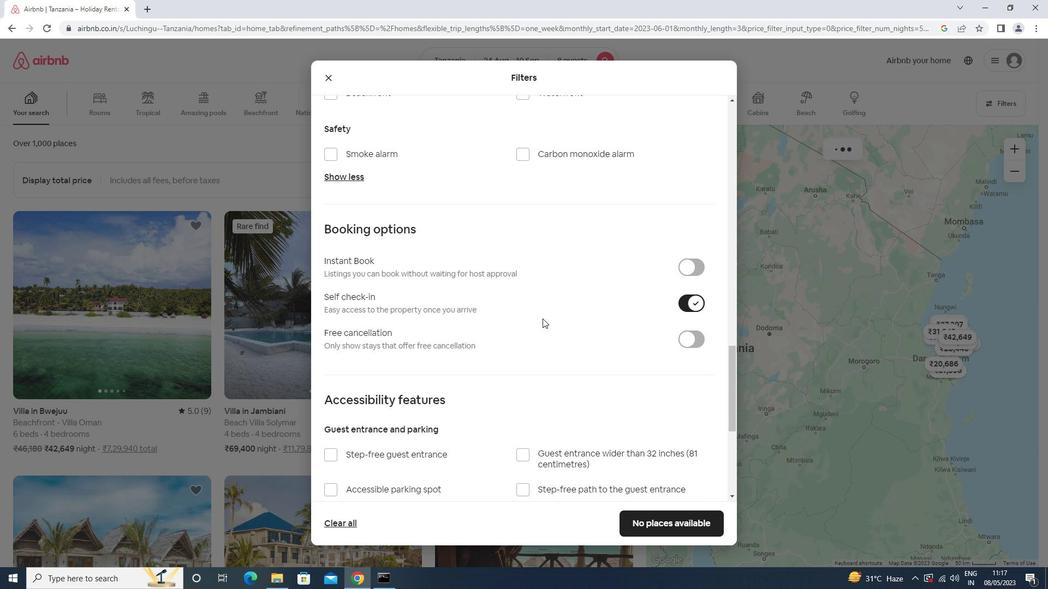
Action: Mouse moved to (388, 435)
Screenshot: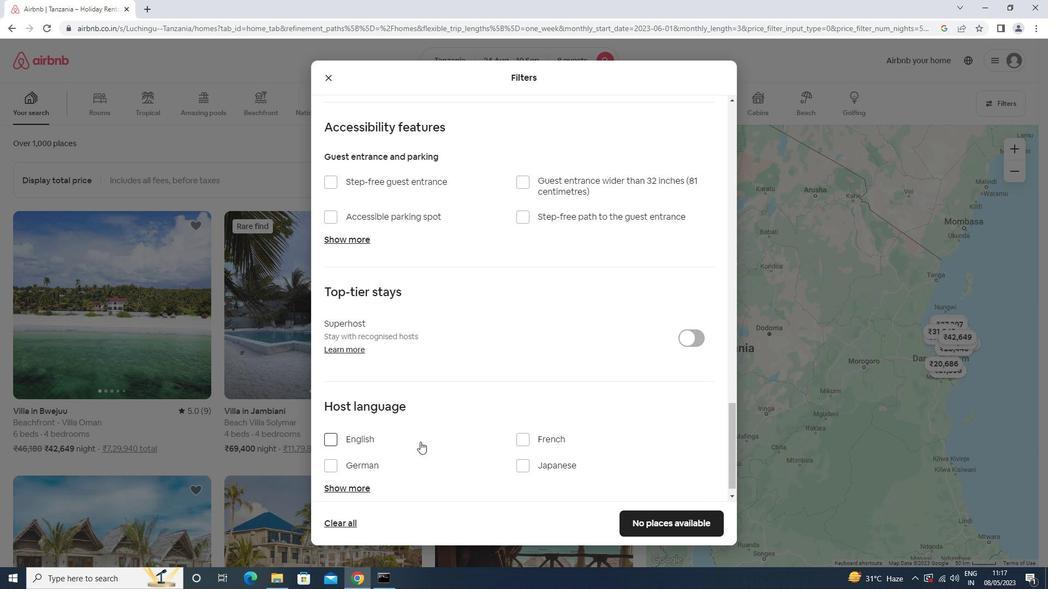 
Action: Mouse pressed left at (388, 435)
Screenshot: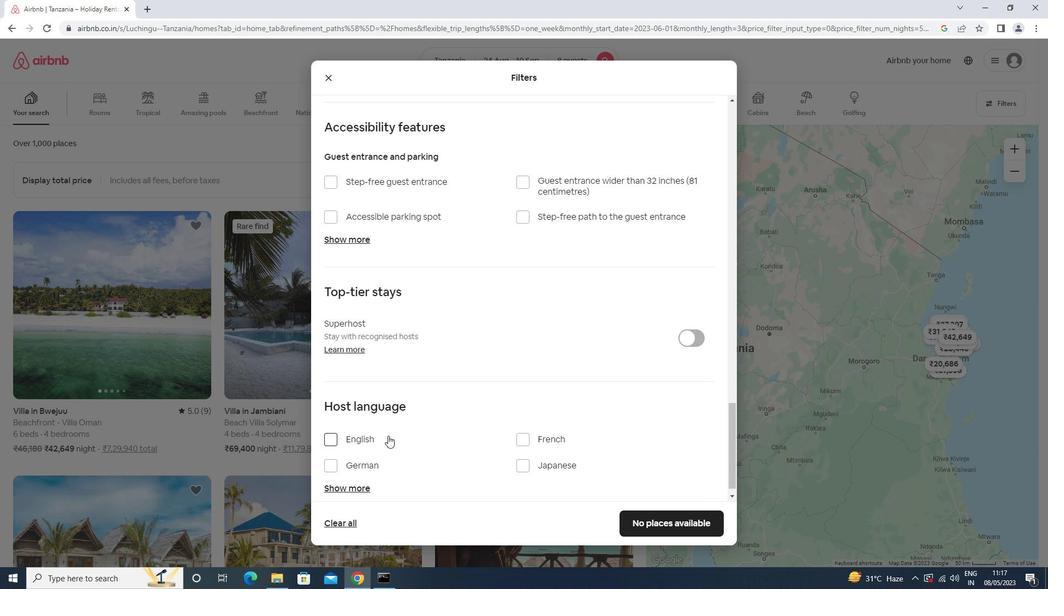 
Action: Mouse moved to (638, 518)
Screenshot: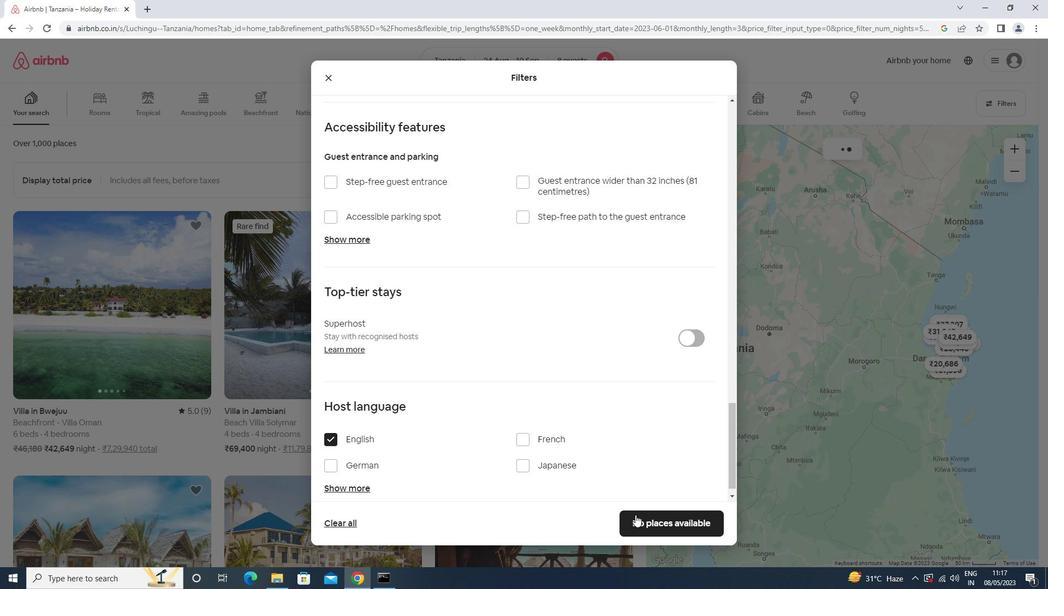 
Action: Mouse pressed left at (638, 518)
Screenshot: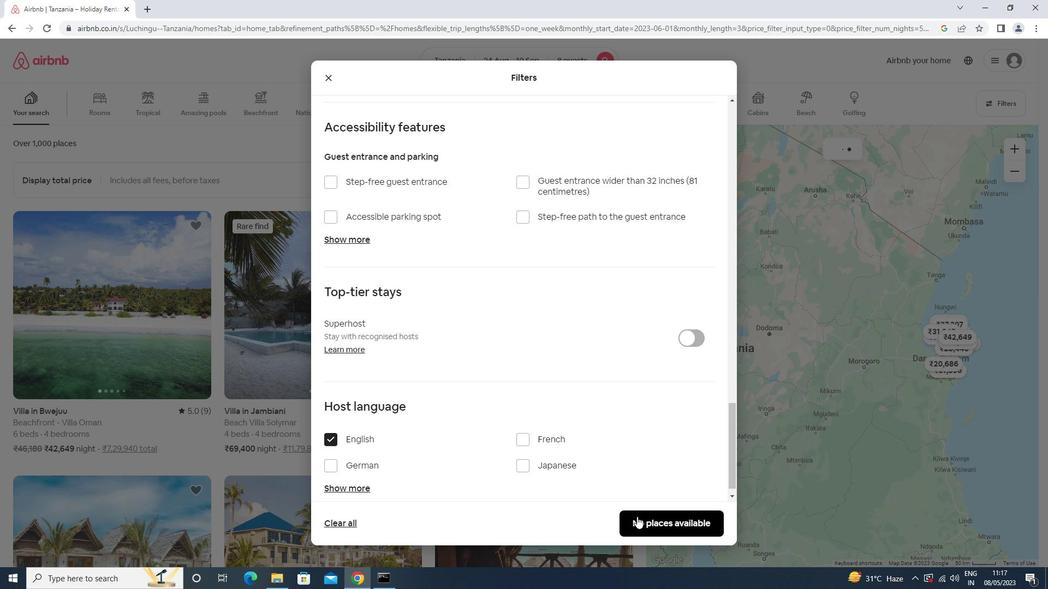 
Action: Mouse moved to (639, 518)
Screenshot: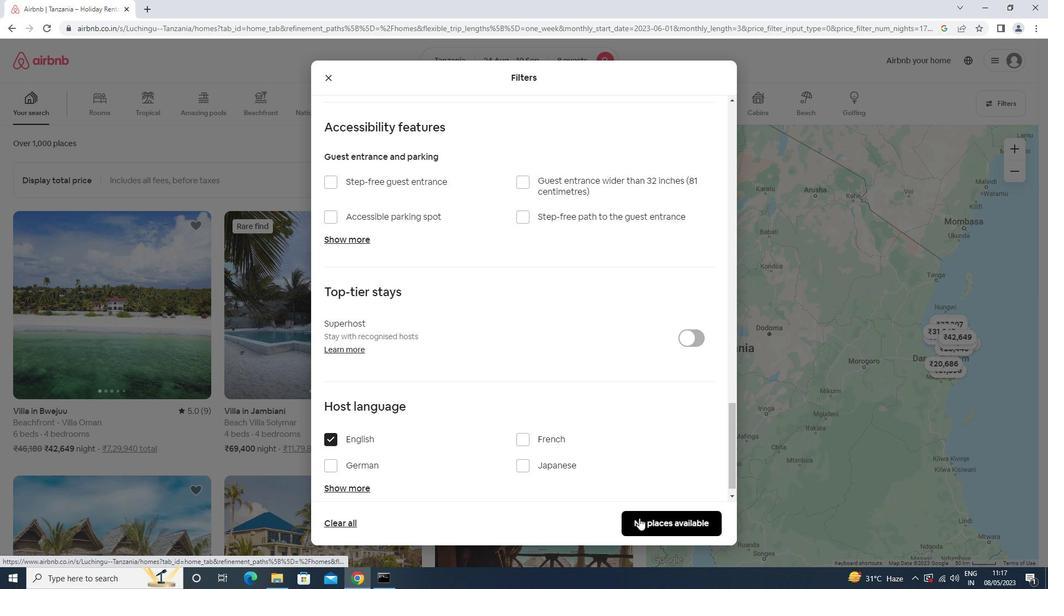
